 Task: Find connections with filter location Sincelejo with filter topic #Businesswith filter profile language English with filter current company 21K School with filter school Uttaranchal University with filter industry Renewable Energy Power Generation with filter service category SupportTechnical Writing with filter keywords title Title Researcher
Action: Mouse moved to (360, 262)
Screenshot: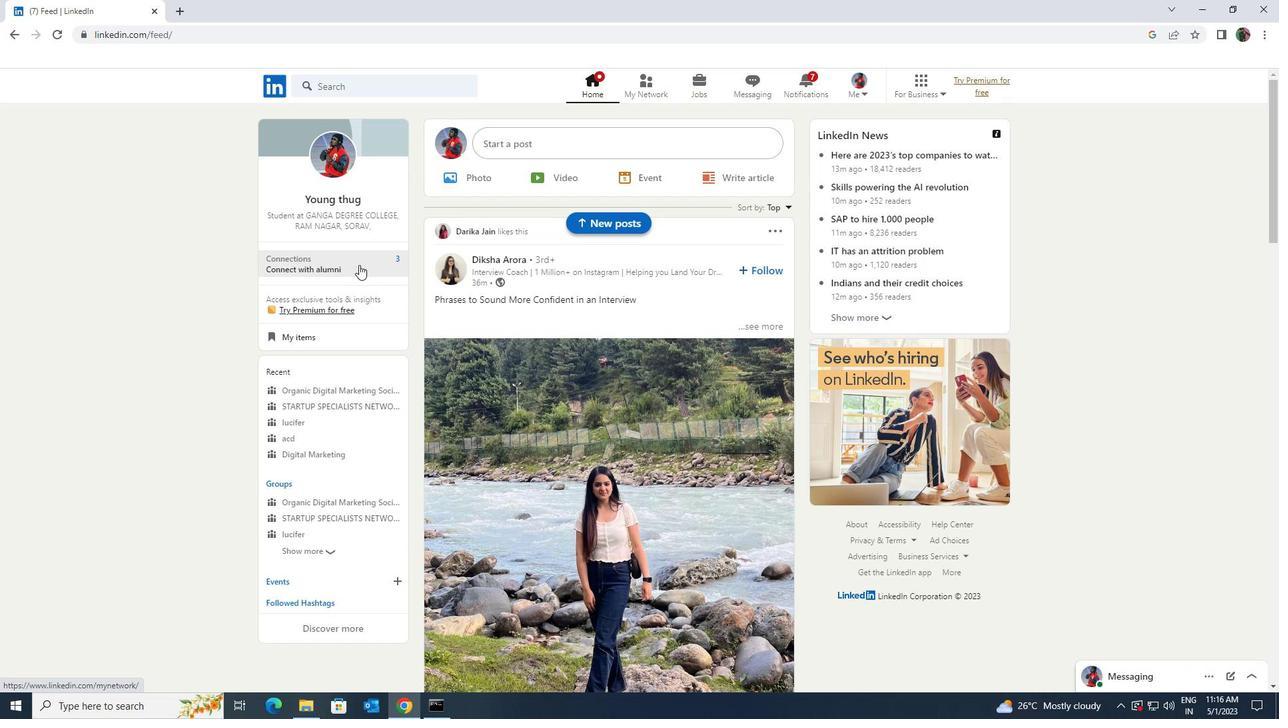 
Action: Mouse pressed left at (360, 262)
Screenshot: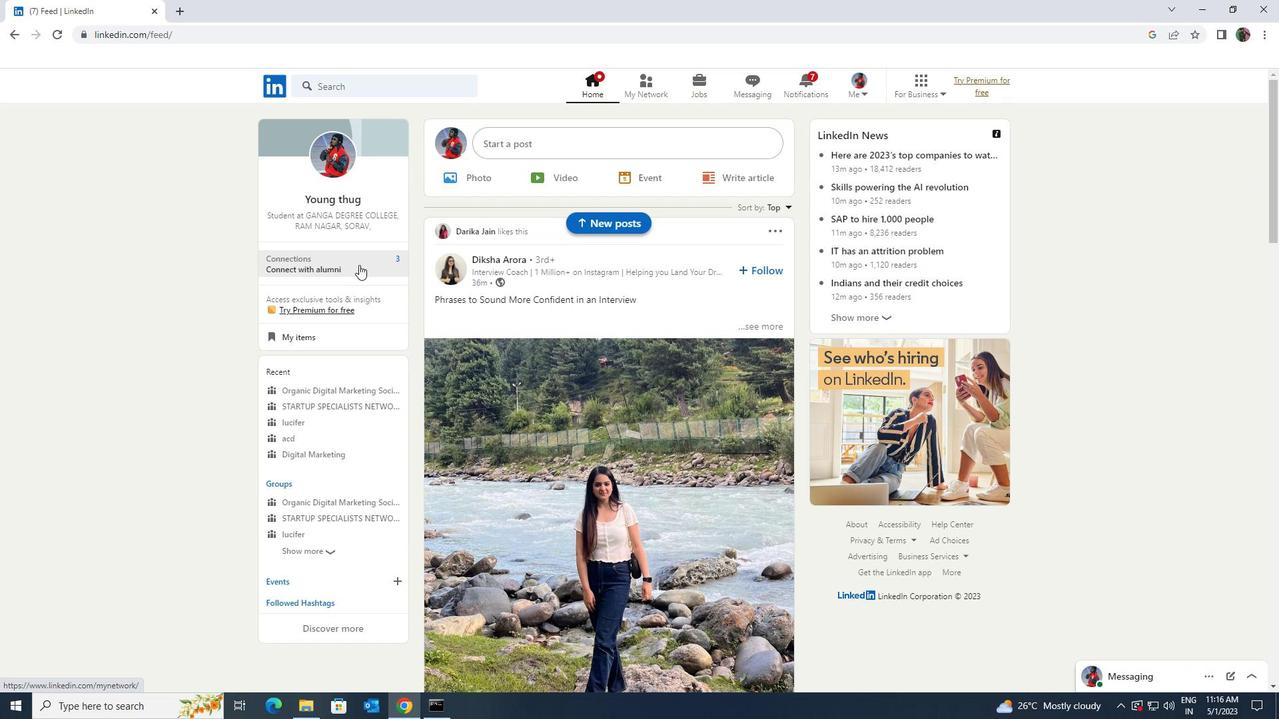 
Action: Mouse moved to (379, 156)
Screenshot: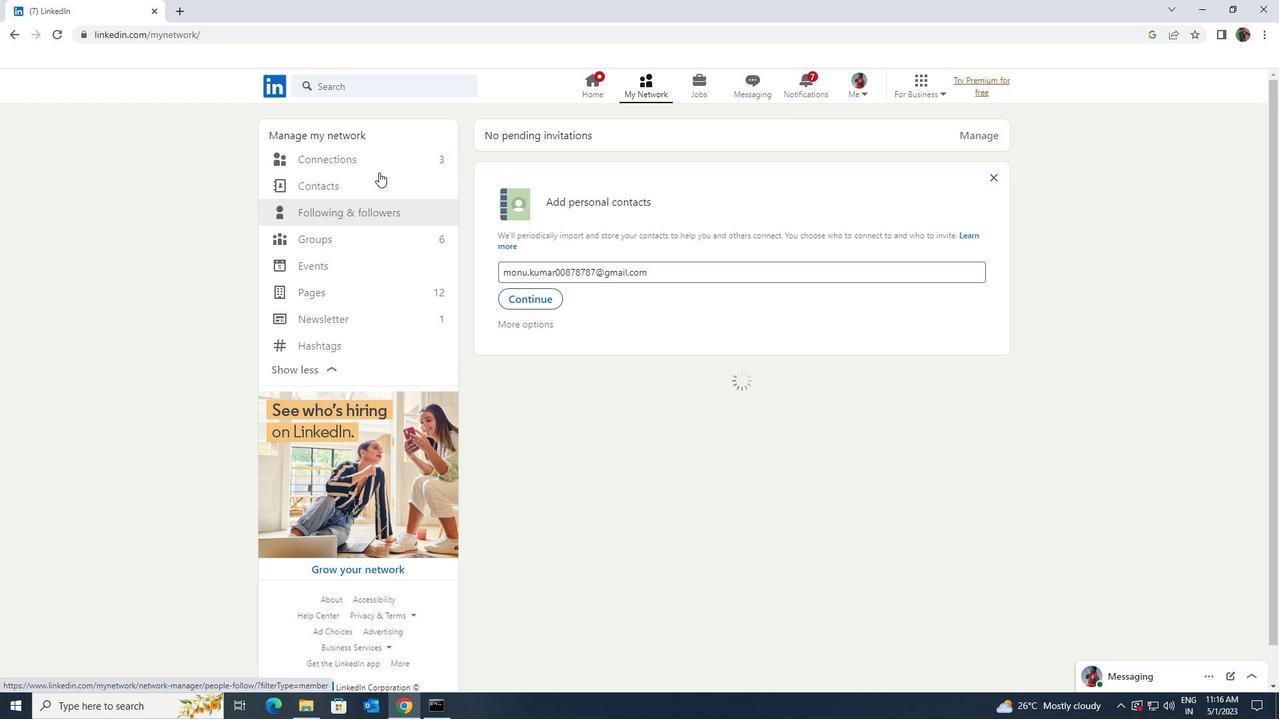 
Action: Mouse pressed left at (379, 156)
Screenshot: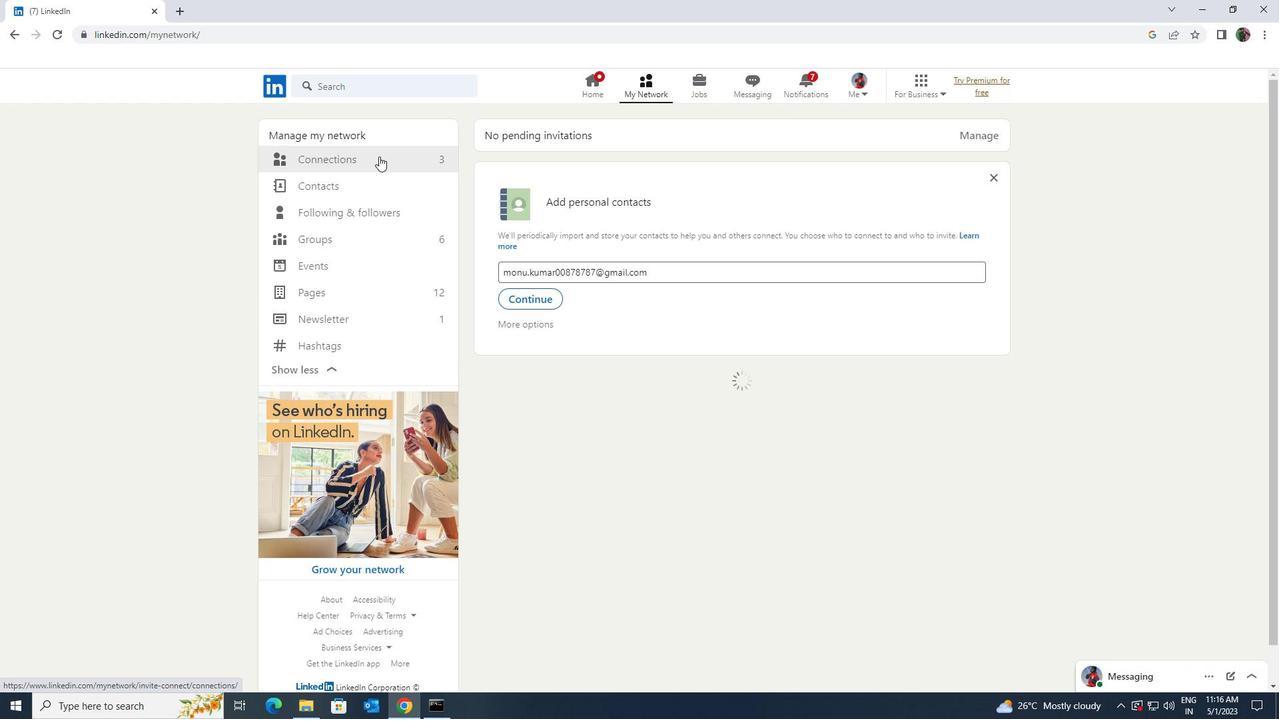 
Action: Mouse moved to (712, 163)
Screenshot: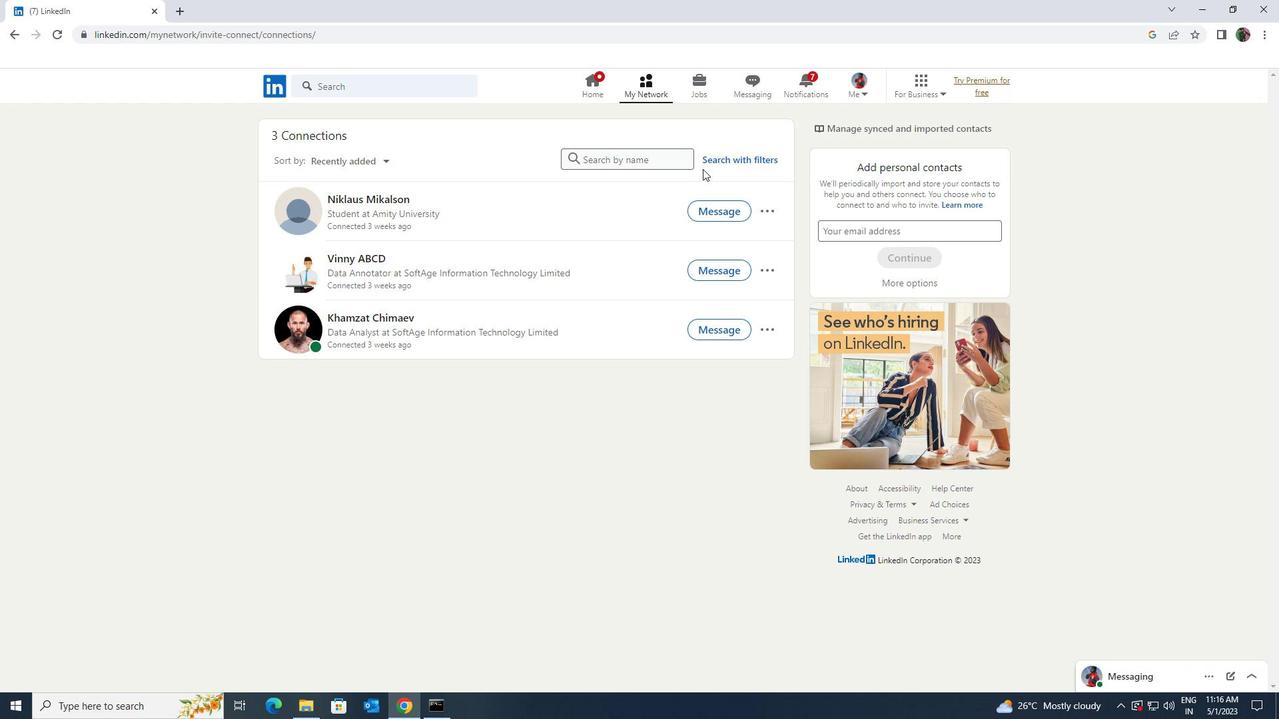 
Action: Mouse pressed left at (712, 163)
Screenshot: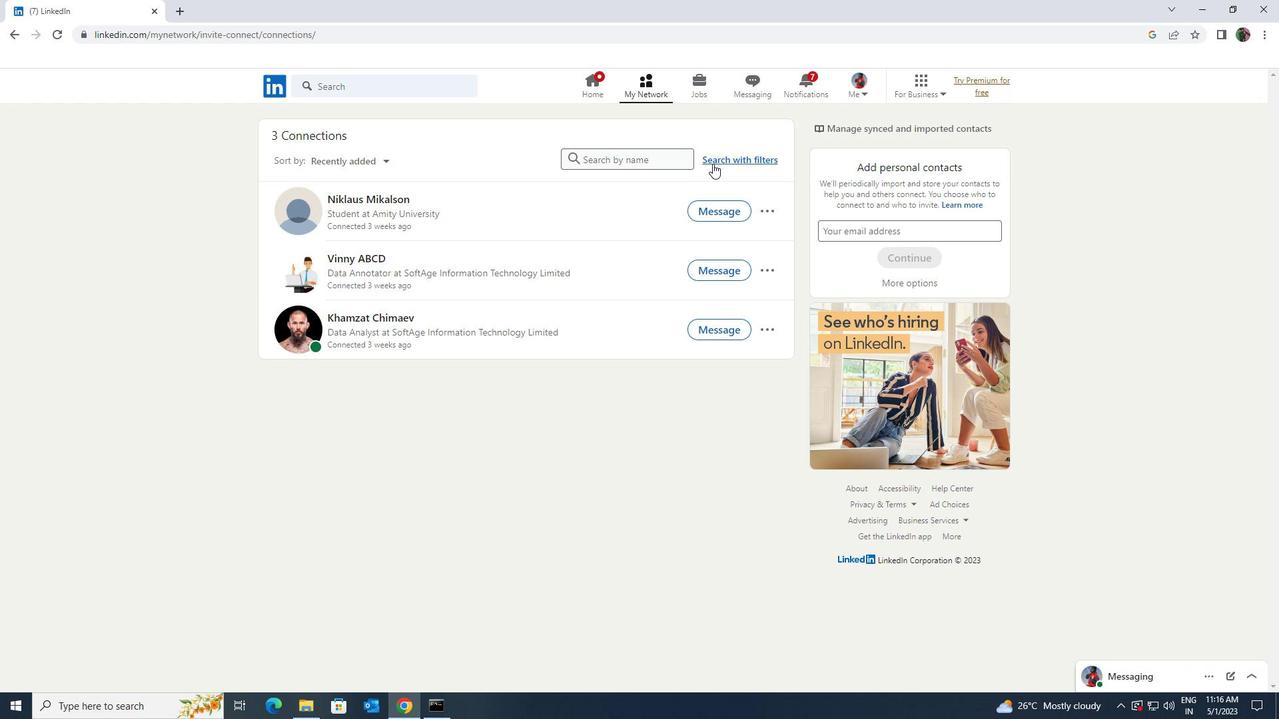 
Action: Mouse moved to (686, 123)
Screenshot: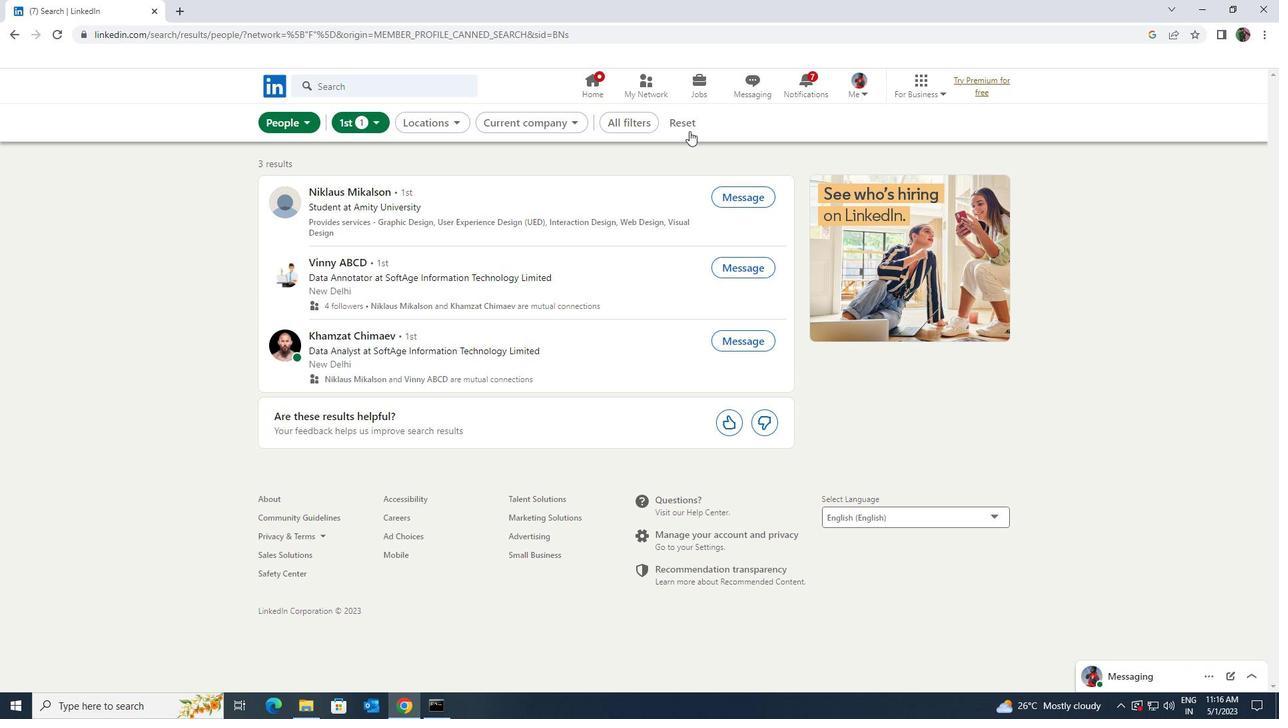 
Action: Mouse pressed left at (686, 123)
Screenshot: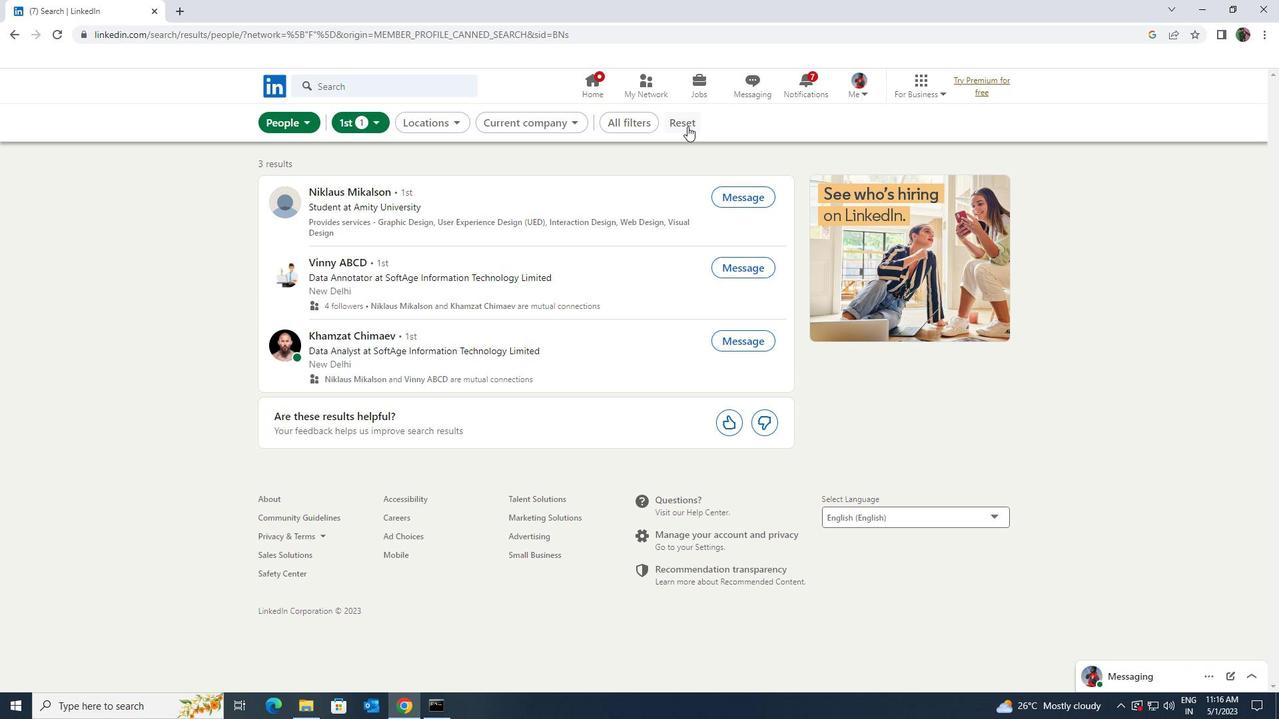 
Action: Mouse moved to (672, 118)
Screenshot: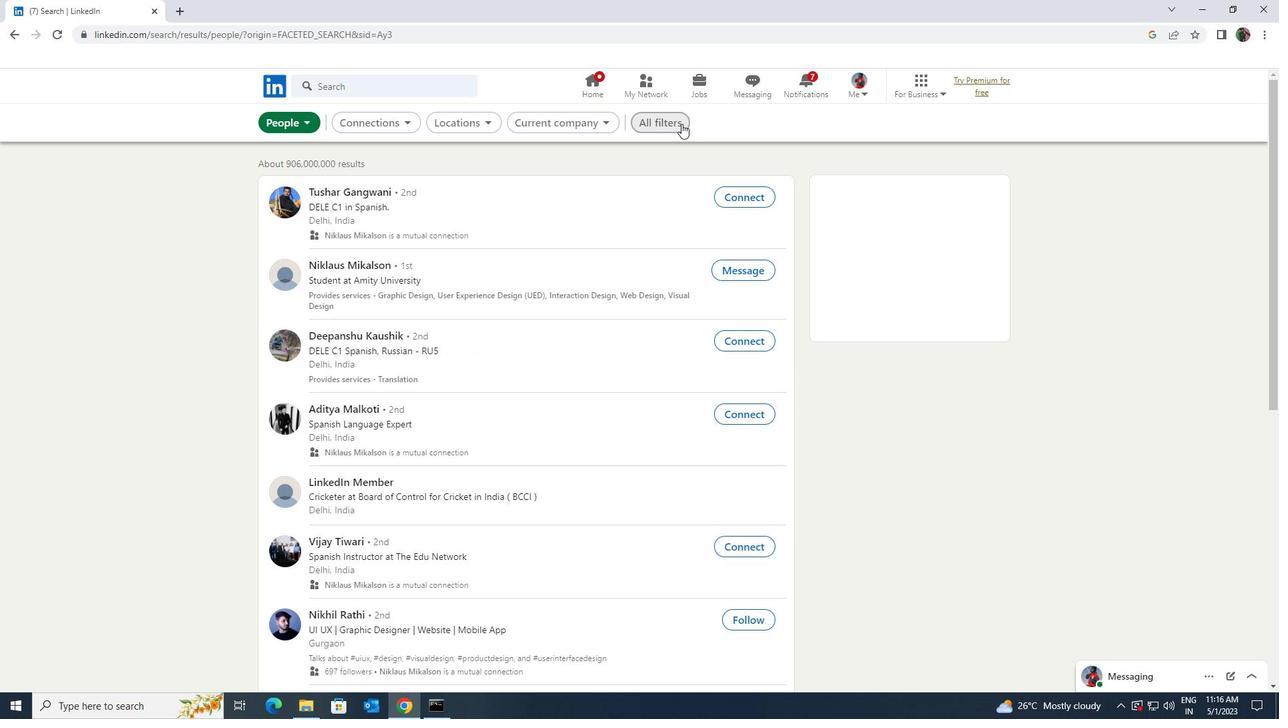 
Action: Mouse pressed left at (672, 118)
Screenshot: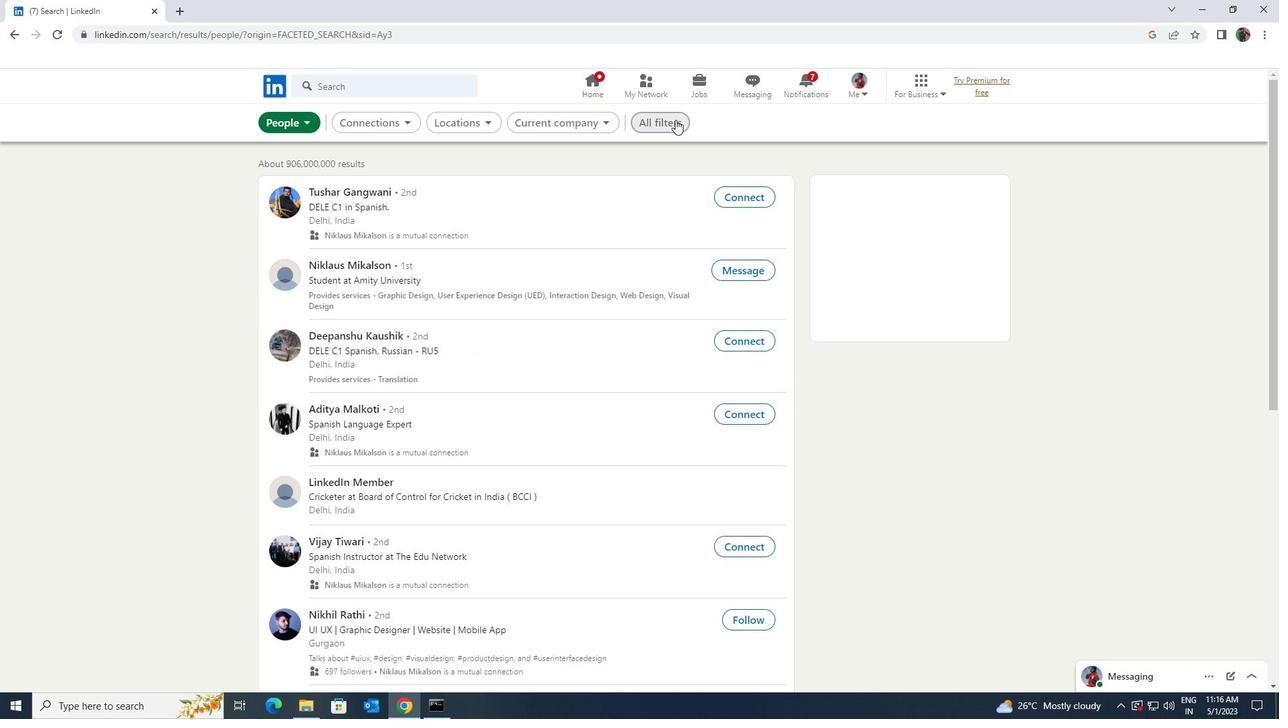 
Action: Mouse pressed left at (672, 118)
Screenshot: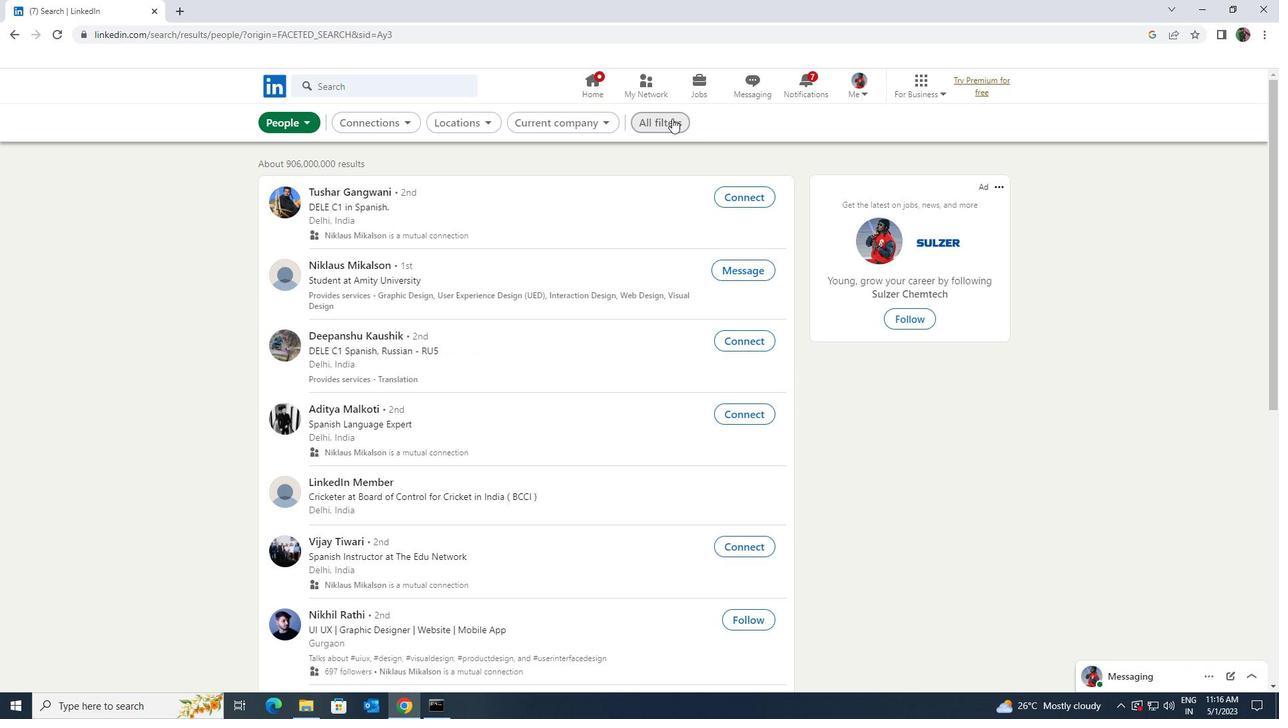 
Action: Mouse moved to (666, 119)
Screenshot: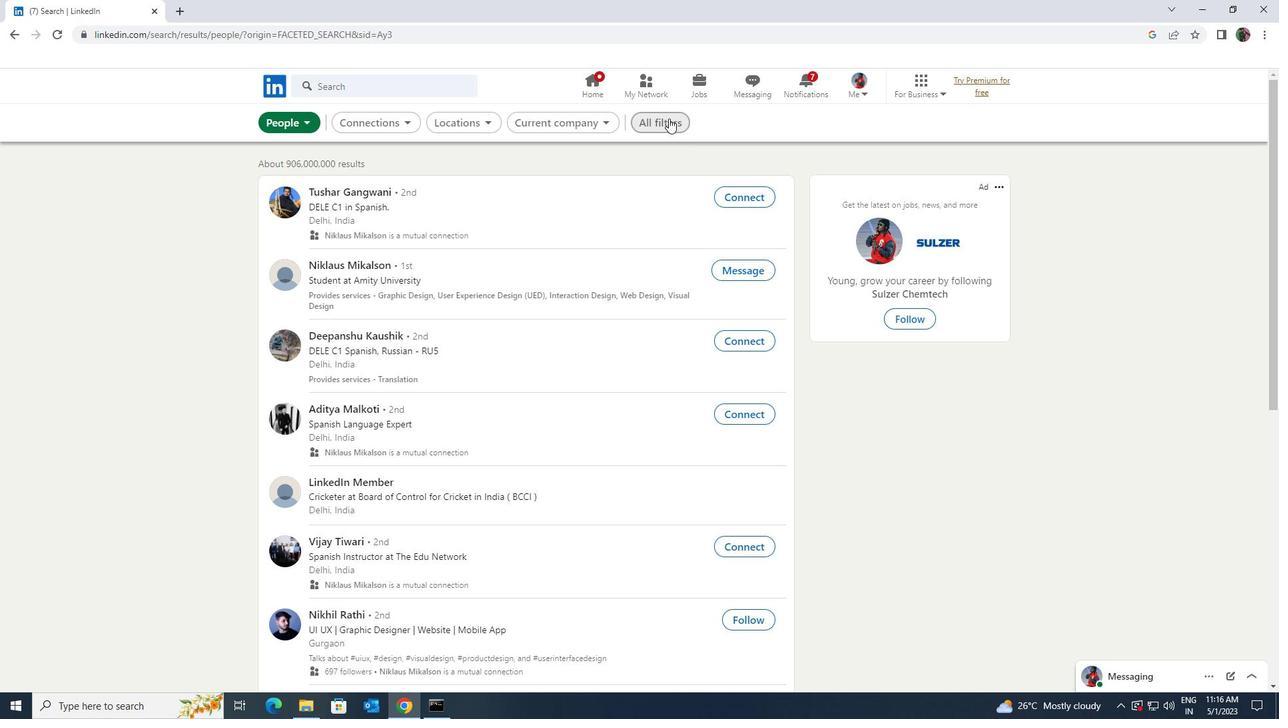 
Action: Mouse pressed left at (666, 119)
Screenshot: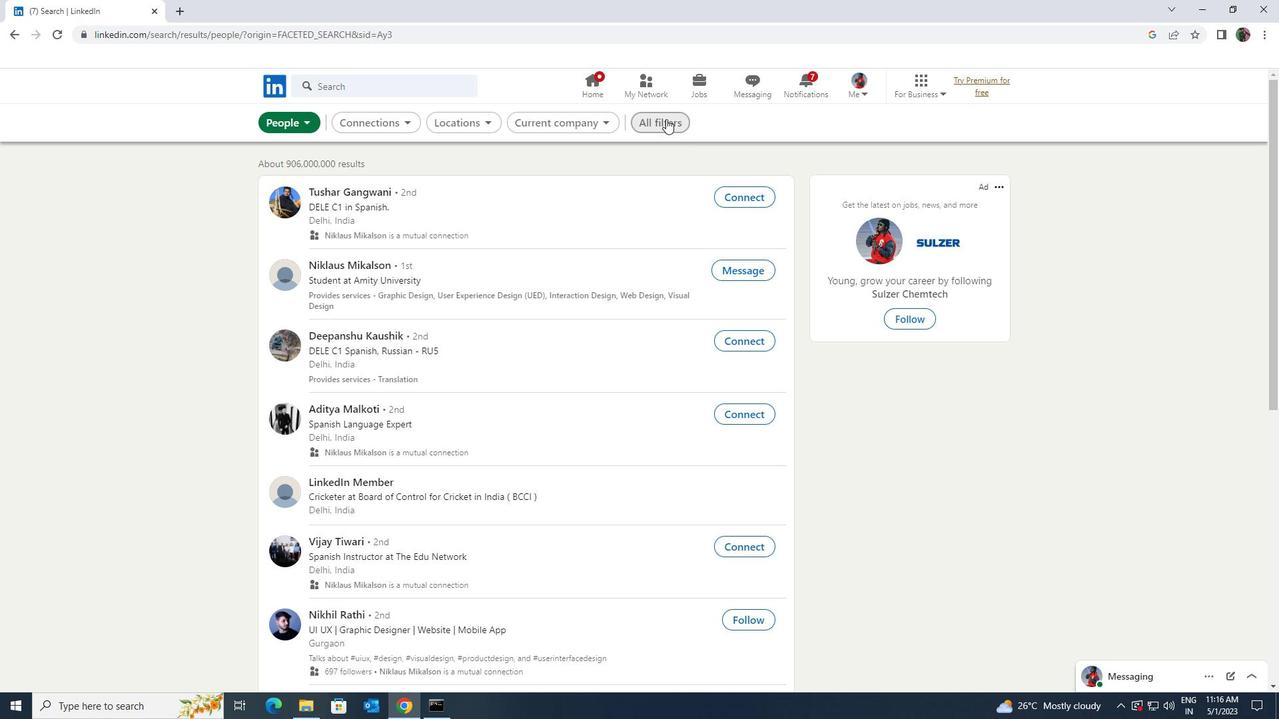 
Action: Mouse moved to (1106, 519)
Screenshot: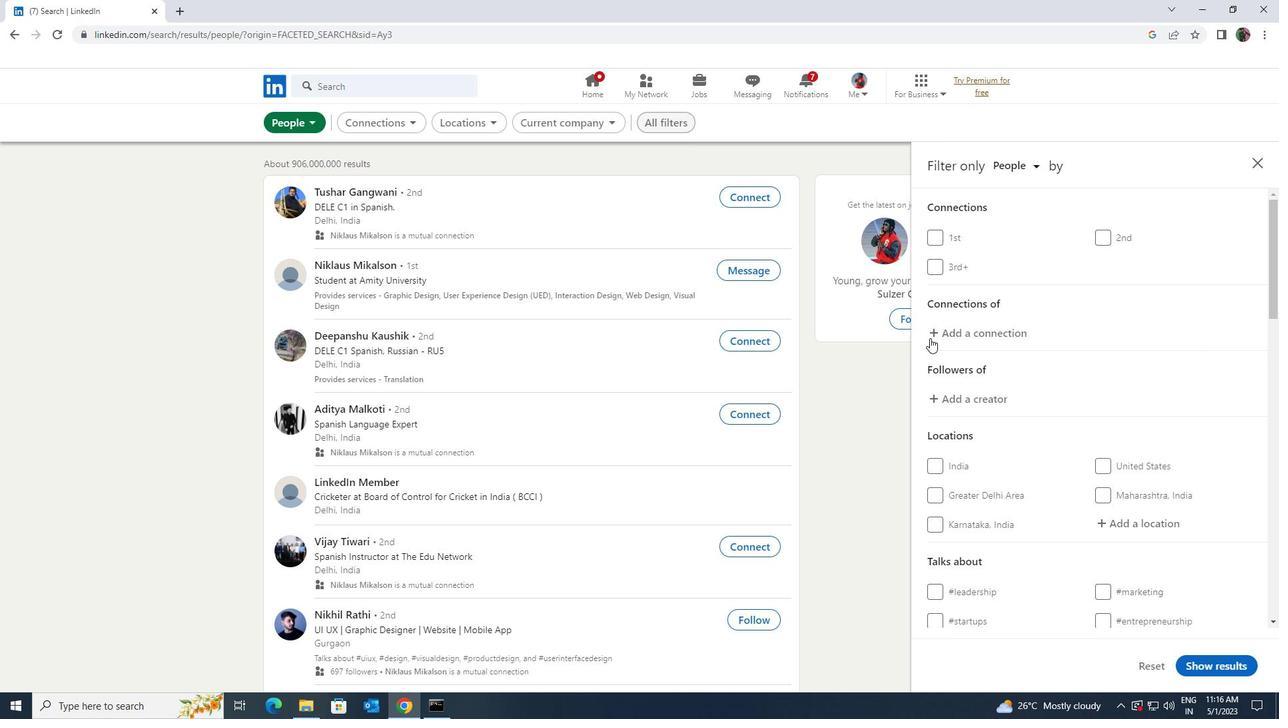 
Action: Mouse pressed left at (1106, 519)
Screenshot: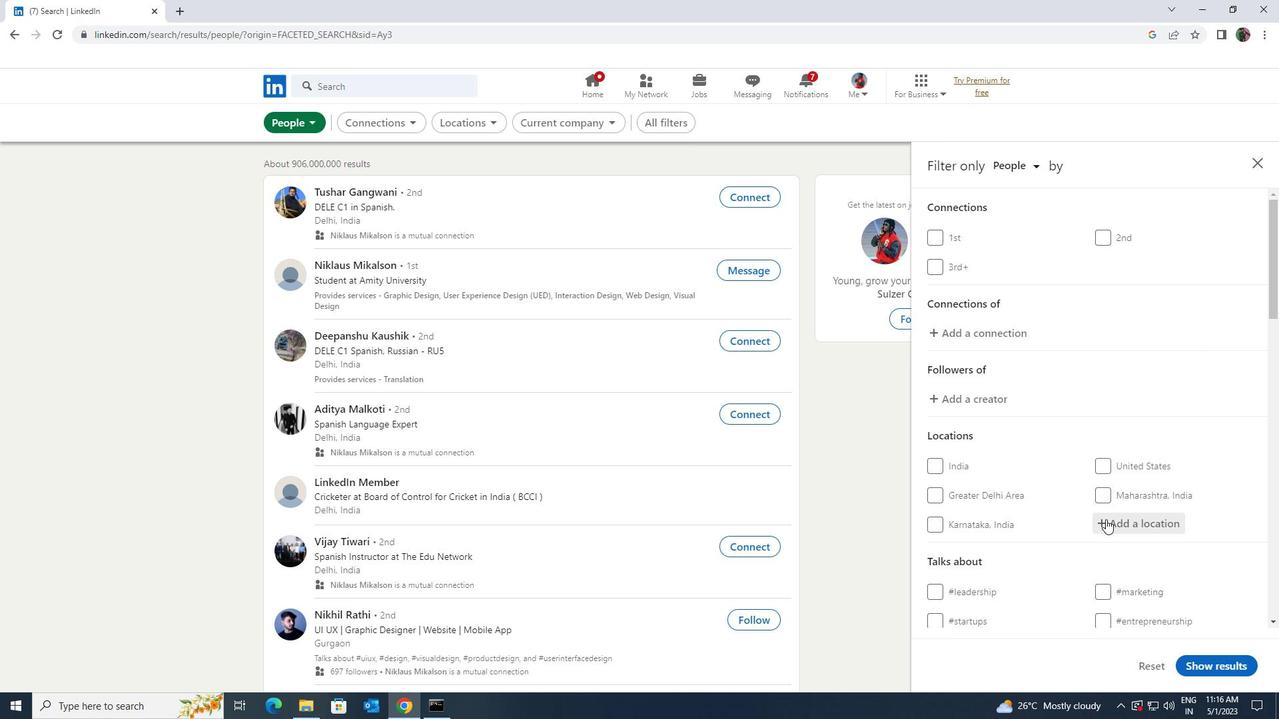 
Action: Key pressed <Key.shift><Key.shift><Key.shift><Key.shift><Key.shift><Key.shift><Key.shift><Key.shift><Key.shift><Key.shift><Key.shift><Key.shift>SINCEL
Screenshot: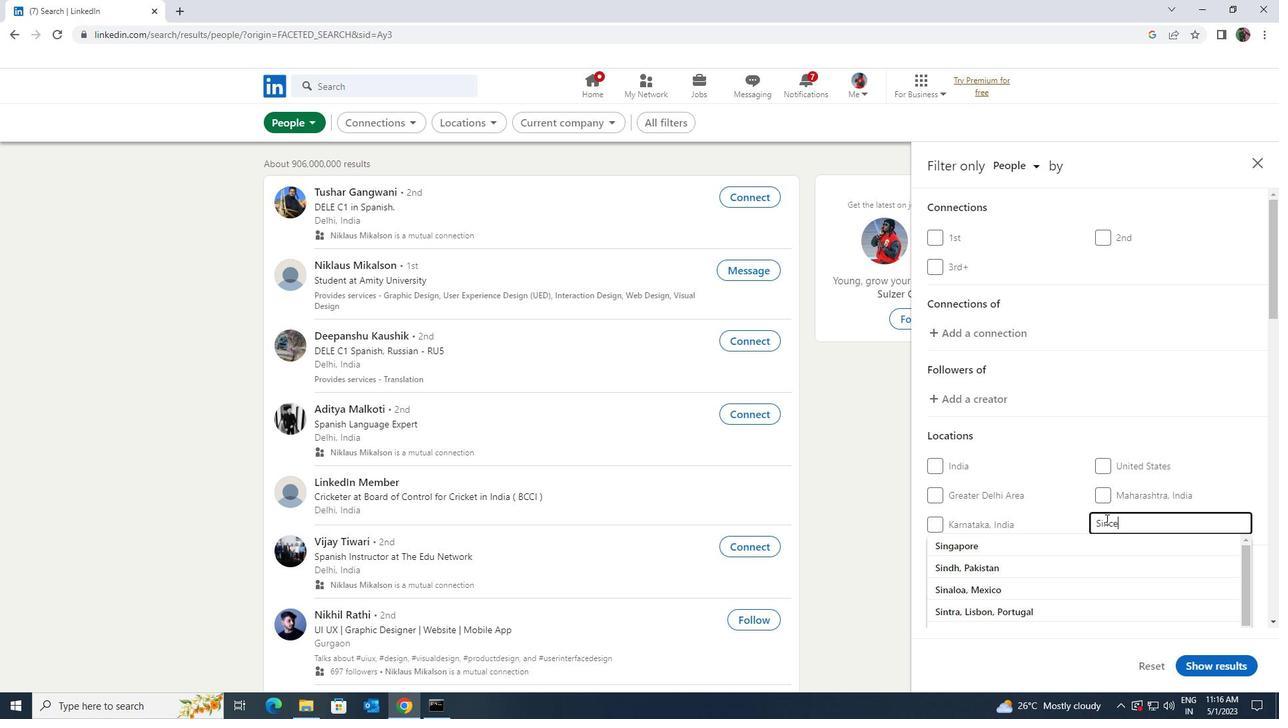 
Action: Mouse moved to (1111, 535)
Screenshot: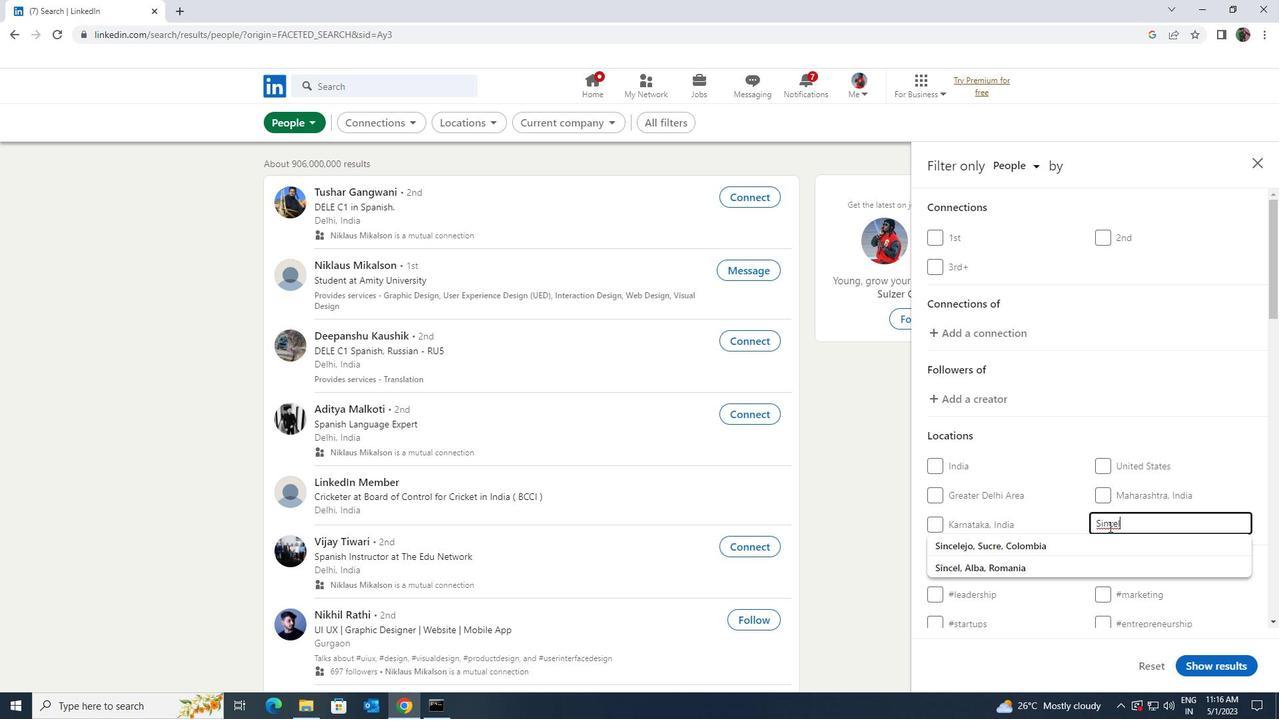 
Action: Mouse pressed left at (1111, 535)
Screenshot: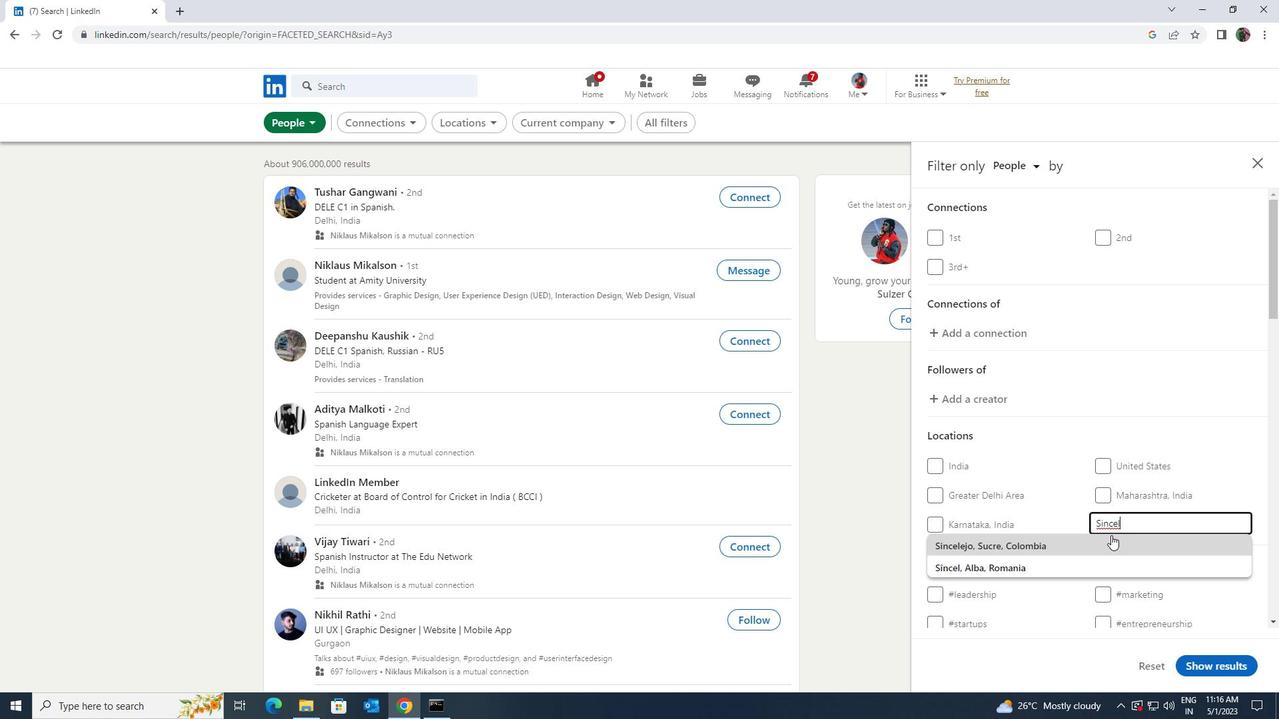 
Action: Mouse moved to (1111, 537)
Screenshot: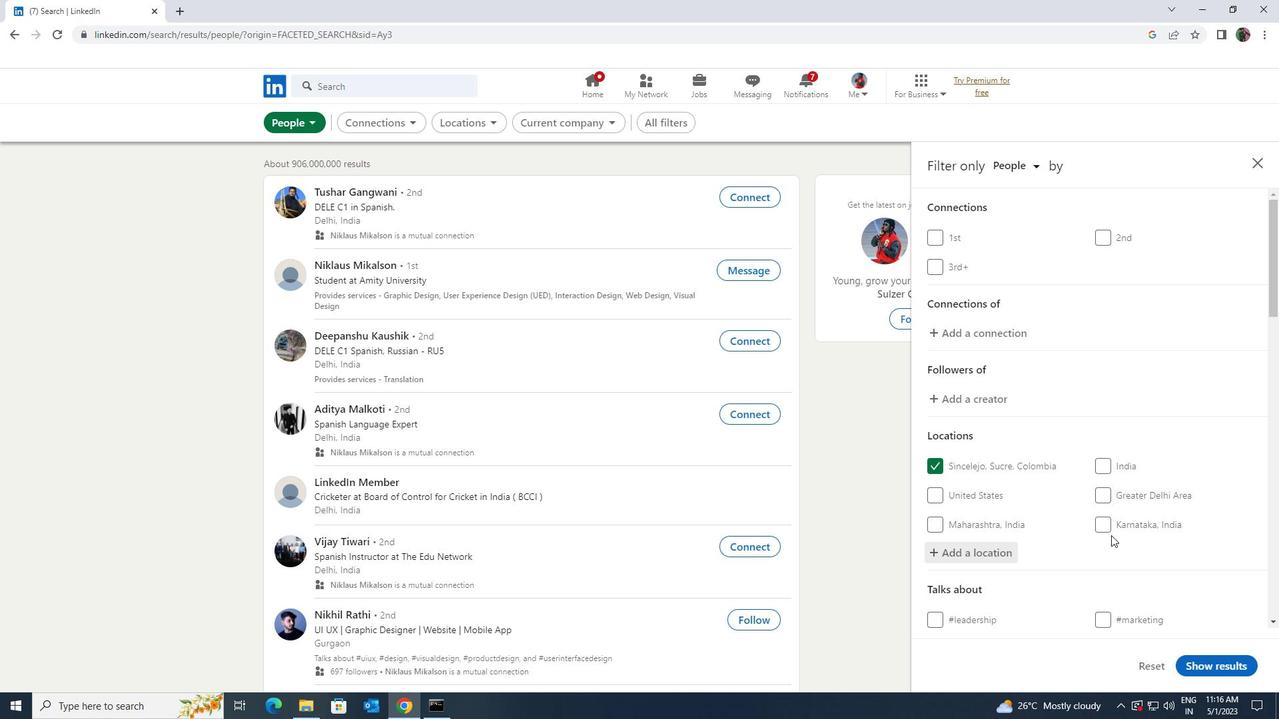 
Action: Mouse scrolled (1111, 537) with delta (0, 0)
Screenshot: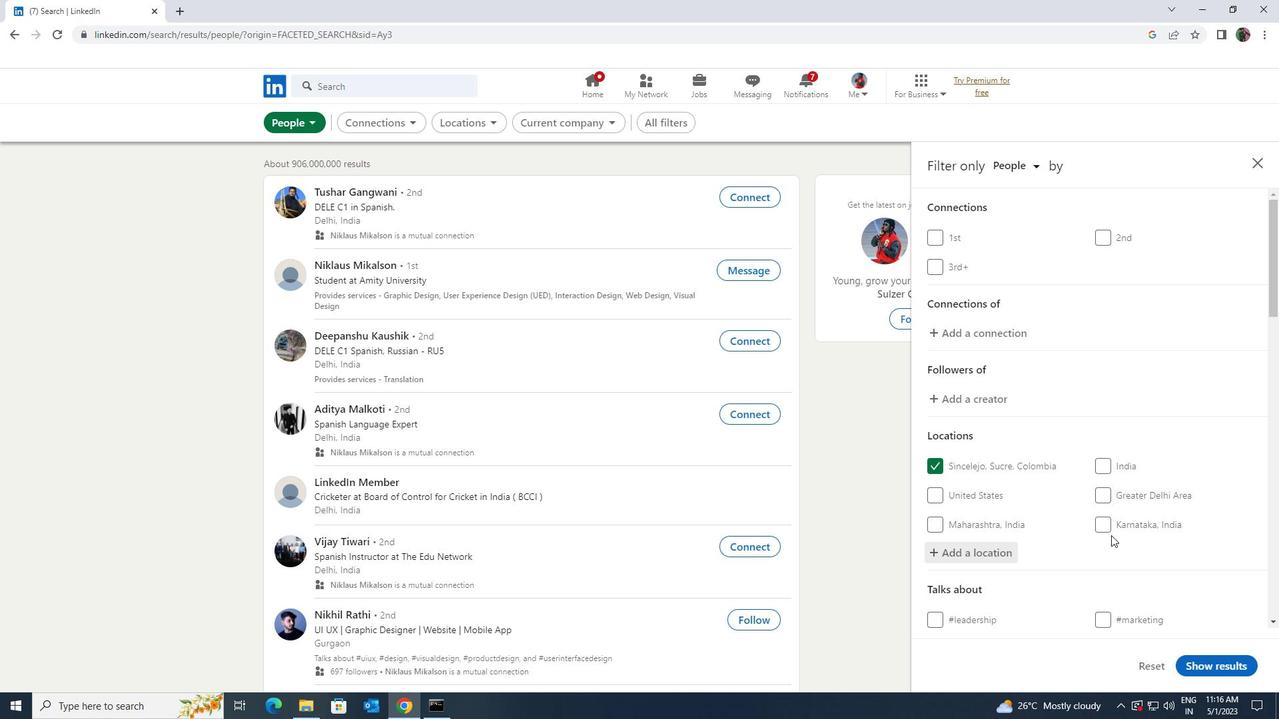 
Action: Mouse scrolled (1111, 537) with delta (0, 0)
Screenshot: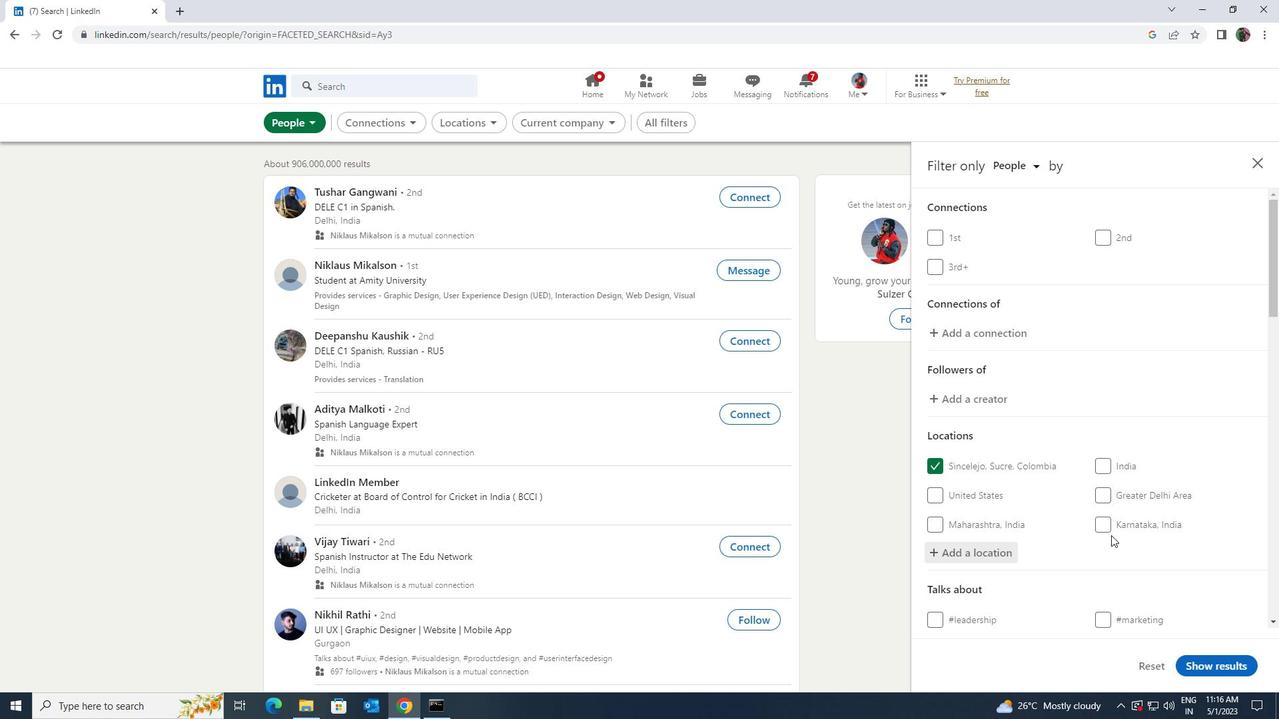 
Action: Mouse moved to (1111, 539)
Screenshot: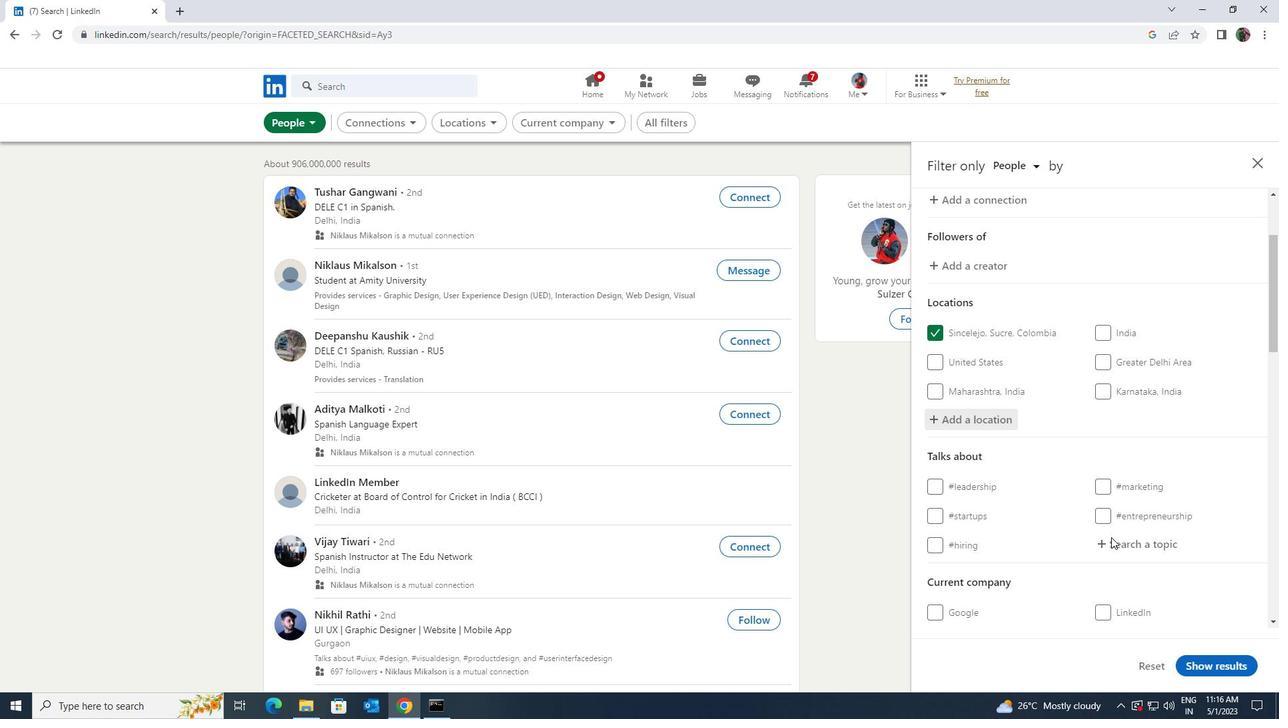 
Action: Mouse pressed left at (1111, 539)
Screenshot: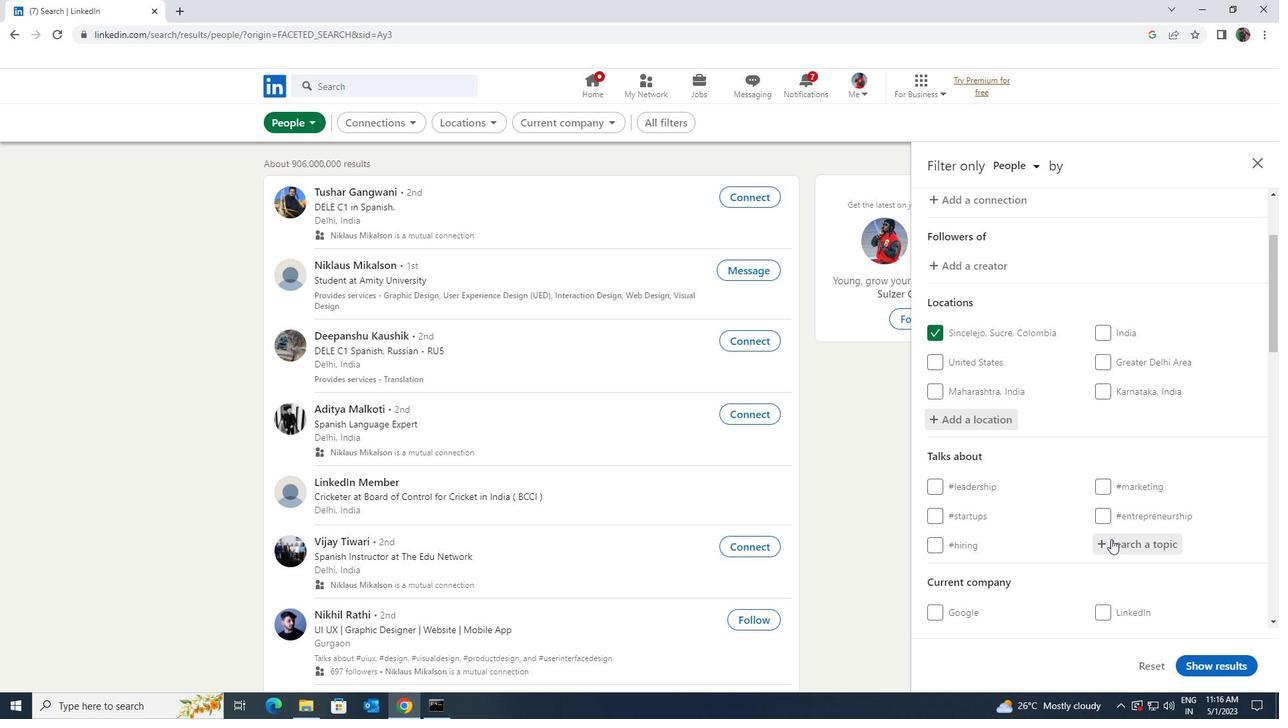 
Action: Key pressed <Key.shift>BUSINESS
Screenshot: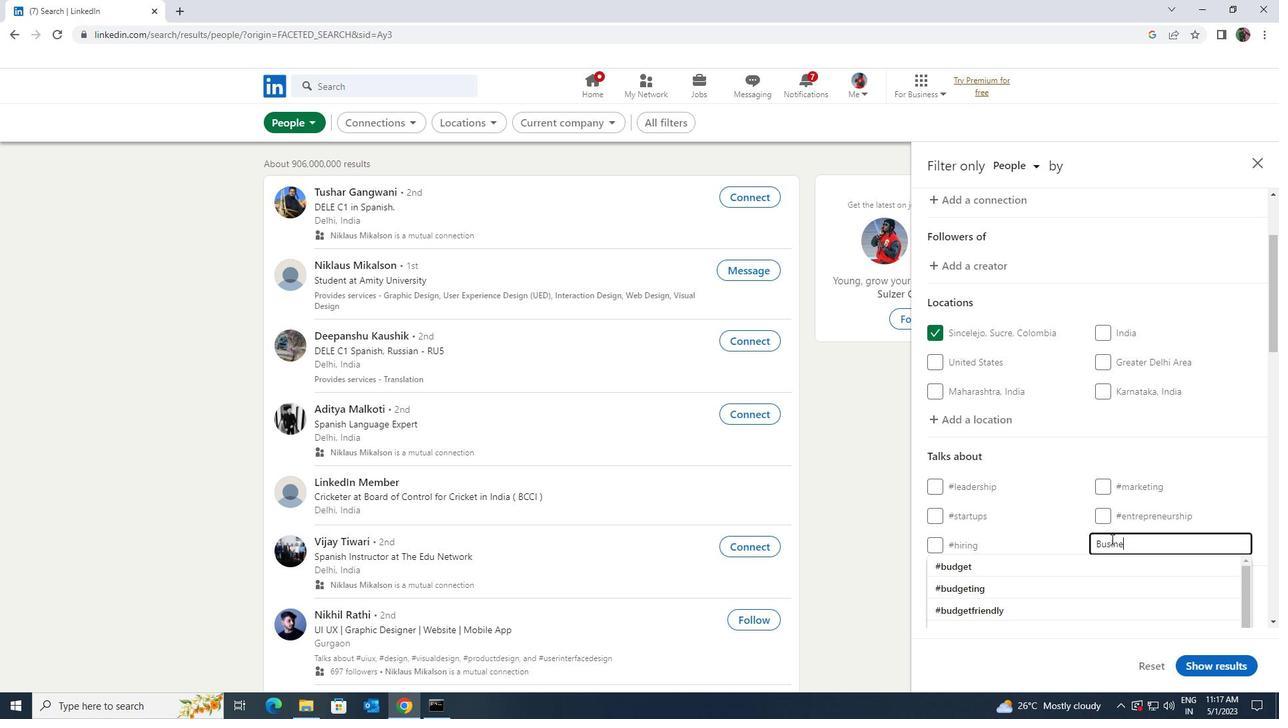 
Action: Mouse moved to (1106, 559)
Screenshot: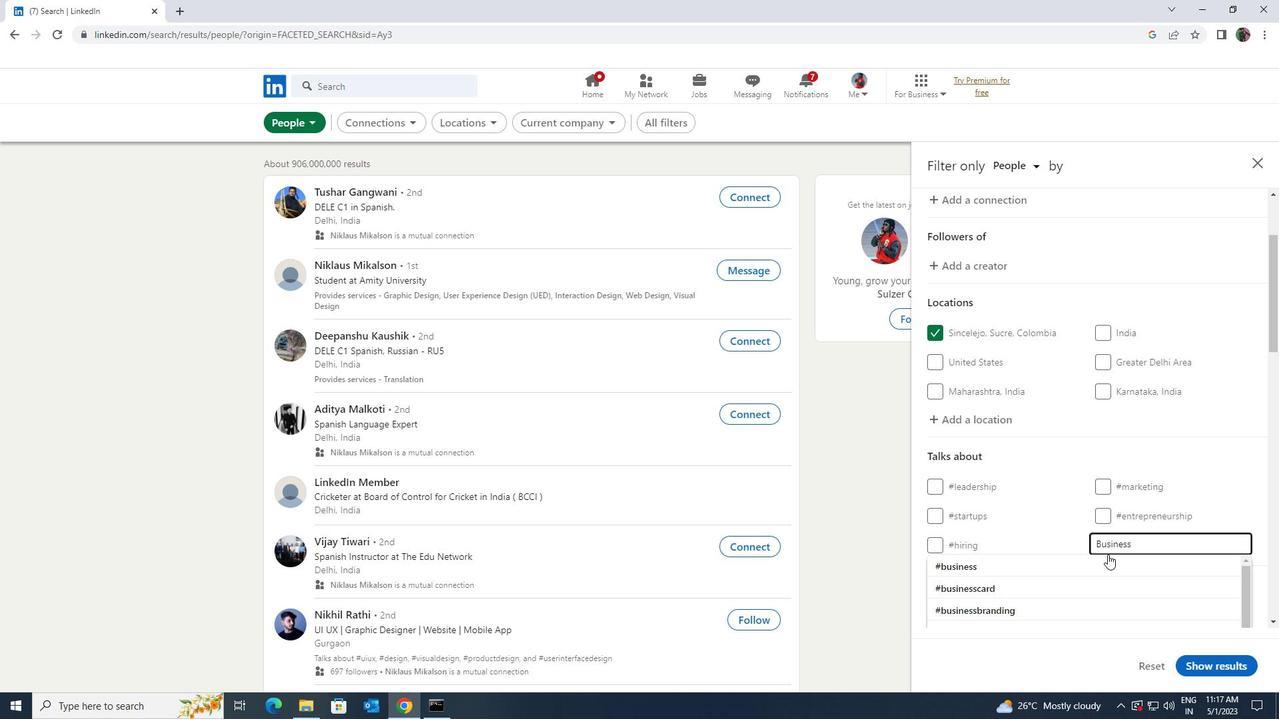 
Action: Mouse pressed left at (1106, 559)
Screenshot: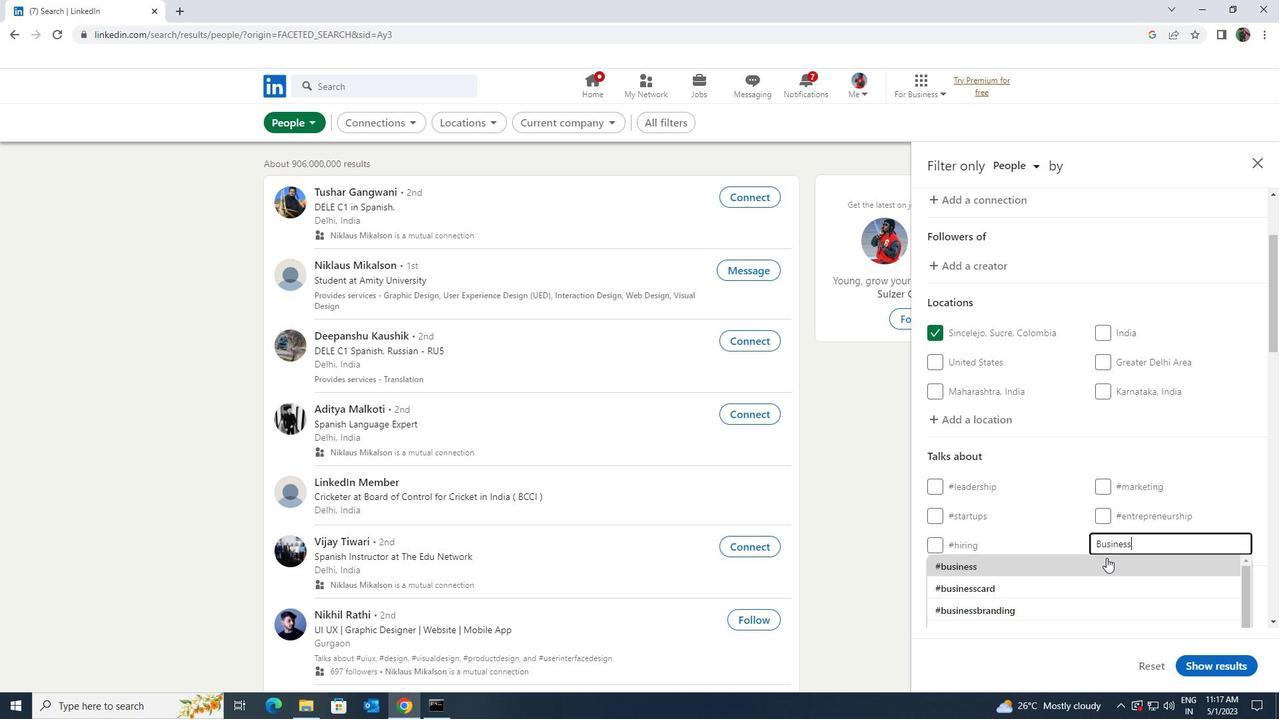 
Action: Mouse scrolled (1106, 558) with delta (0, 0)
Screenshot: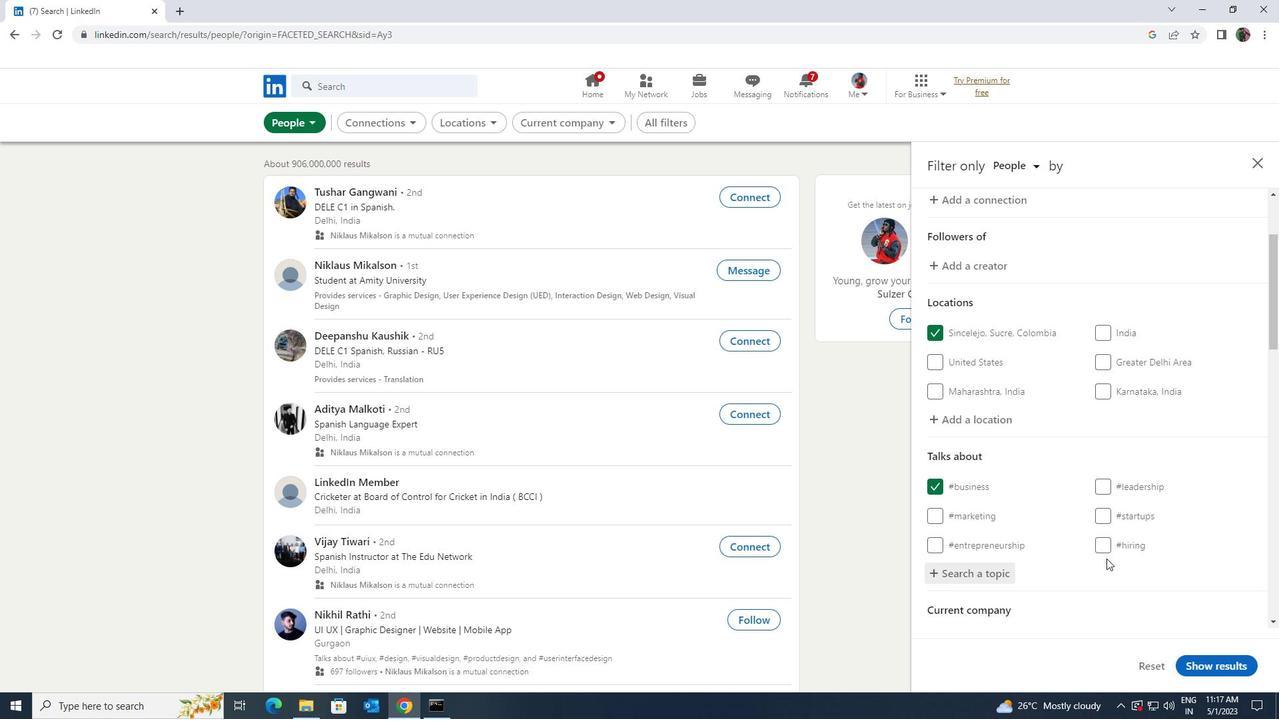 
Action: Mouse scrolled (1106, 558) with delta (0, 0)
Screenshot: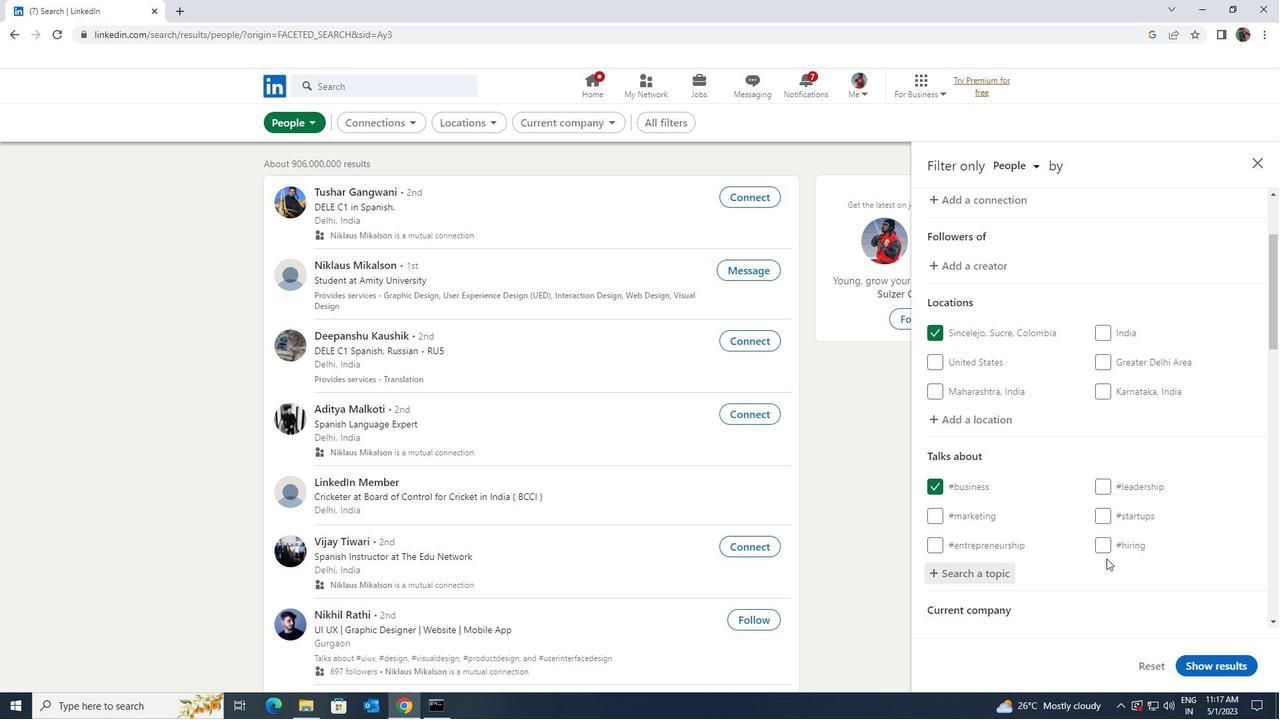 
Action: Mouse scrolled (1106, 558) with delta (0, 0)
Screenshot: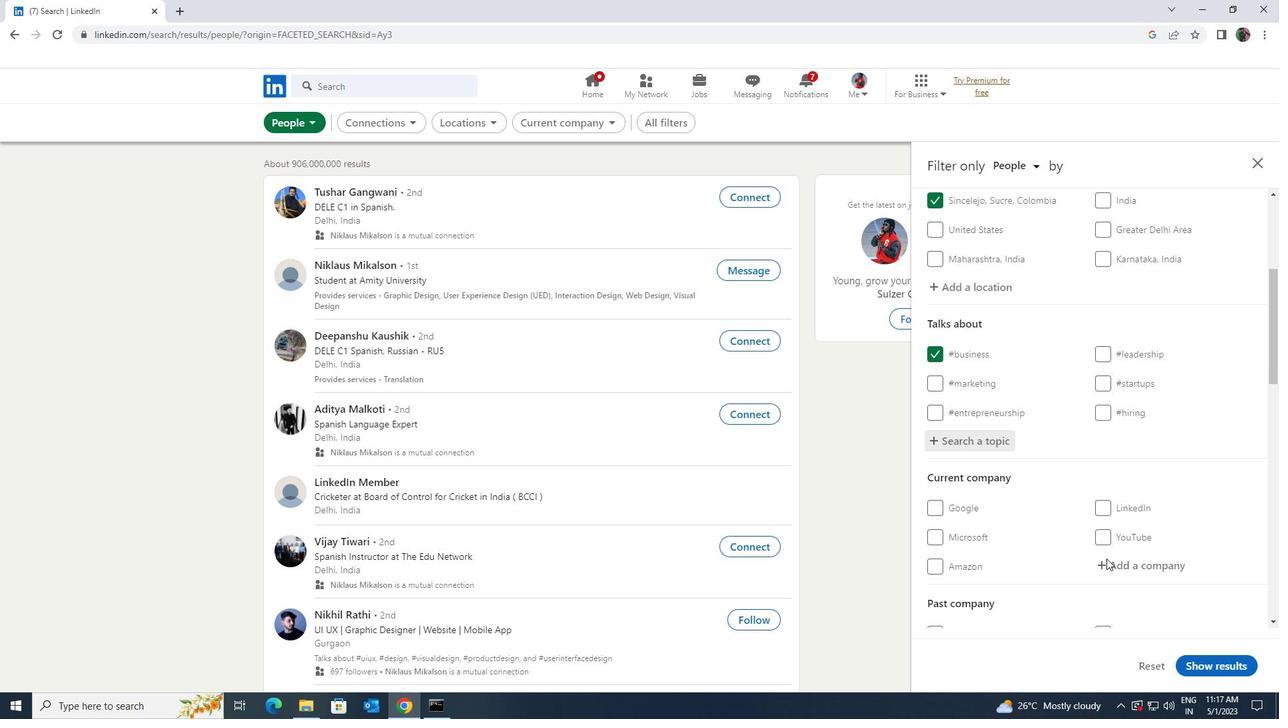 
Action: Mouse scrolled (1106, 558) with delta (0, 0)
Screenshot: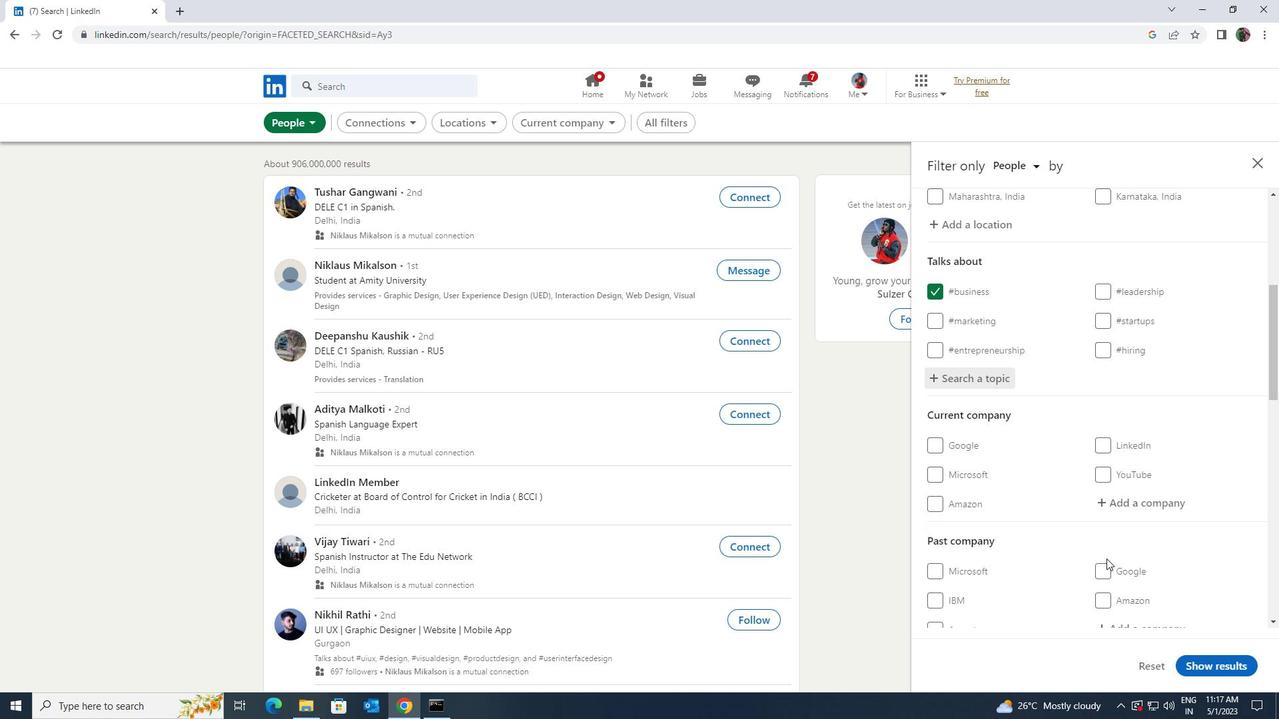 
Action: Mouse scrolled (1106, 558) with delta (0, 0)
Screenshot: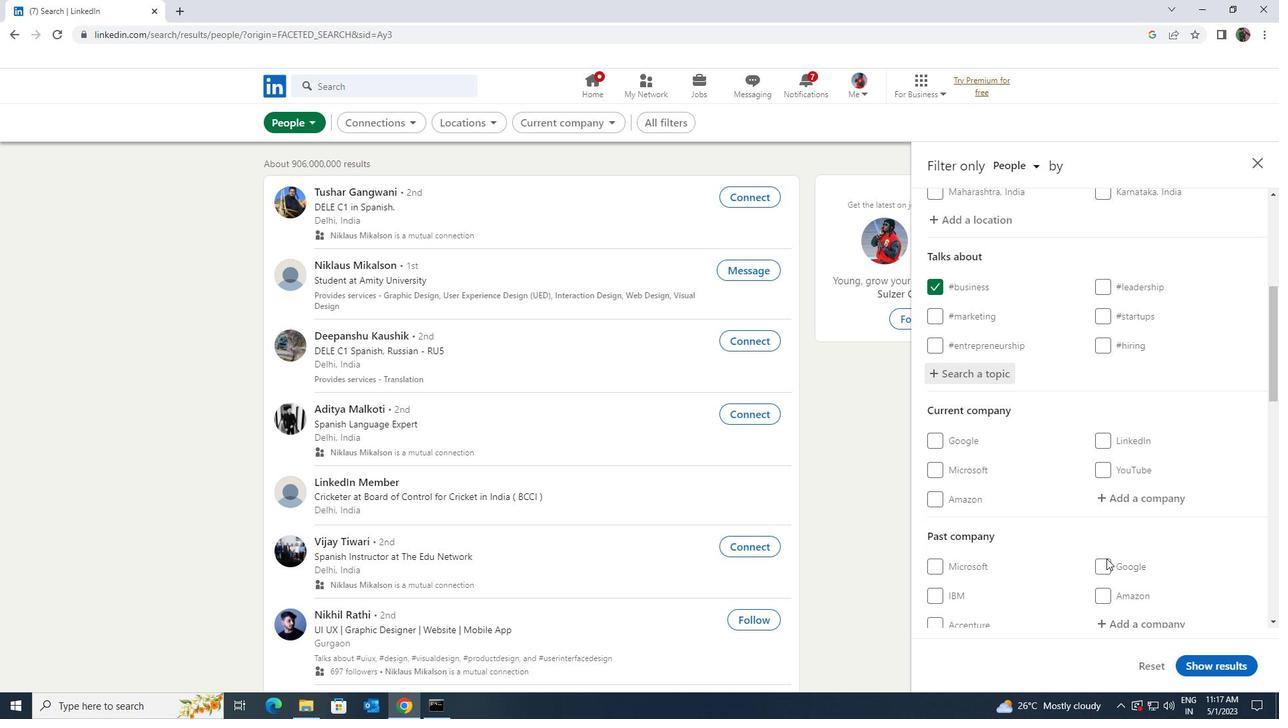 
Action: Mouse scrolled (1106, 558) with delta (0, 0)
Screenshot: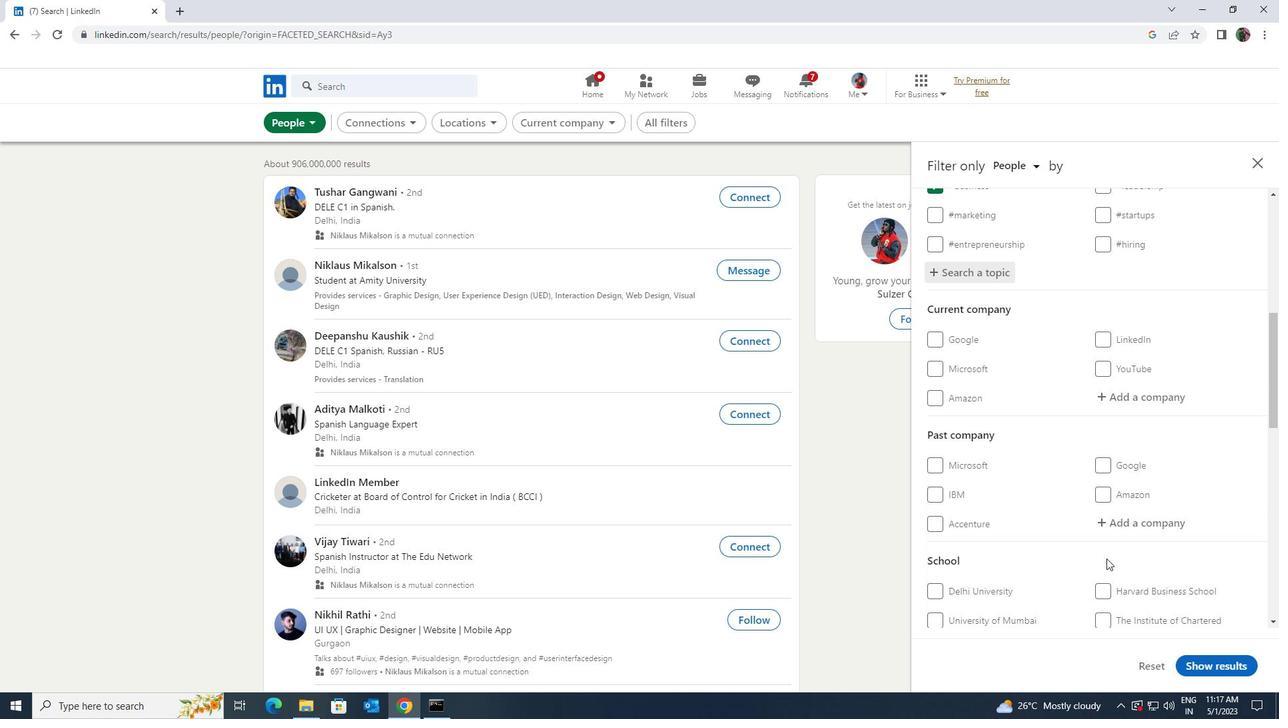 
Action: Mouse scrolled (1106, 558) with delta (0, 0)
Screenshot: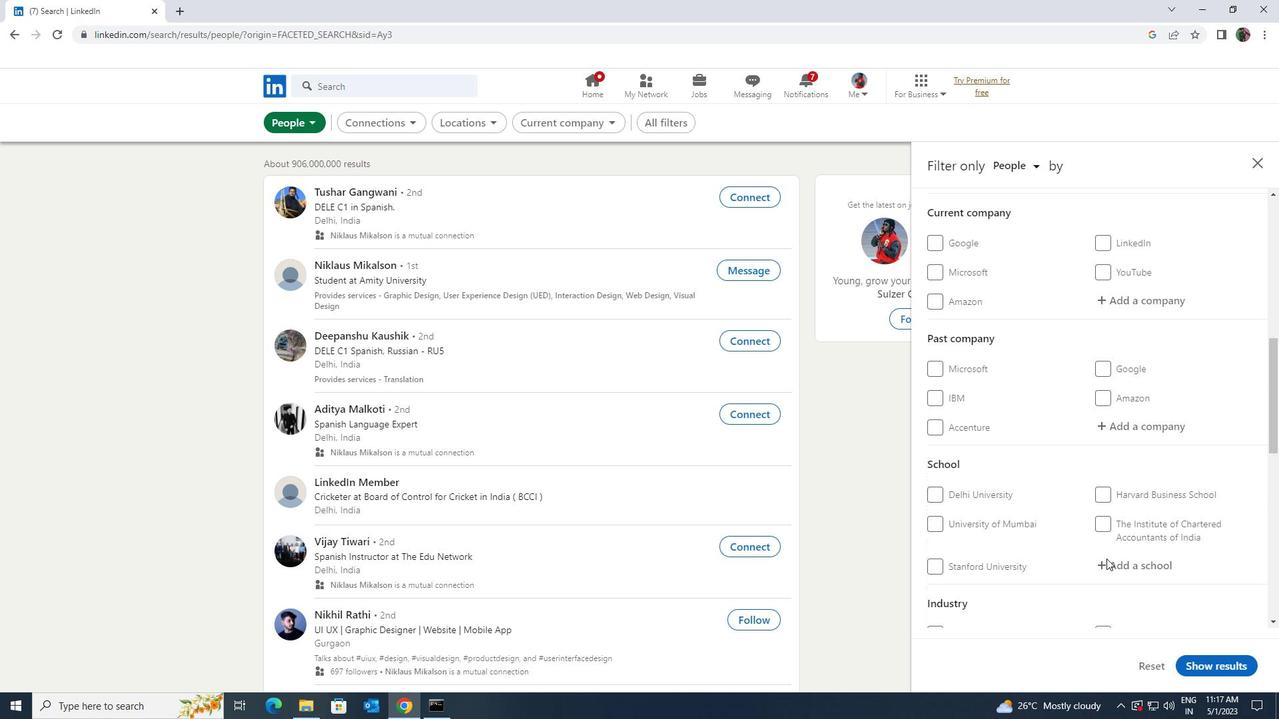
Action: Mouse scrolled (1106, 558) with delta (0, 0)
Screenshot: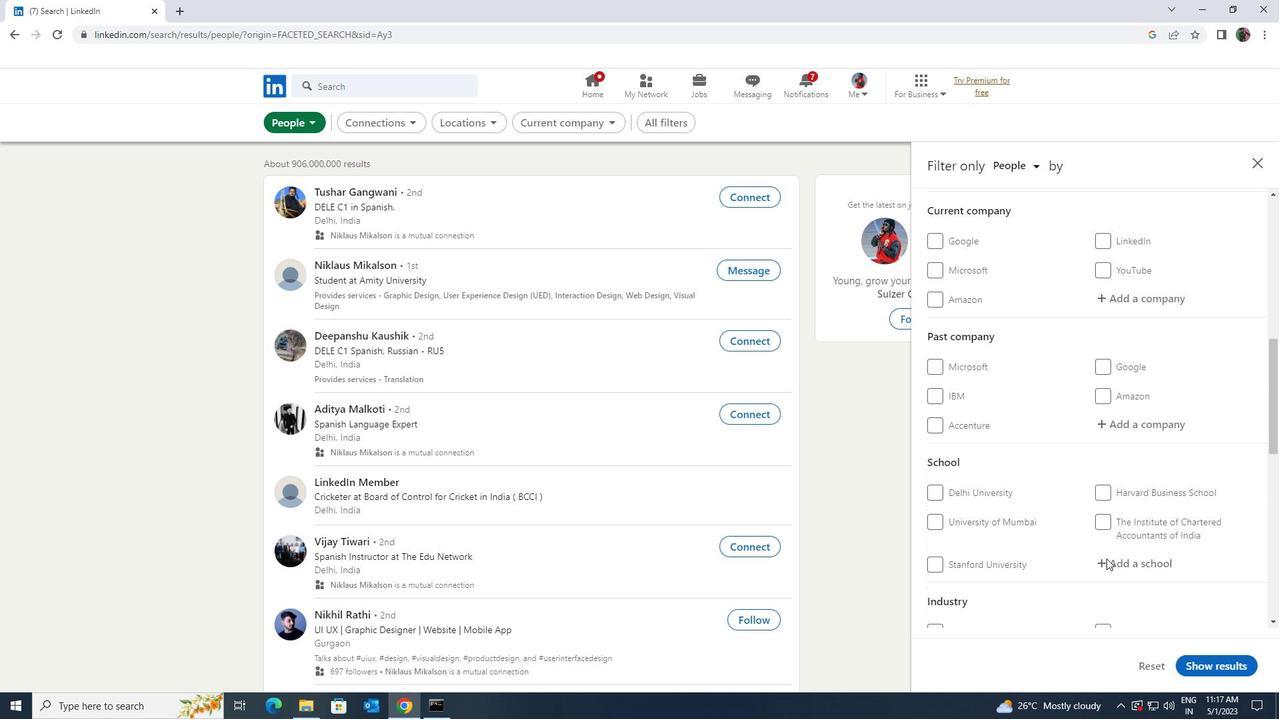
Action: Mouse scrolled (1106, 558) with delta (0, 0)
Screenshot: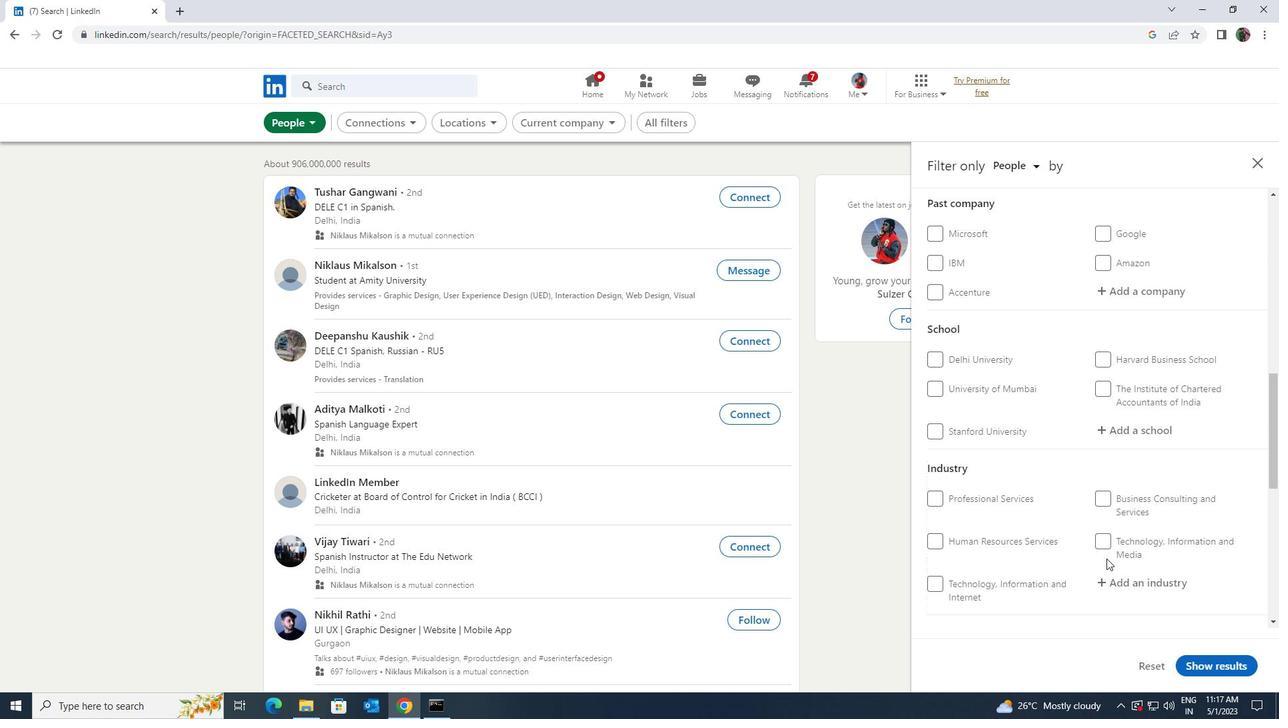 
Action: Mouse scrolled (1106, 558) with delta (0, 0)
Screenshot: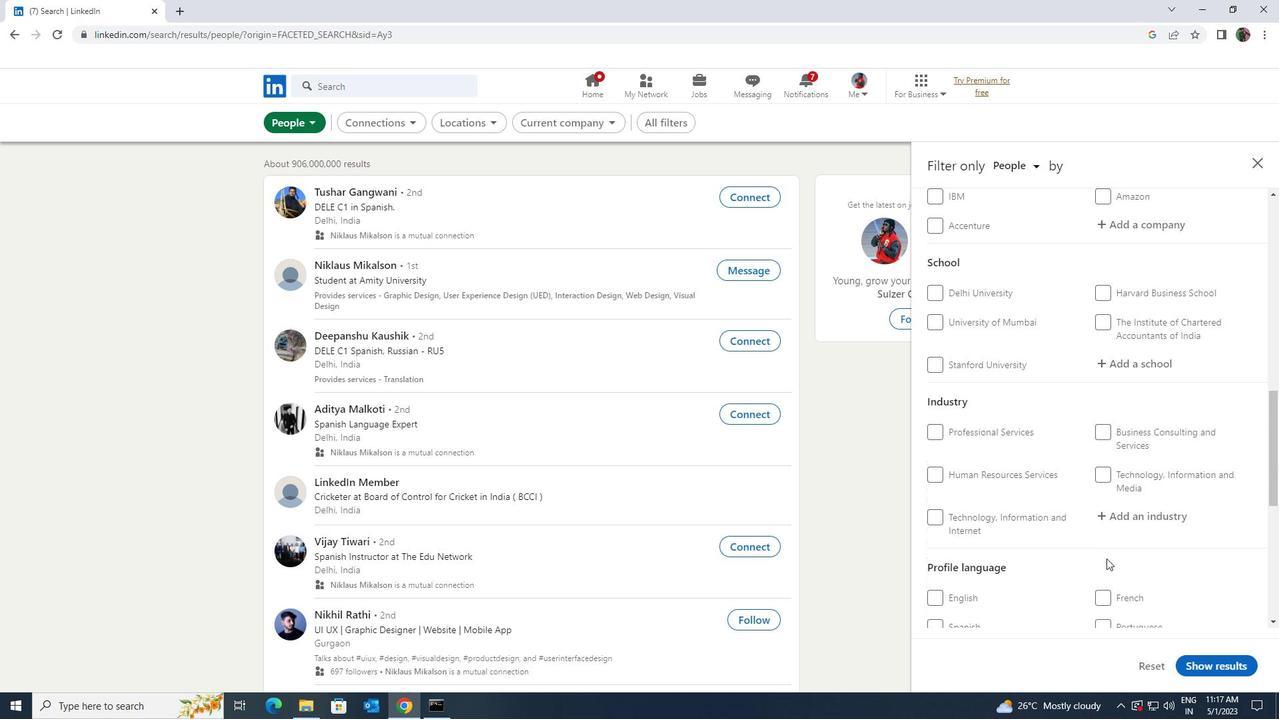 
Action: Mouse moved to (1106, 559)
Screenshot: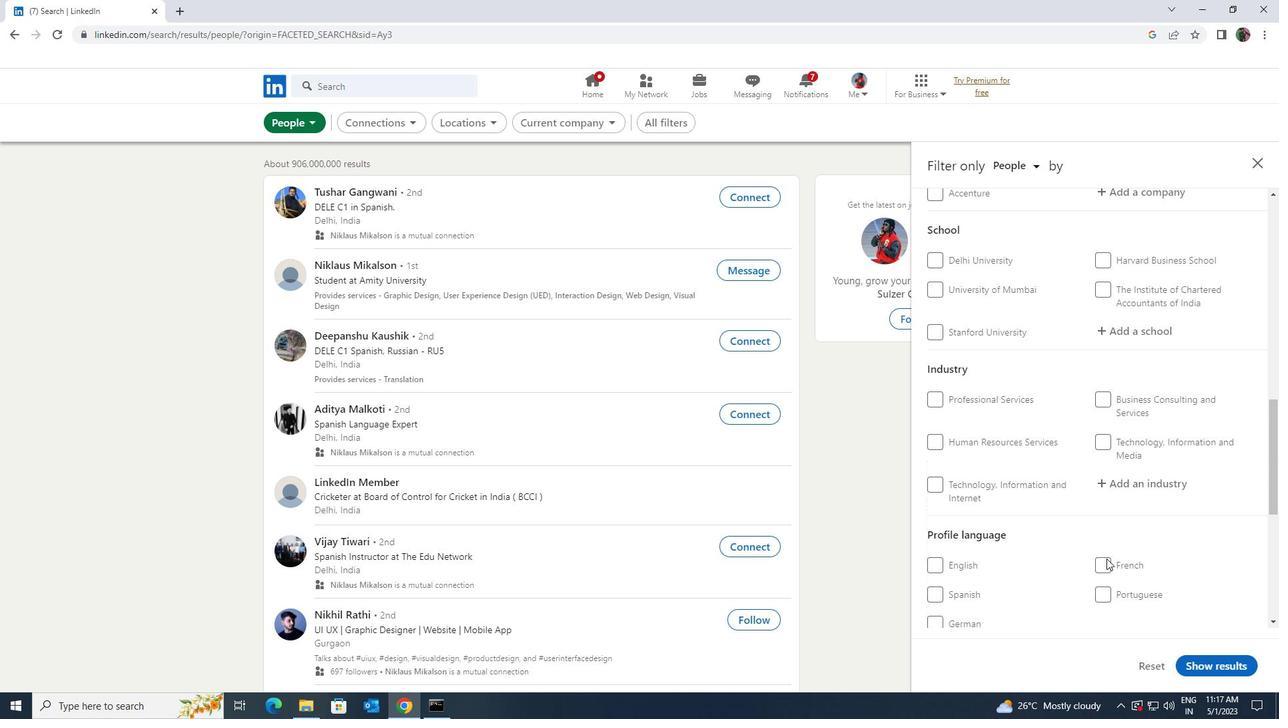 
Action: Mouse scrolled (1106, 558) with delta (0, 0)
Screenshot: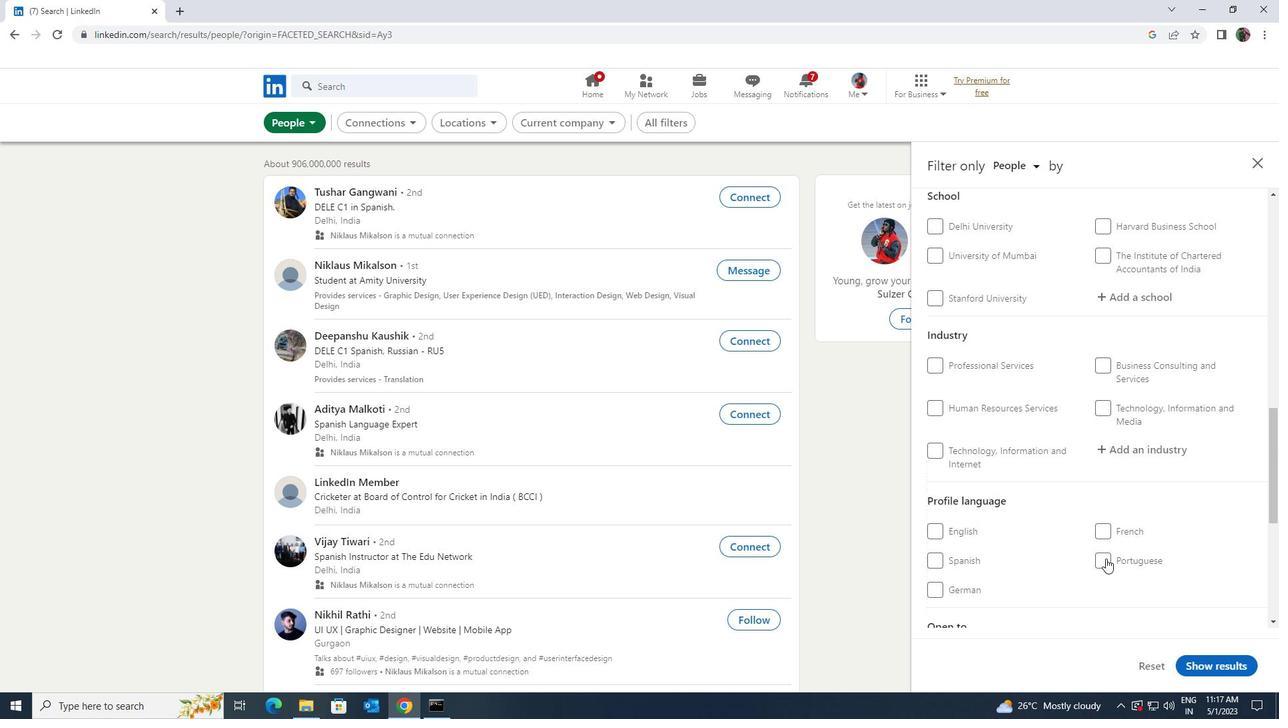 
Action: Mouse scrolled (1106, 558) with delta (0, 0)
Screenshot: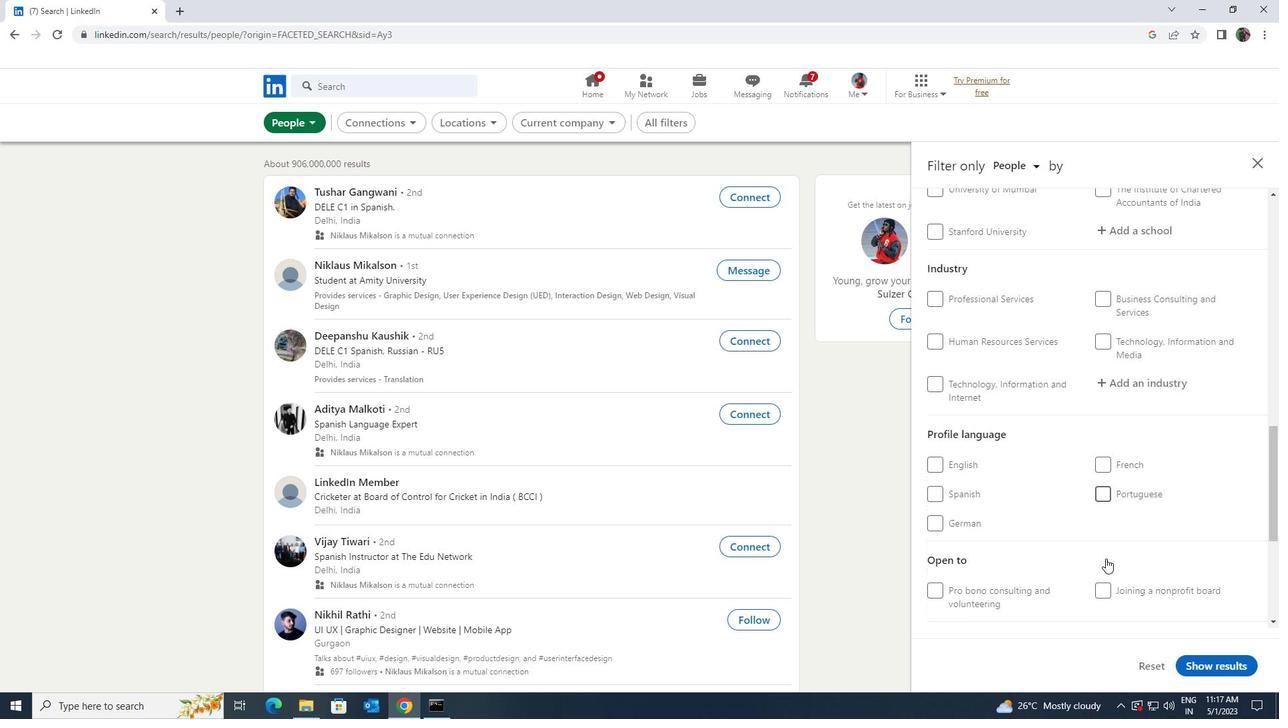
Action: Mouse scrolled (1106, 558) with delta (0, 0)
Screenshot: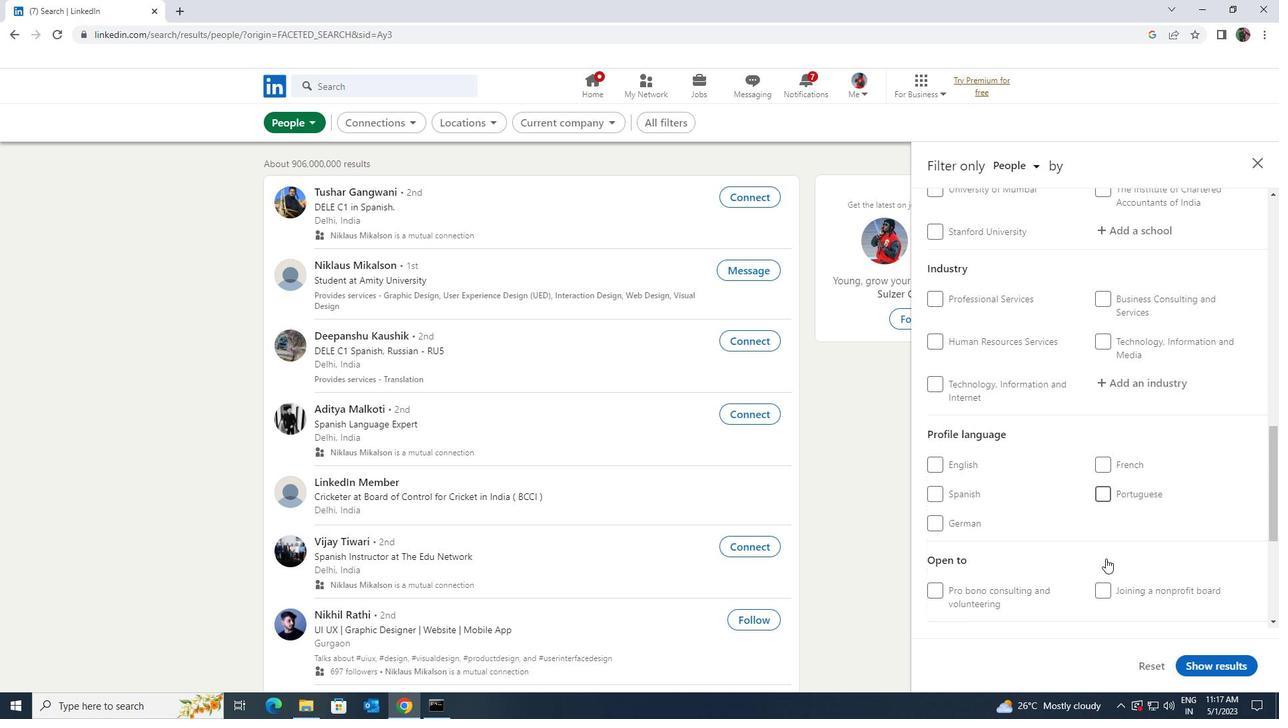 
Action: Mouse moved to (1100, 553)
Screenshot: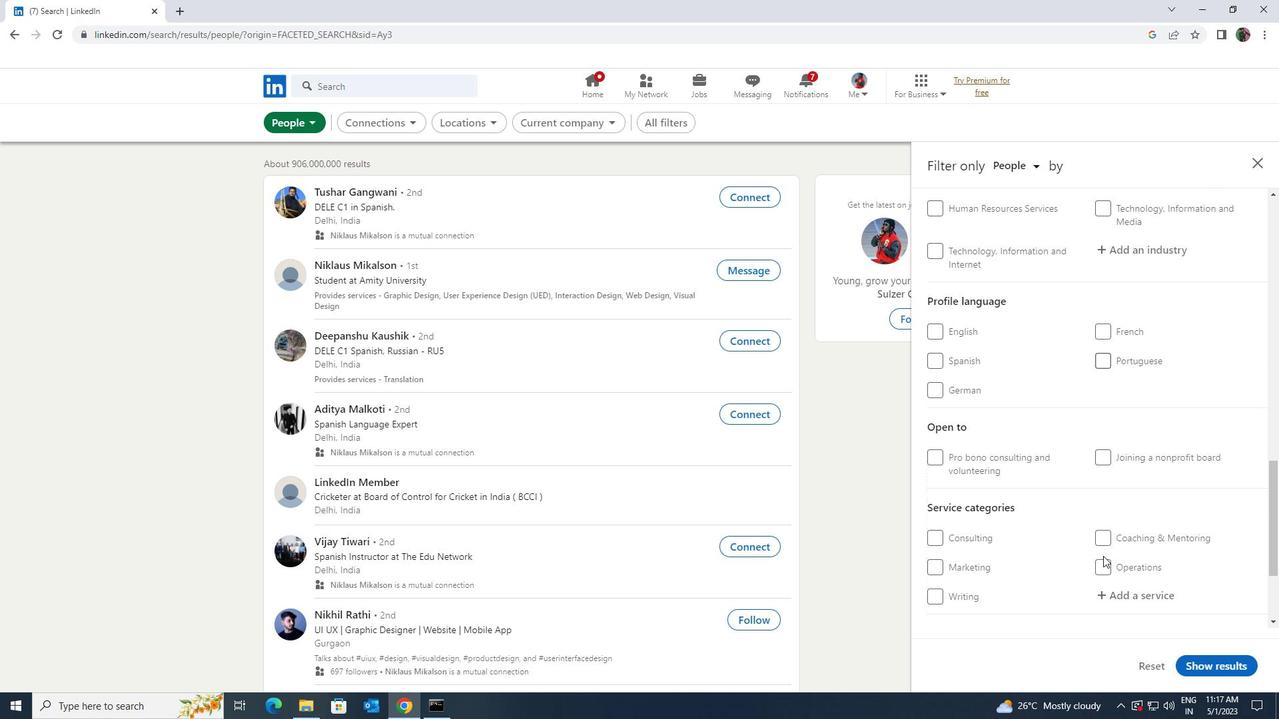 
Action: Mouse scrolled (1100, 552) with delta (0, 0)
Screenshot: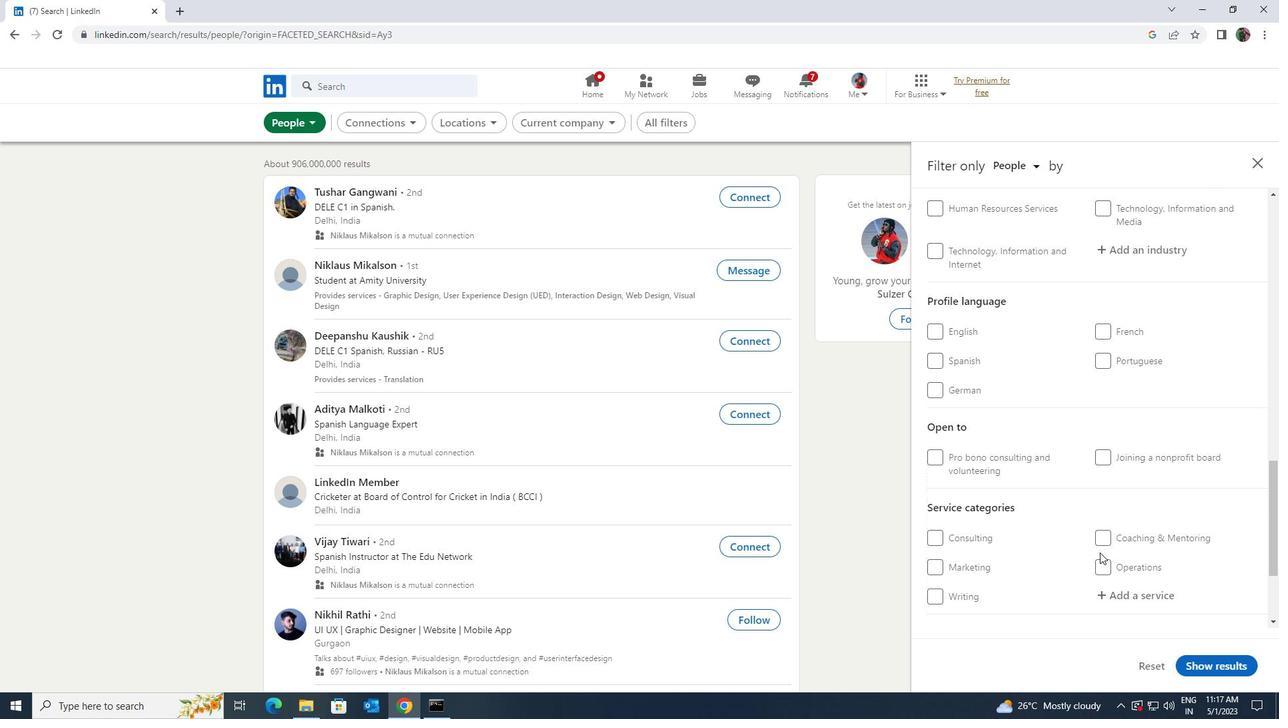 
Action: Mouse scrolled (1100, 552) with delta (0, 0)
Screenshot: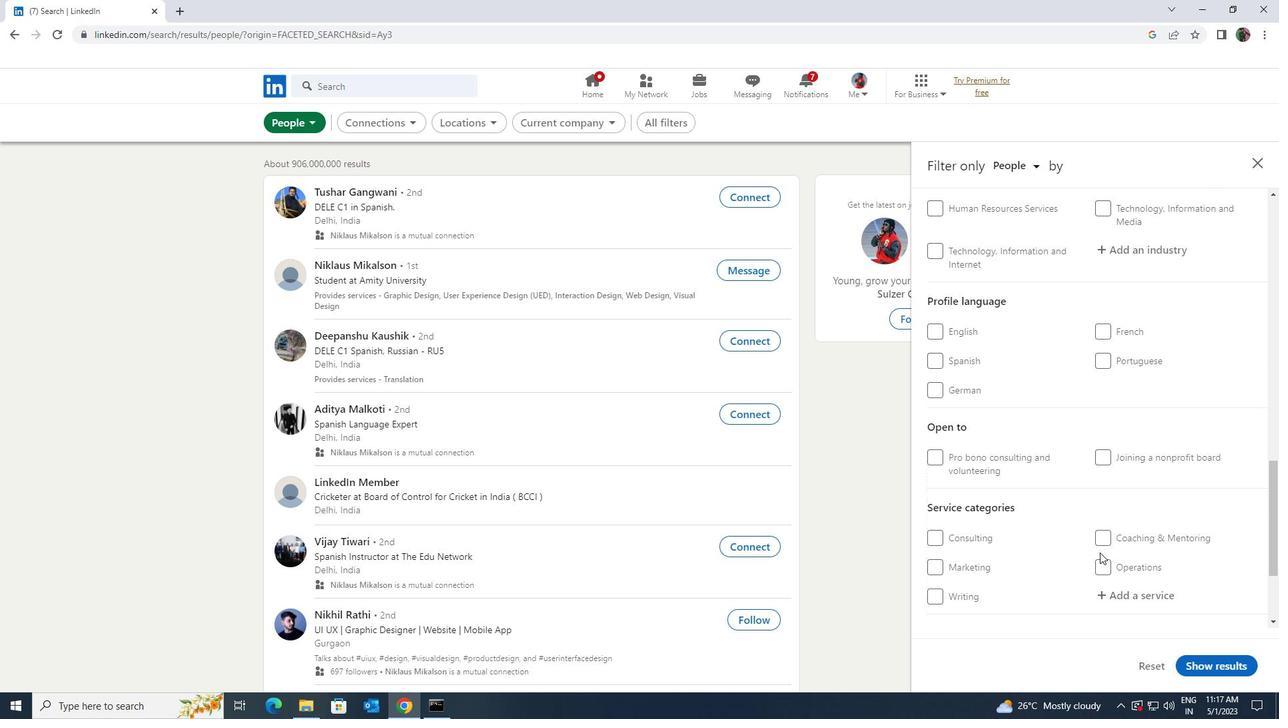 
Action: Mouse scrolled (1100, 552) with delta (0, 0)
Screenshot: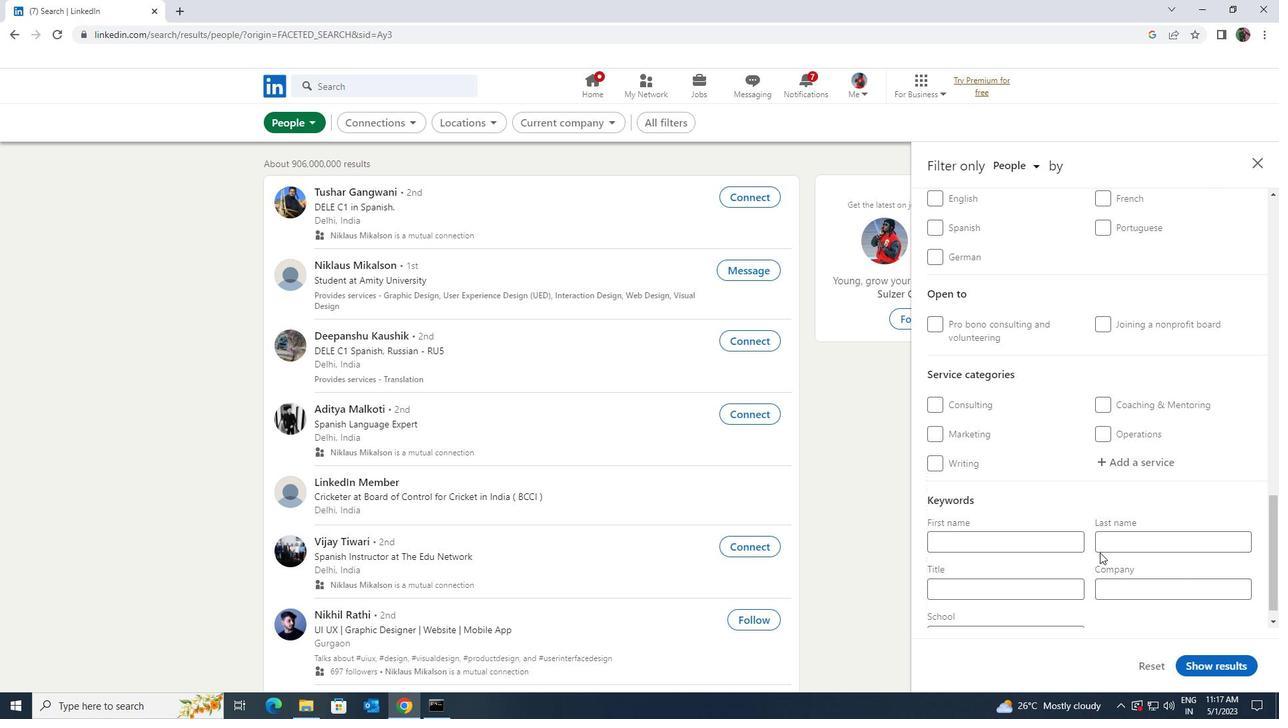 
Action: Mouse scrolled (1100, 553) with delta (0, 0)
Screenshot: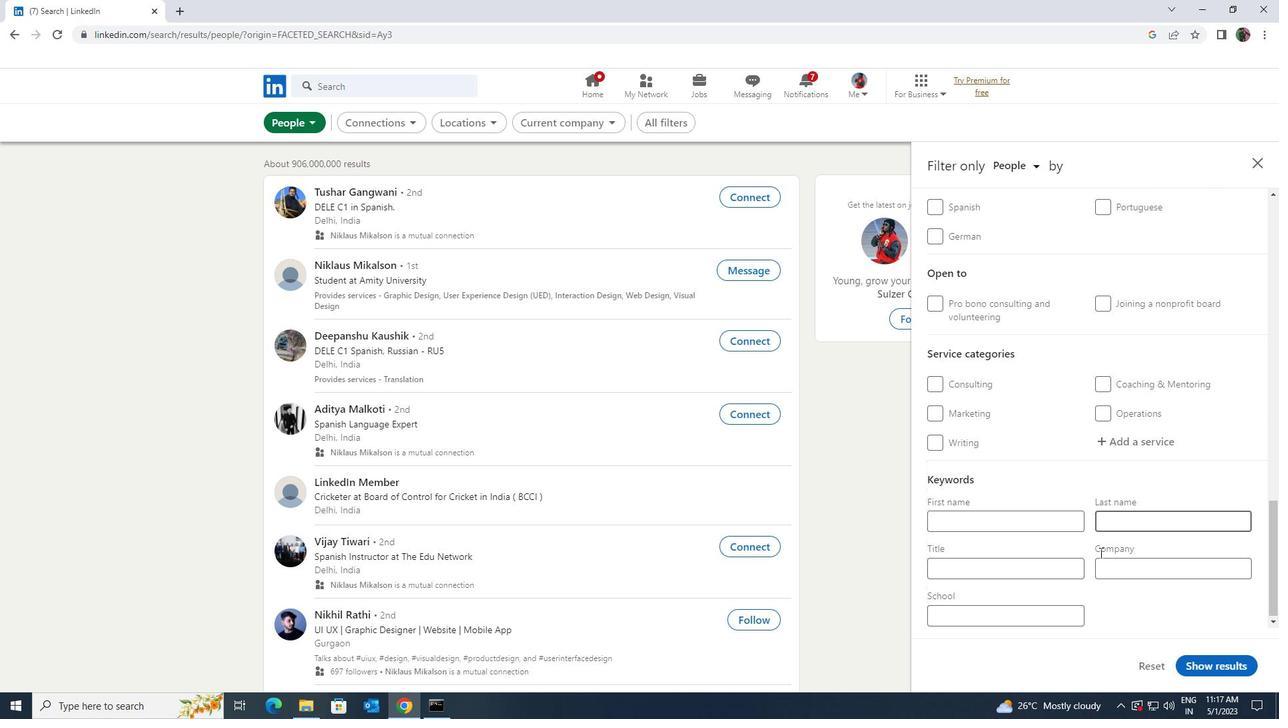 
Action: Mouse scrolled (1100, 553) with delta (0, 0)
Screenshot: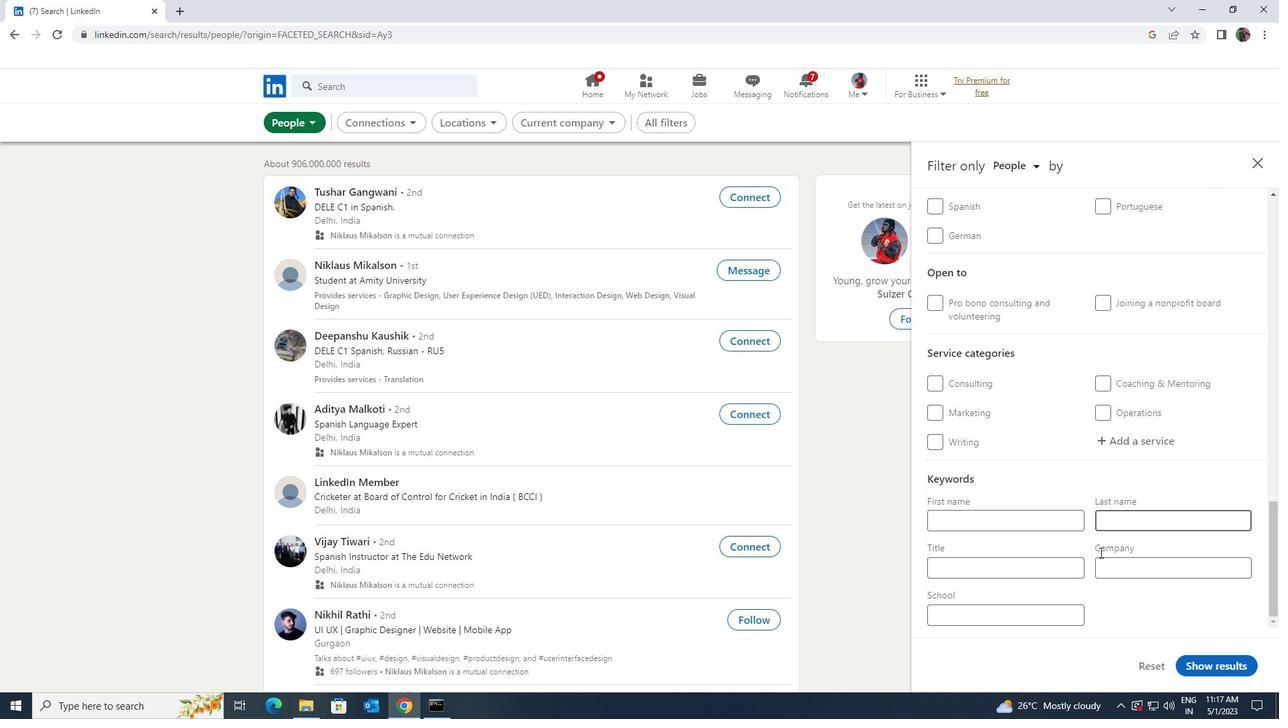 
Action: Mouse scrolled (1100, 553) with delta (0, 0)
Screenshot: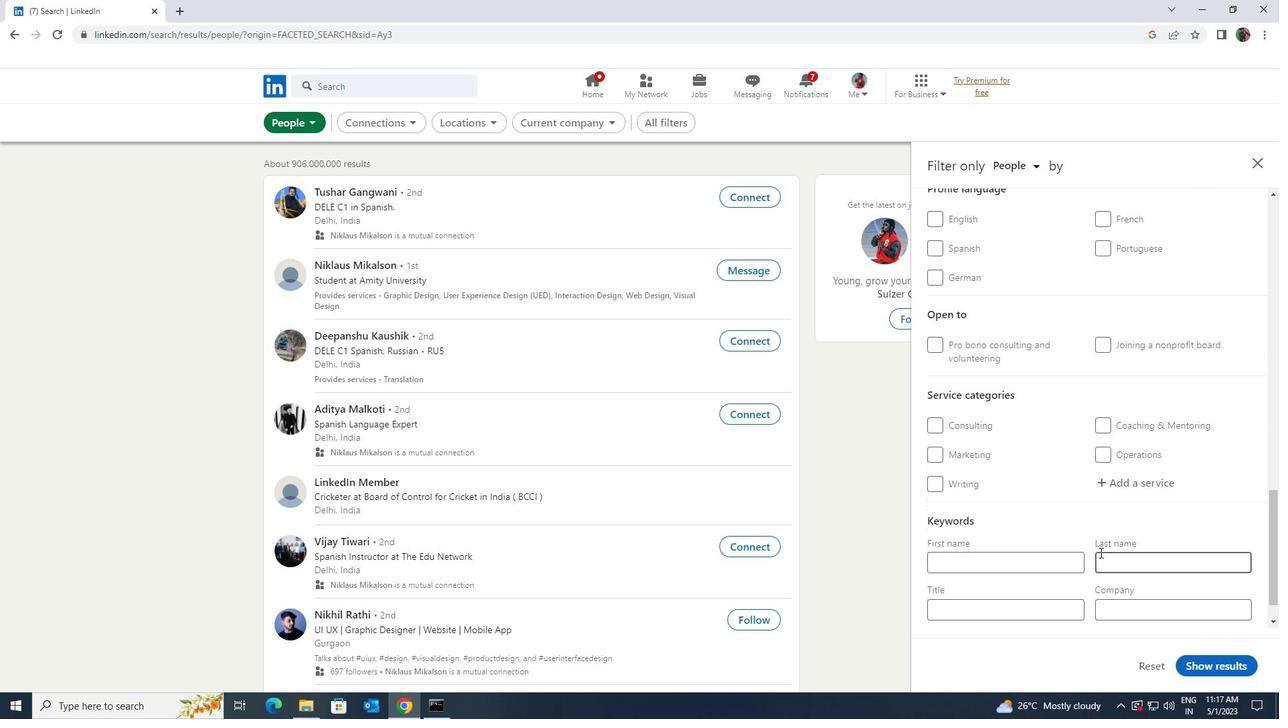 
Action: Mouse scrolled (1100, 553) with delta (0, 0)
Screenshot: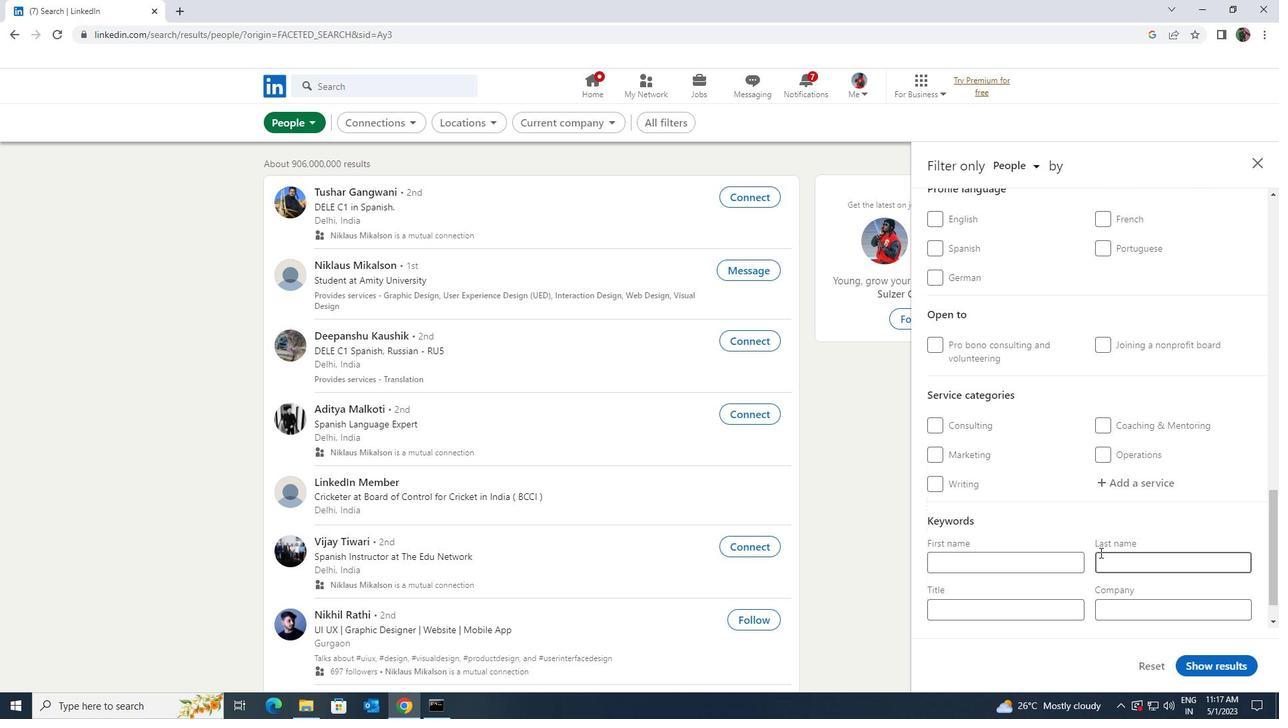 
Action: Mouse moved to (934, 446)
Screenshot: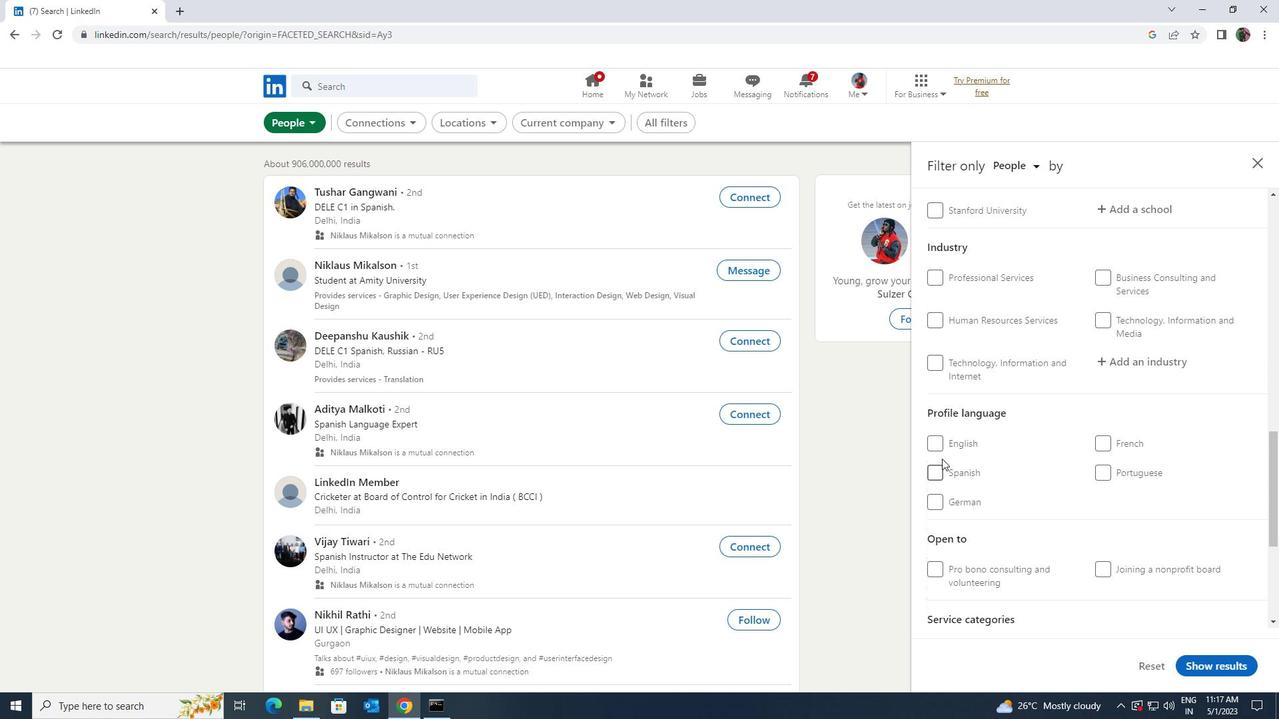 
Action: Mouse pressed left at (934, 446)
Screenshot: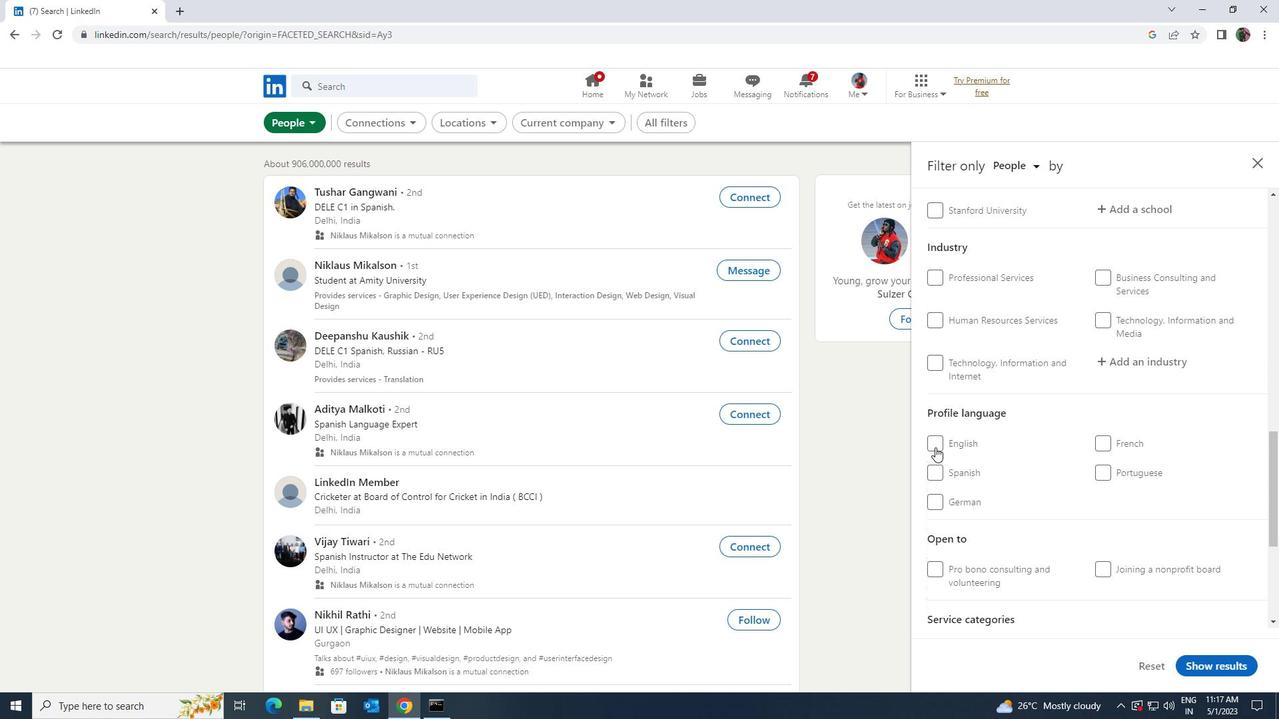 
Action: Mouse moved to (1038, 504)
Screenshot: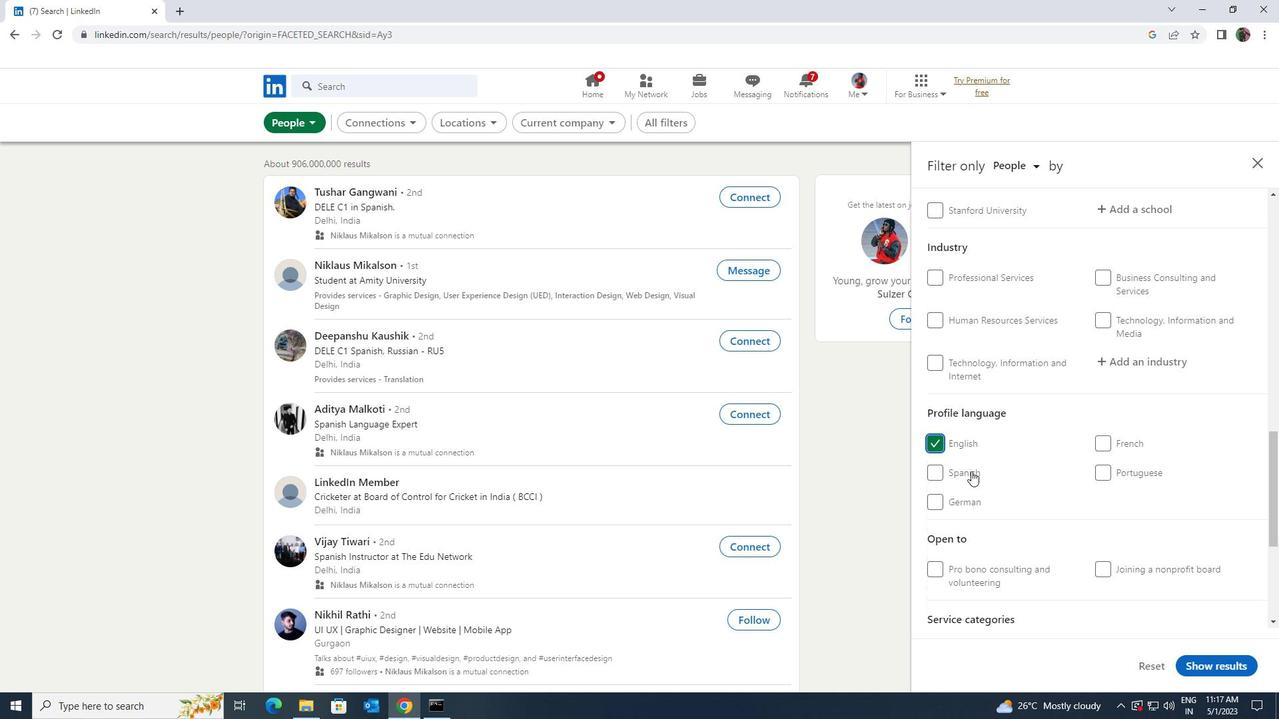 
Action: Mouse scrolled (1038, 505) with delta (0, 0)
Screenshot: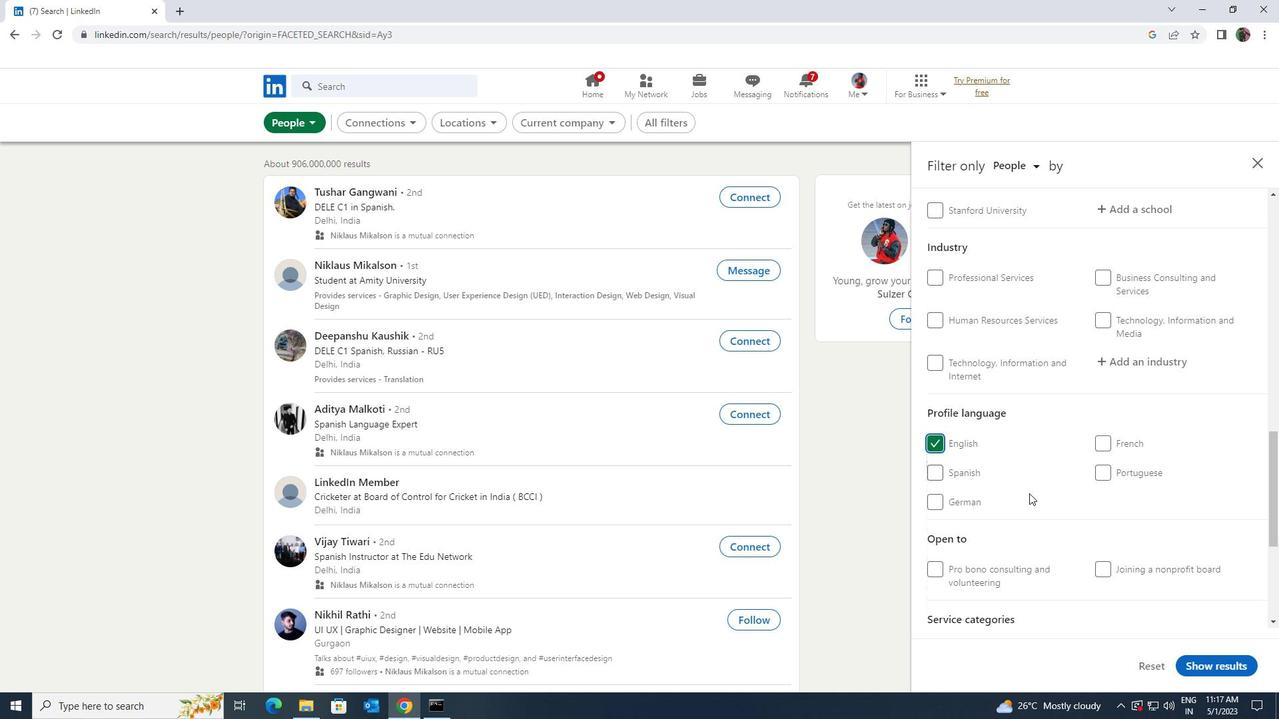 
Action: Mouse scrolled (1038, 505) with delta (0, 0)
Screenshot: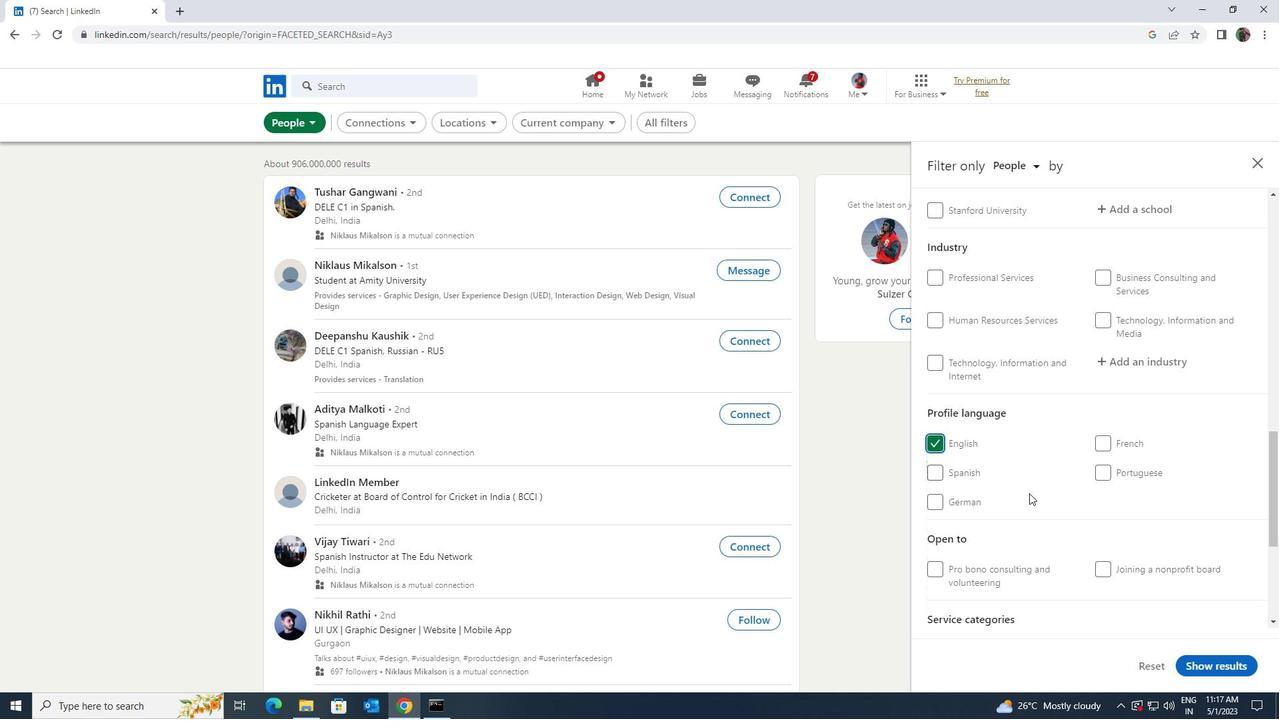 
Action: Mouse moved to (1038, 507)
Screenshot: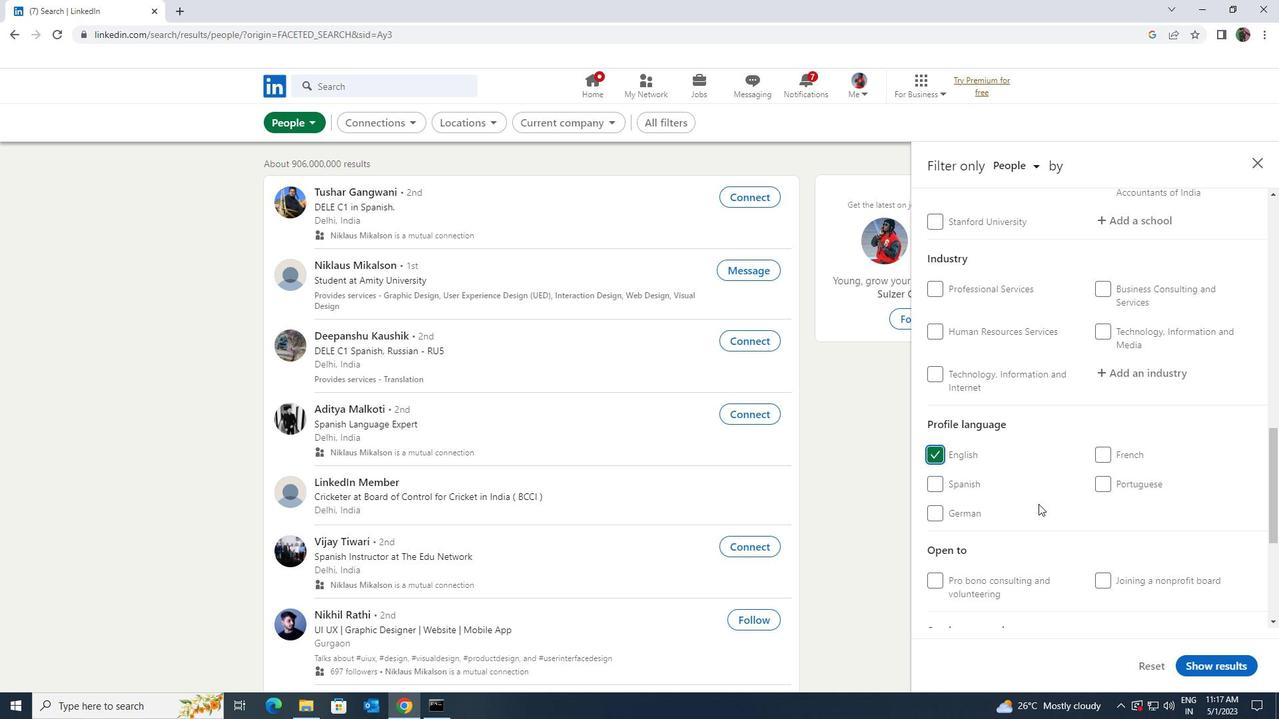
Action: Mouse scrolled (1038, 508) with delta (0, 0)
Screenshot: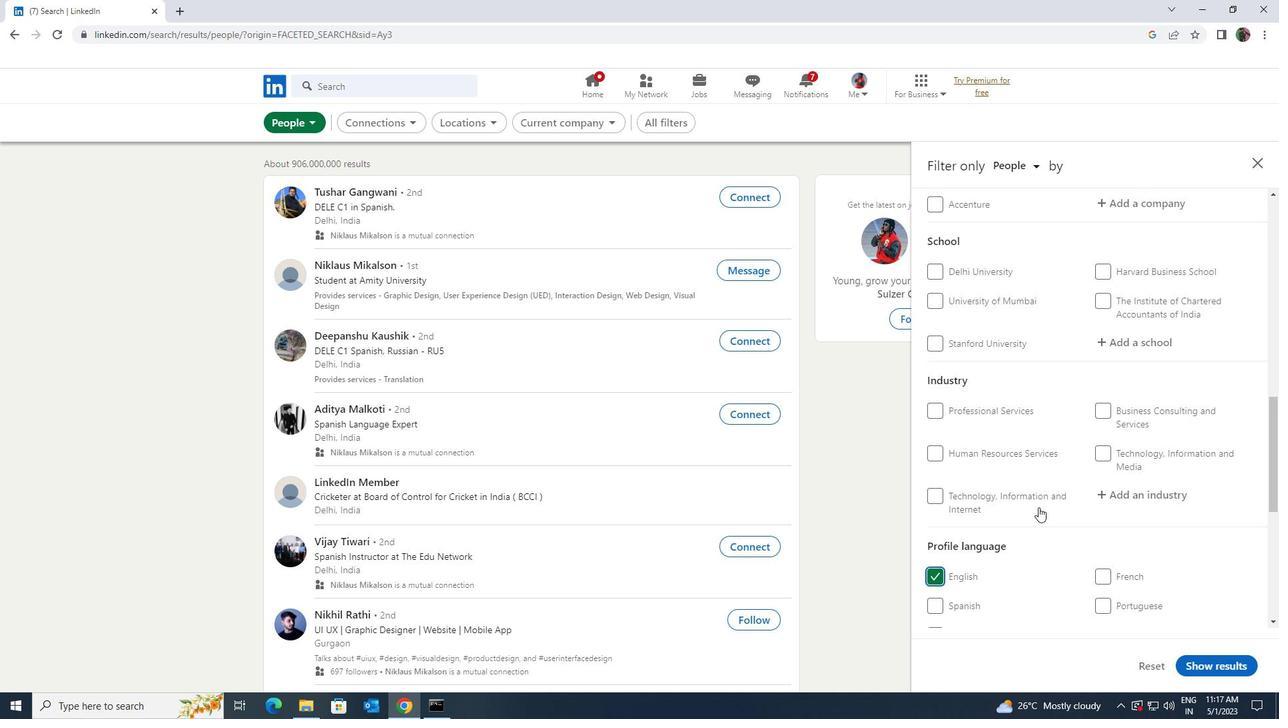 
Action: Mouse scrolled (1038, 508) with delta (0, 0)
Screenshot: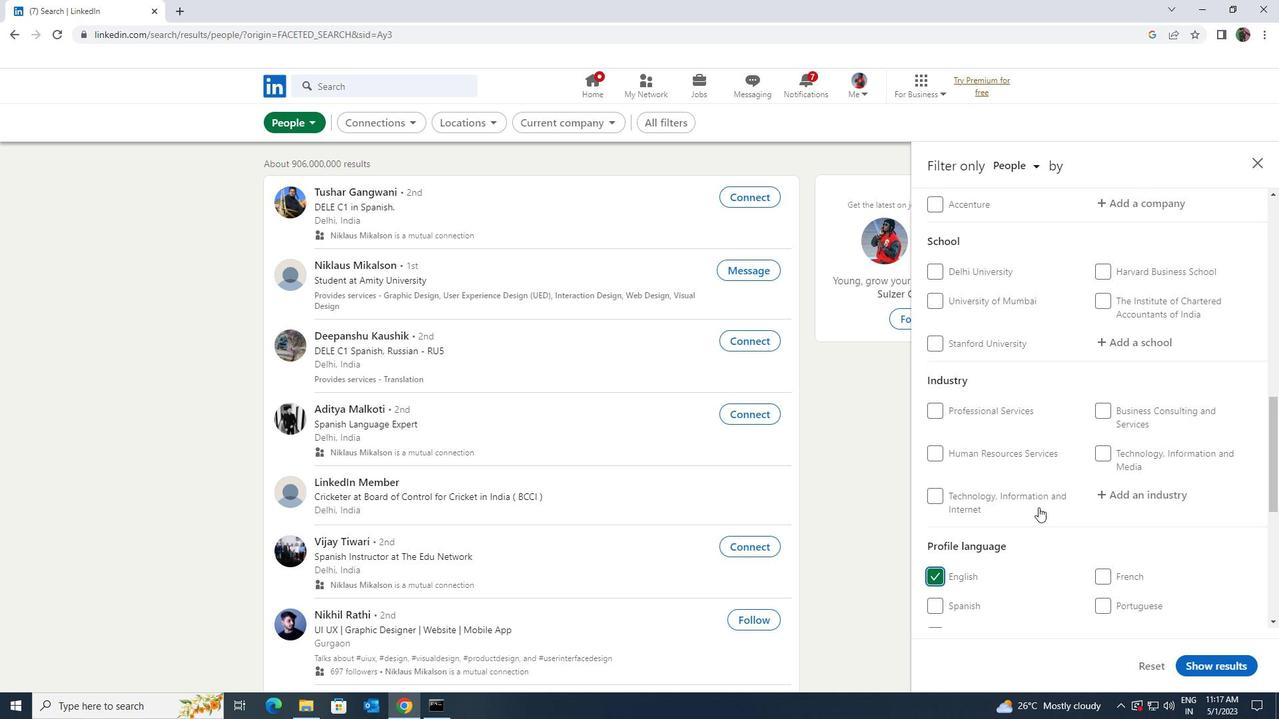 
Action: Mouse scrolled (1038, 508) with delta (0, 0)
Screenshot: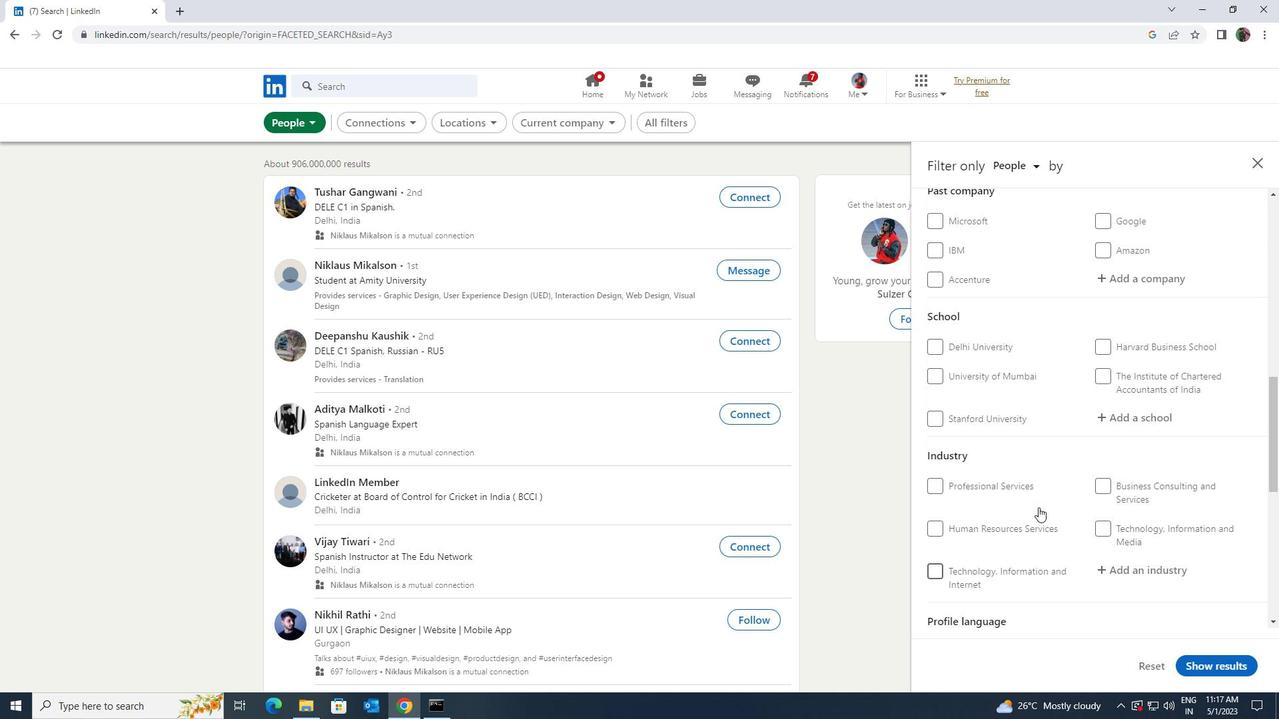 
Action: Mouse scrolled (1038, 508) with delta (0, 0)
Screenshot: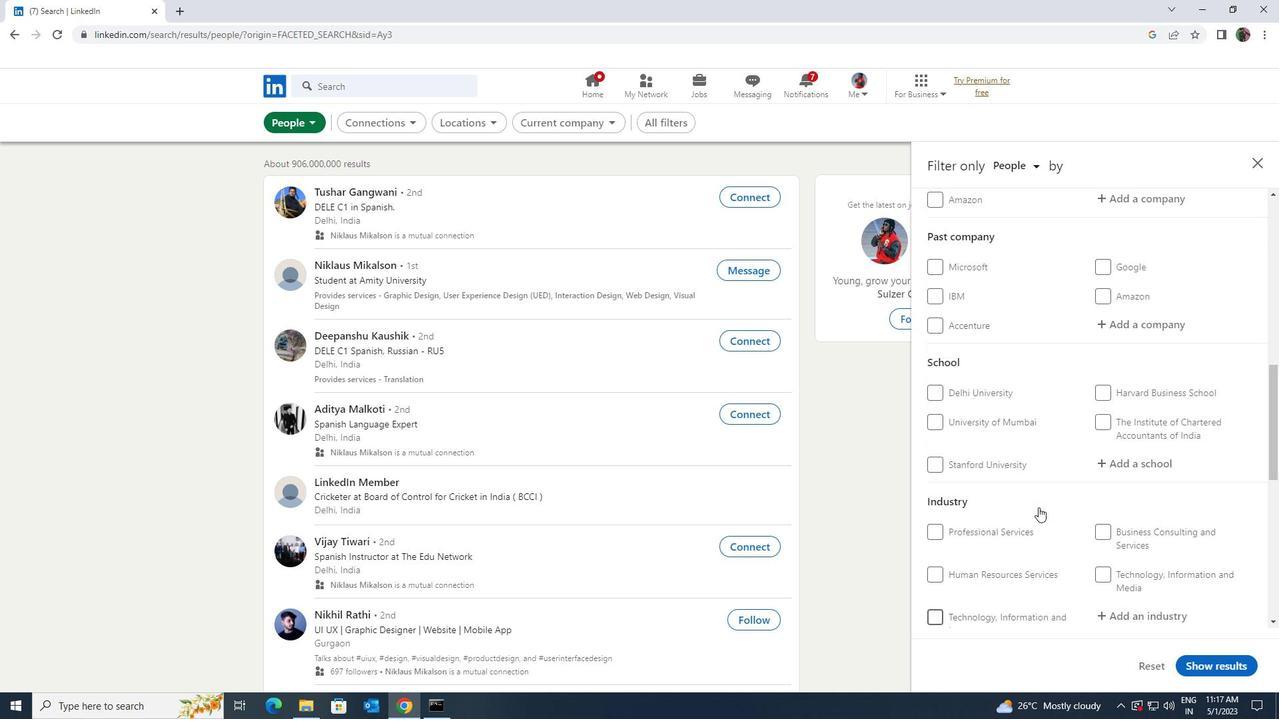 
Action: Mouse scrolled (1038, 508) with delta (0, 0)
Screenshot: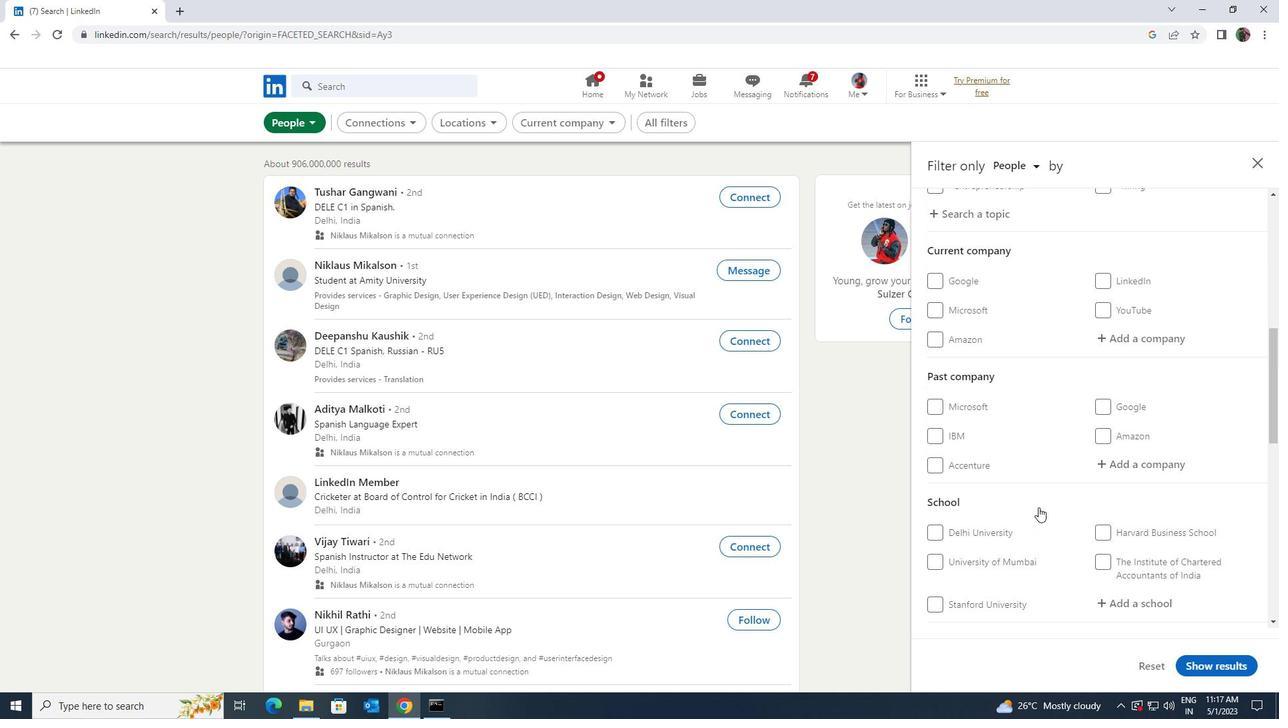 
Action: Mouse moved to (1114, 401)
Screenshot: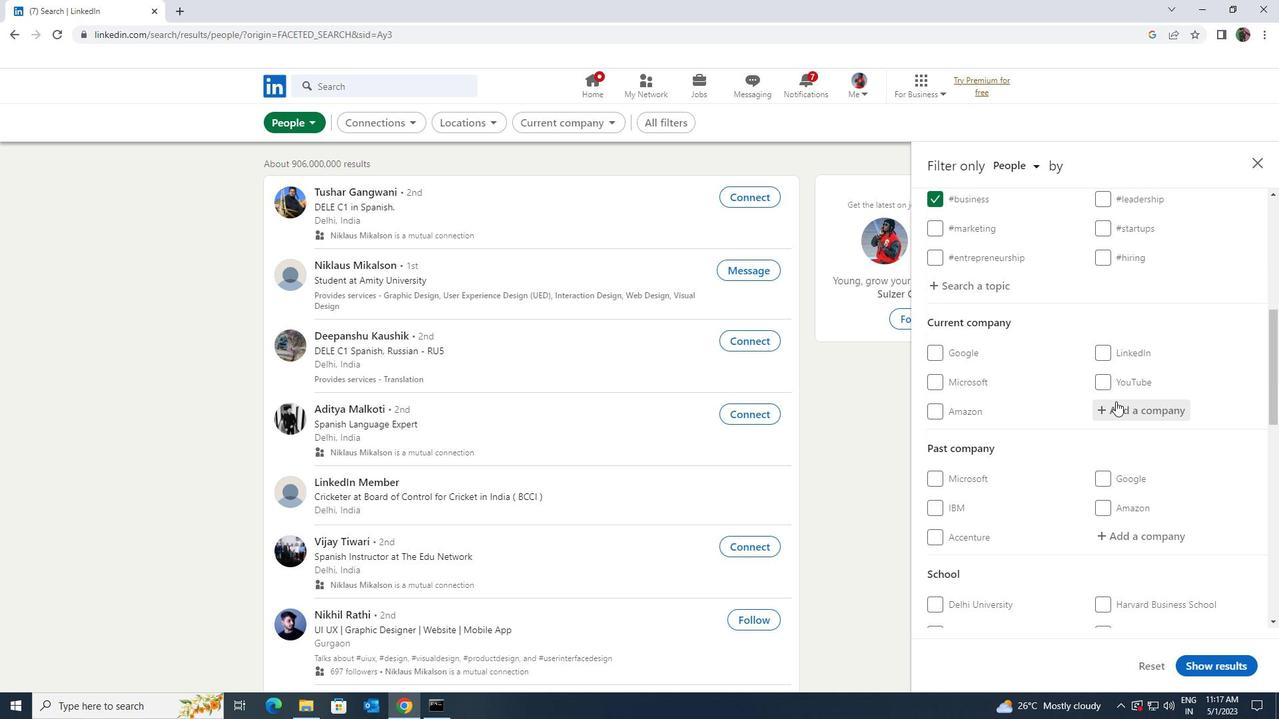 
Action: Mouse pressed left at (1114, 401)
Screenshot: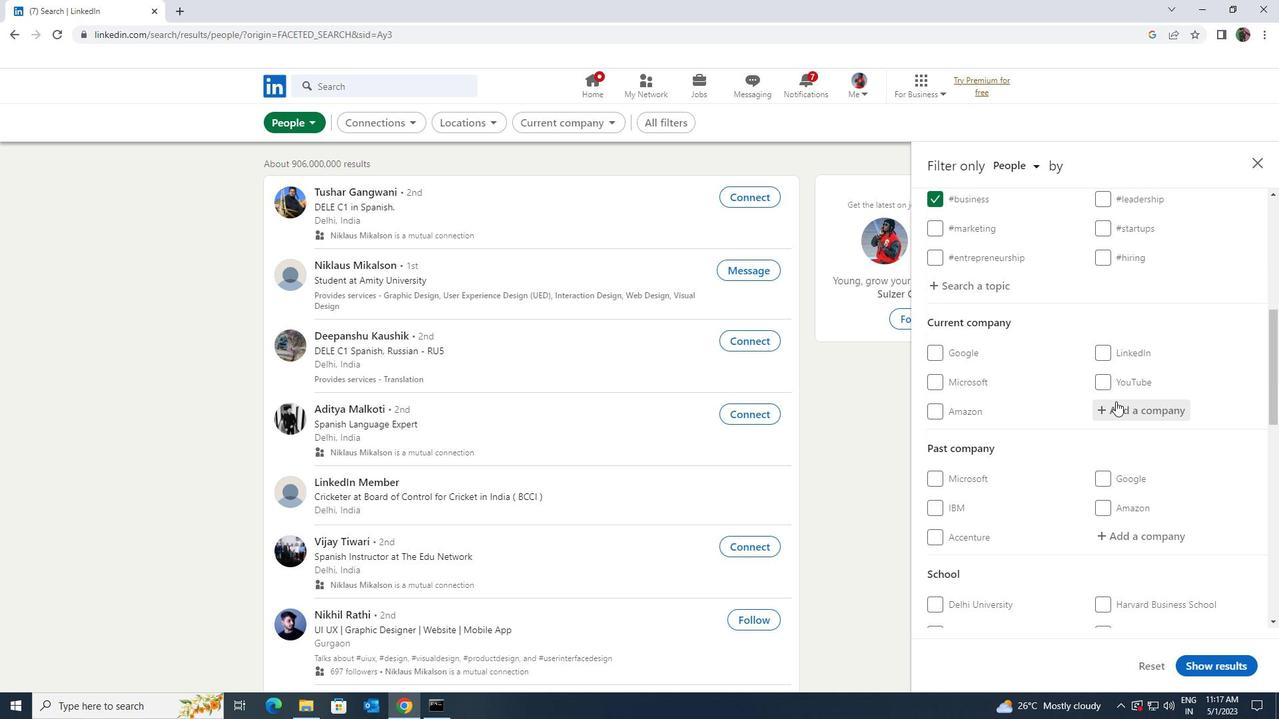 
Action: Mouse moved to (1113, 401)
Screenshot: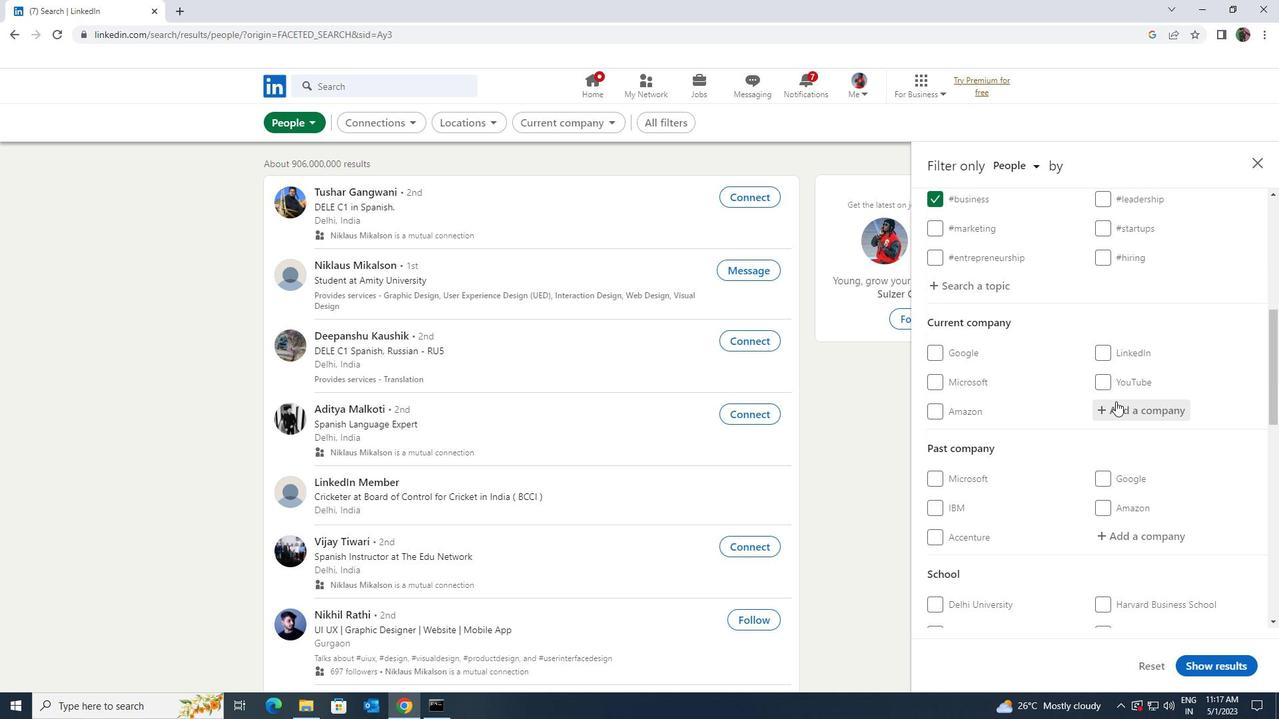 
Action: Key pressed 21K
Screenshot: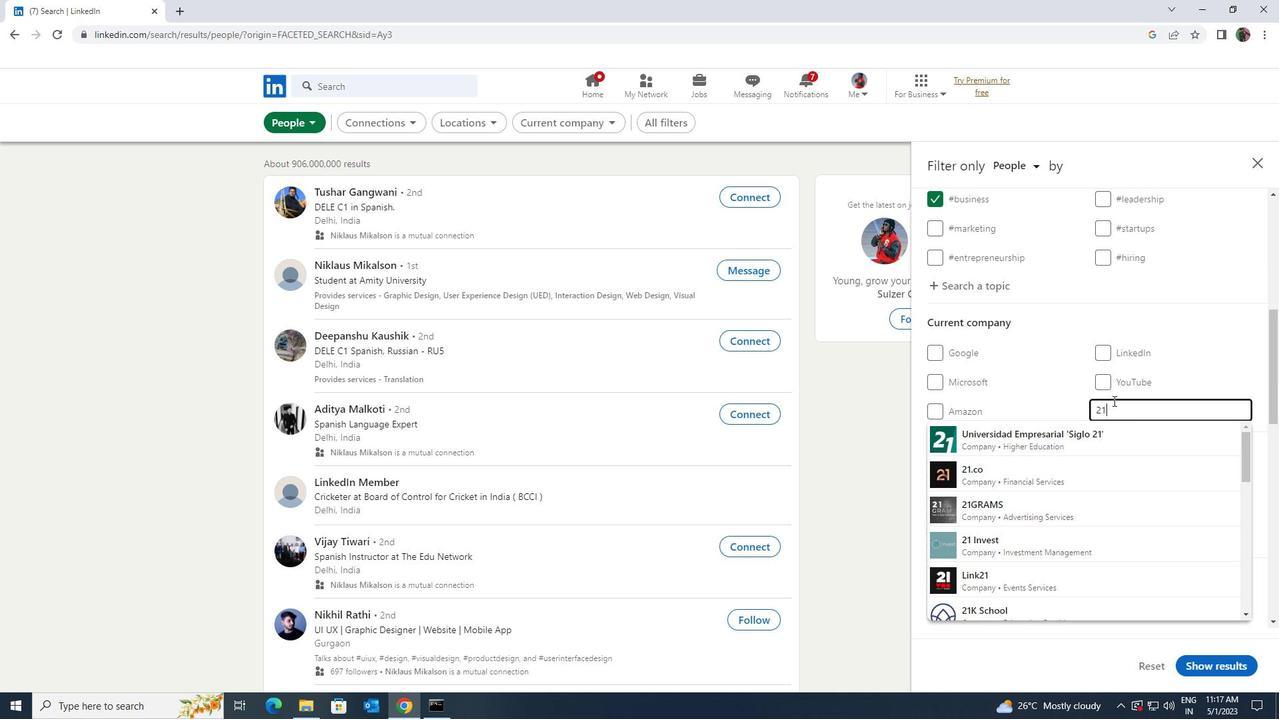 
Action: Mouse moved to (1109, 424)
Screenshot: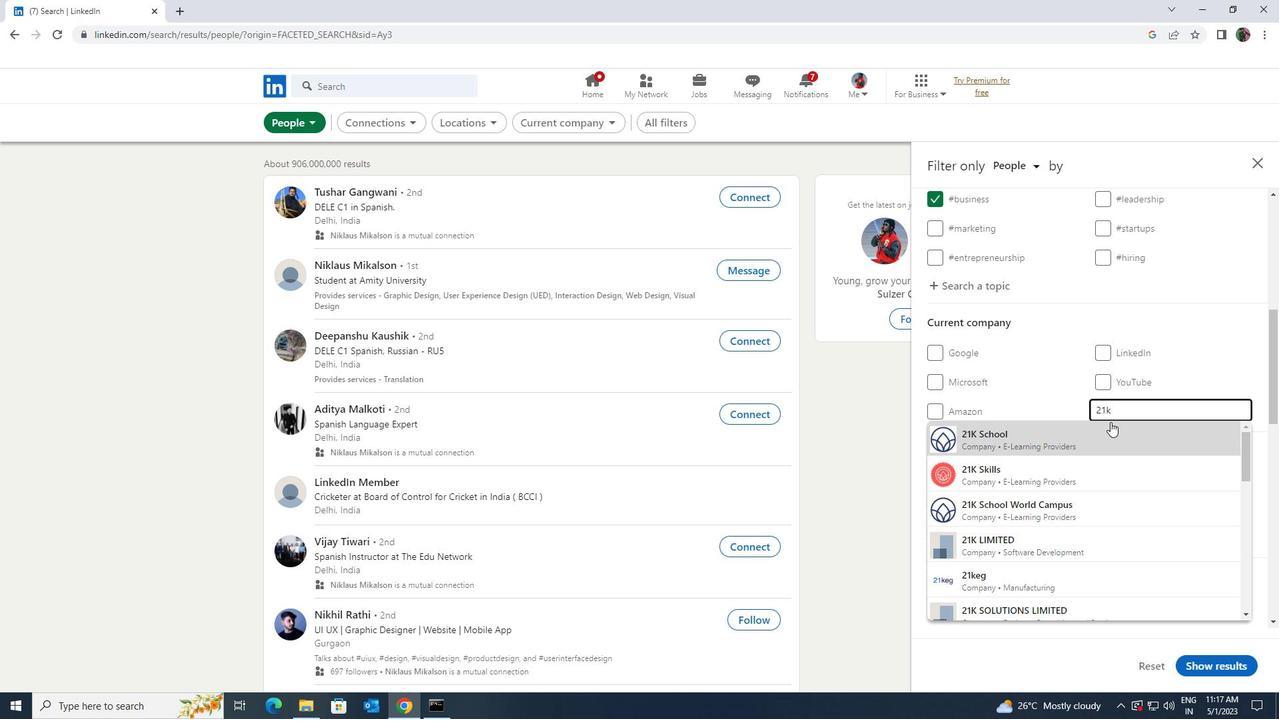 
Action: Mouse pressed left at (1109, 424)
Screenshot: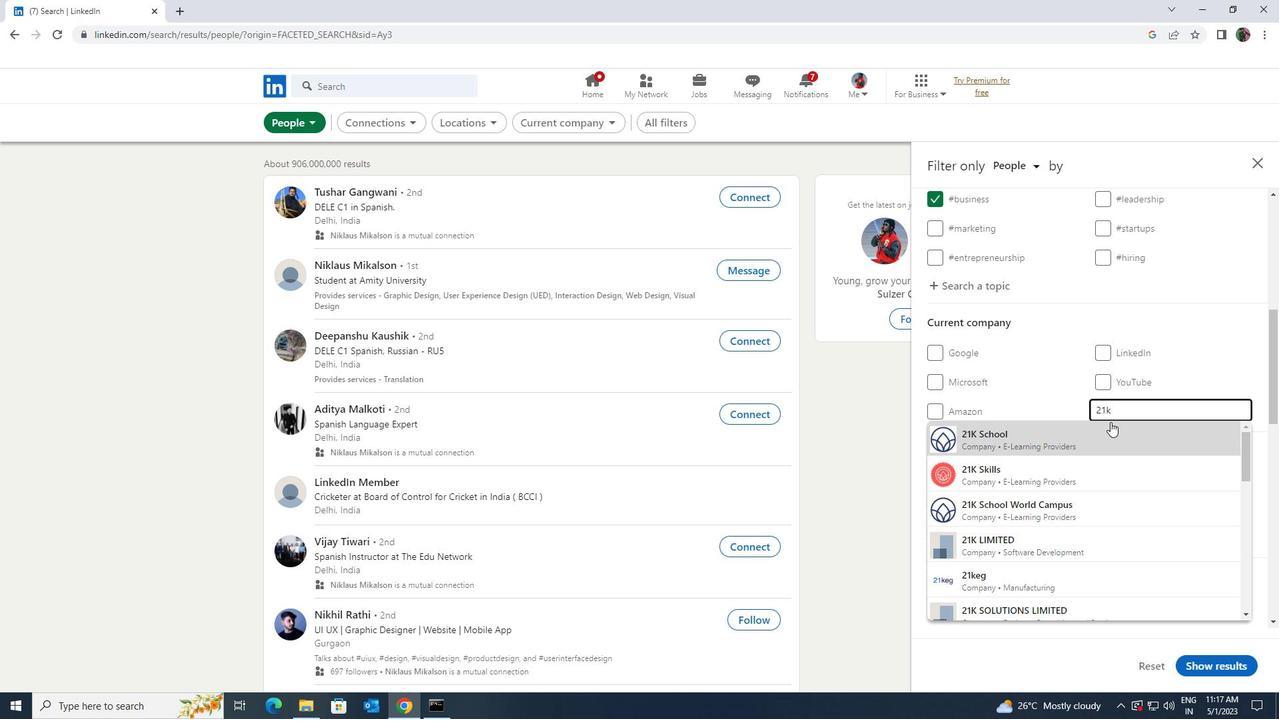 
Action: Mouse scrolled (1109, 423) with delta (0, 0)
Screenshot: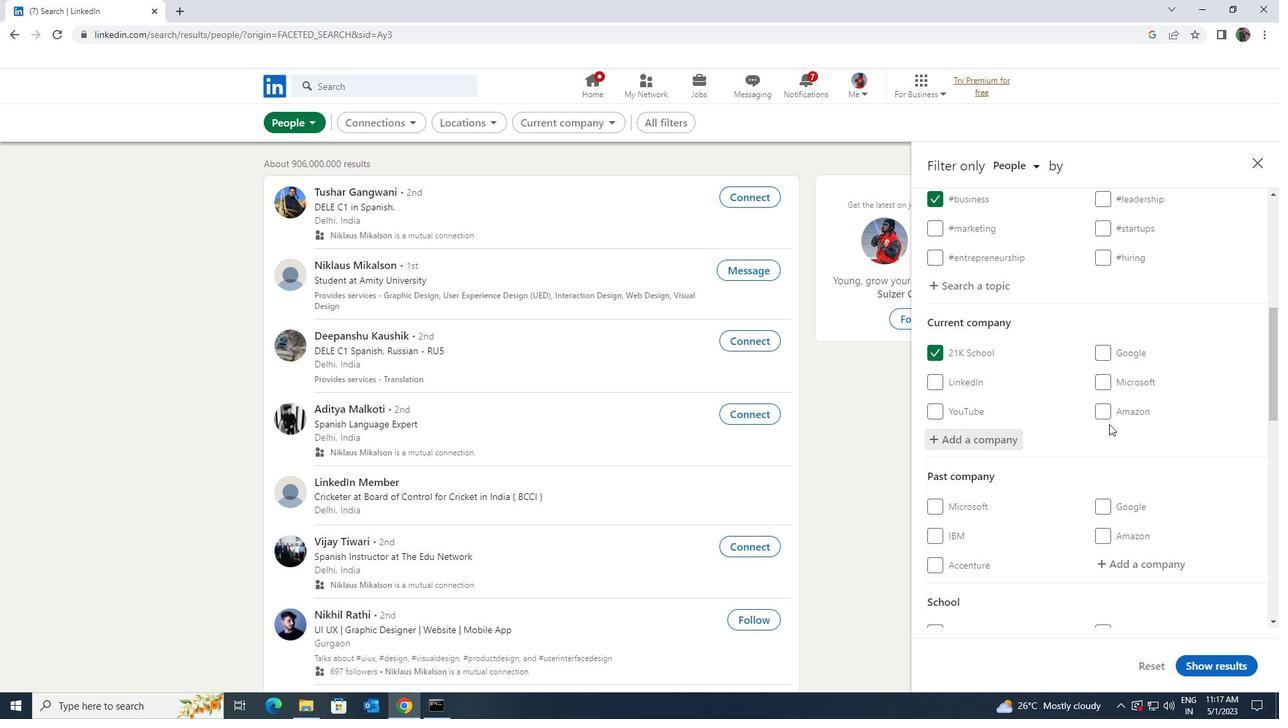 
Action: Mouse moved to (1108, 424)
Screenshot: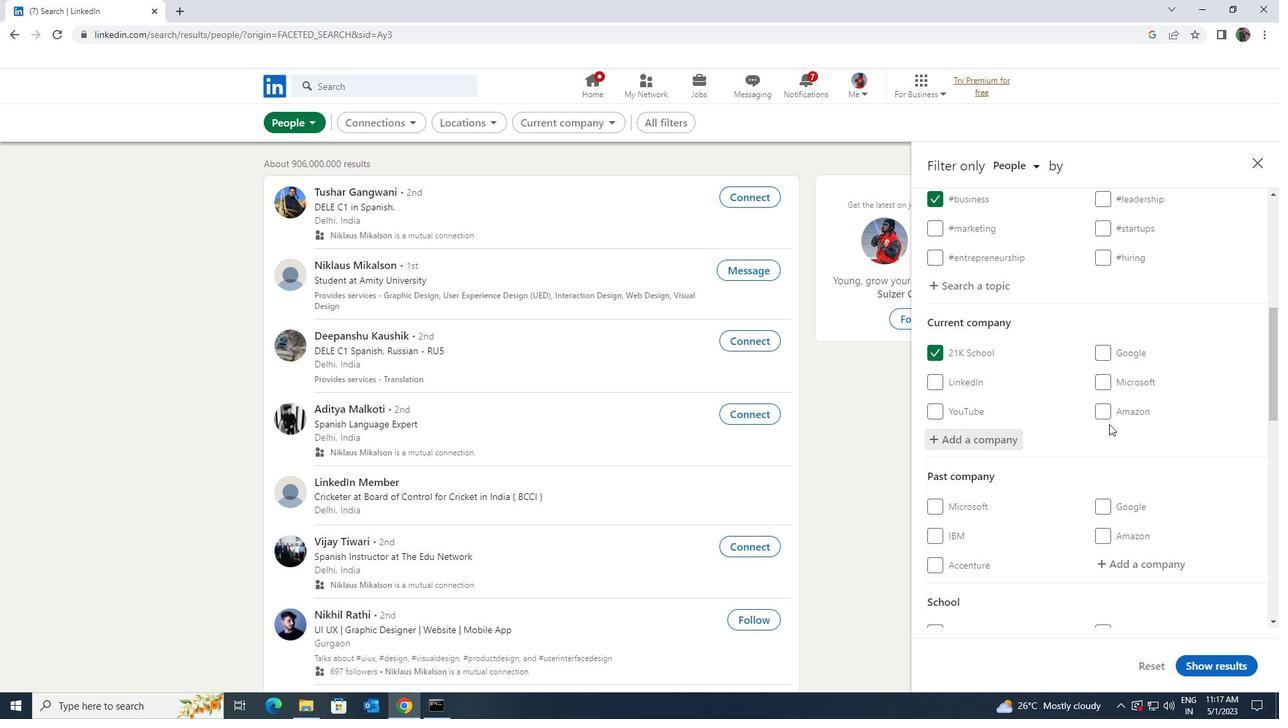 
Action: Mouse scrolled (1108, 423) with delta (0, 0)
Screenshot: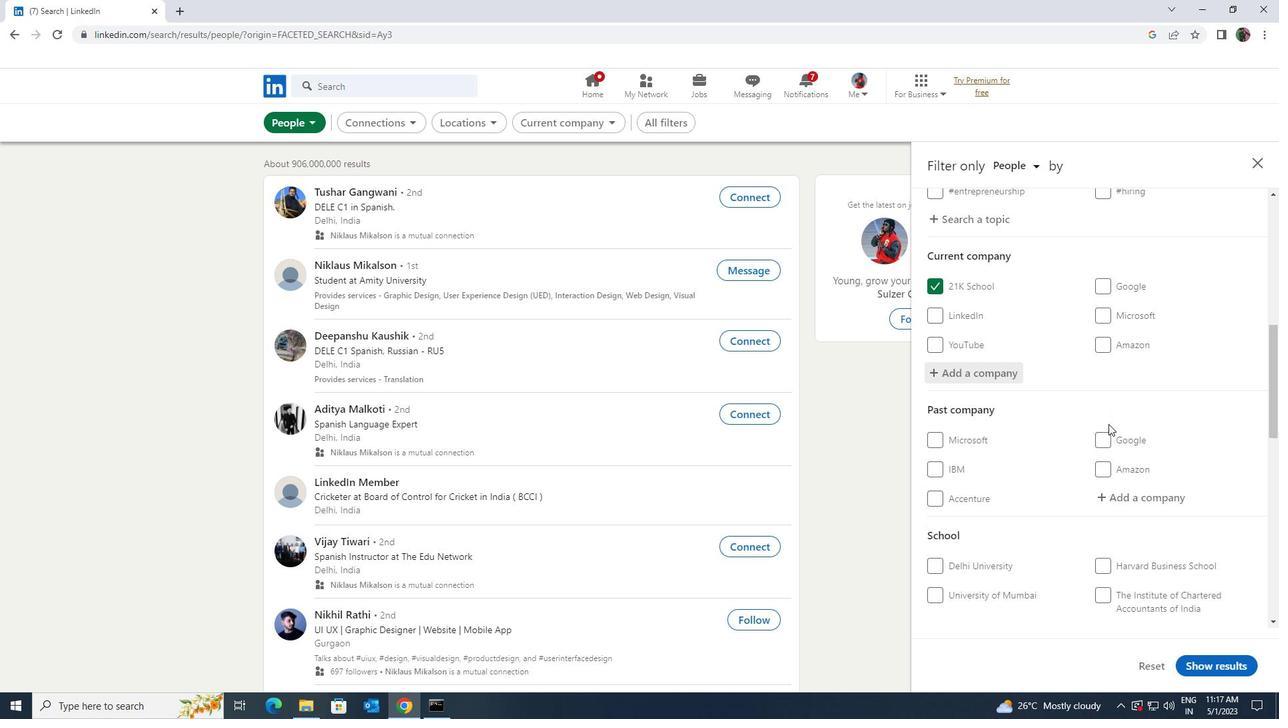 
Action: Mouse moved to (1108, 424)
Screenshot: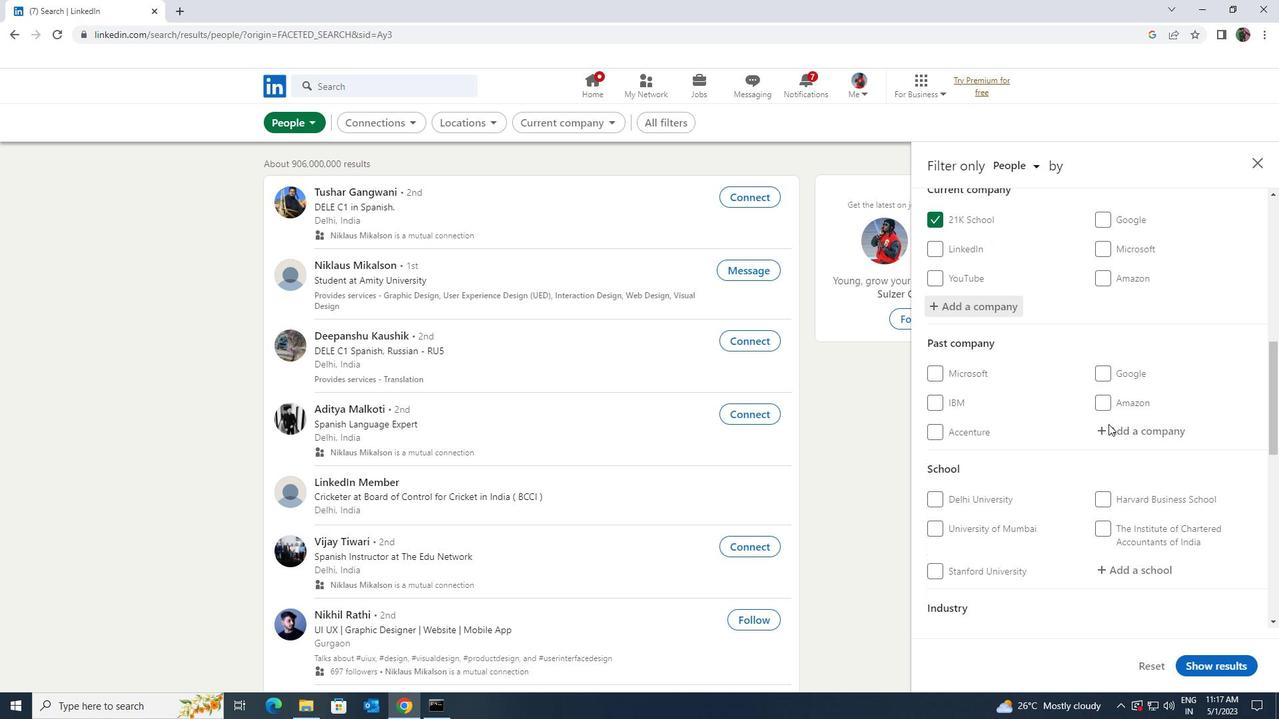 
Action: Mouse scrolled (1108, 423) with delta (0, 0)
Screenshot: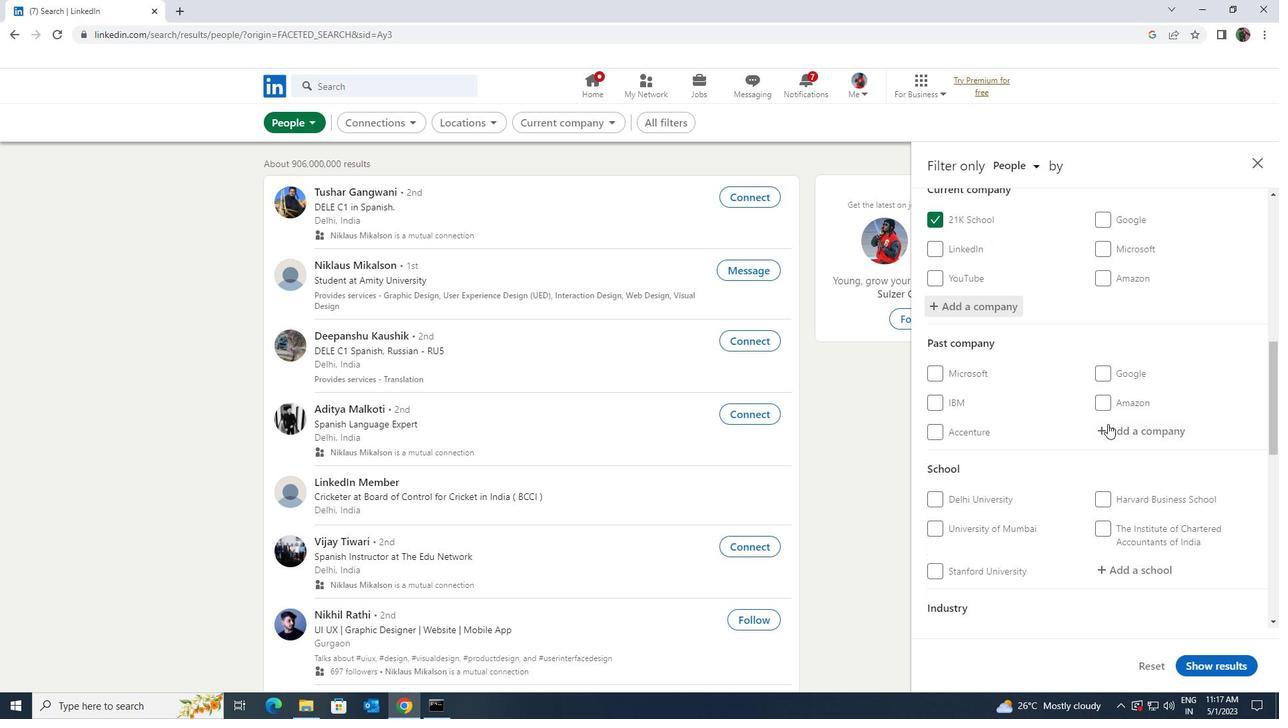 
Action: Mouse scrolled (1108, 423) with delta (0, 0)
Screenshot: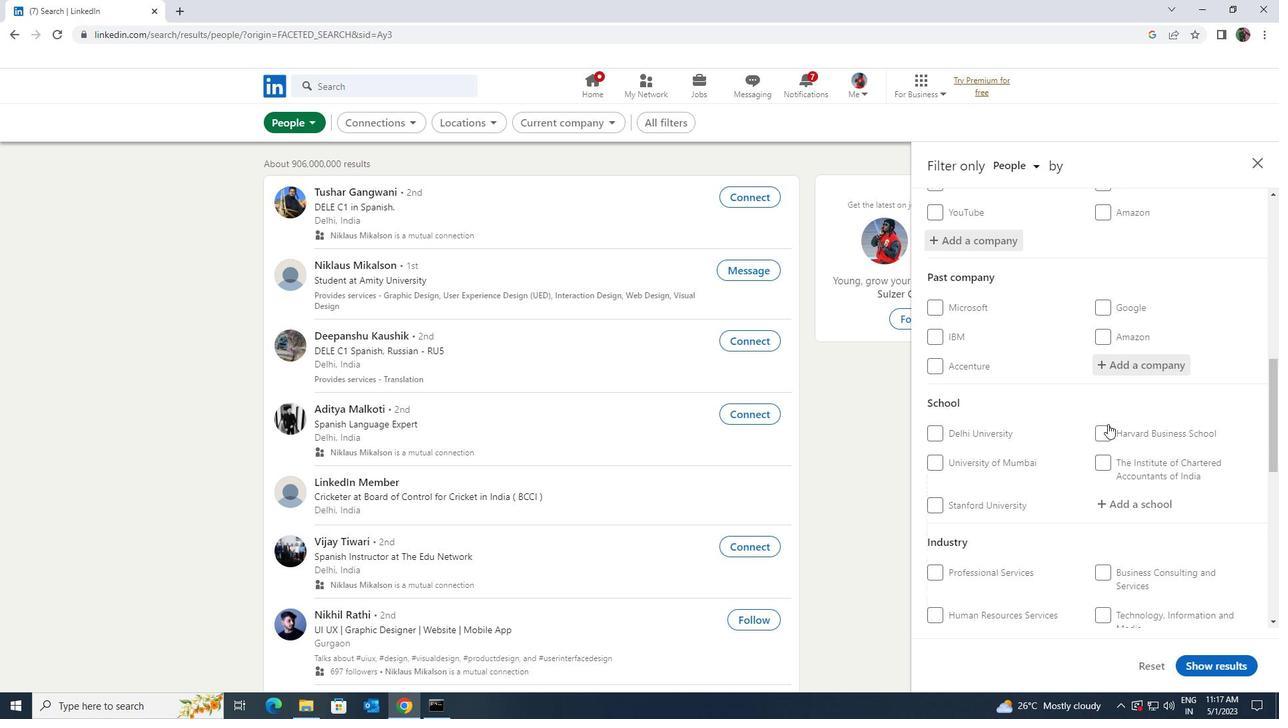 
Action: Mouse scrolled (1108, 423) with delta (0, 0)
Screenshot: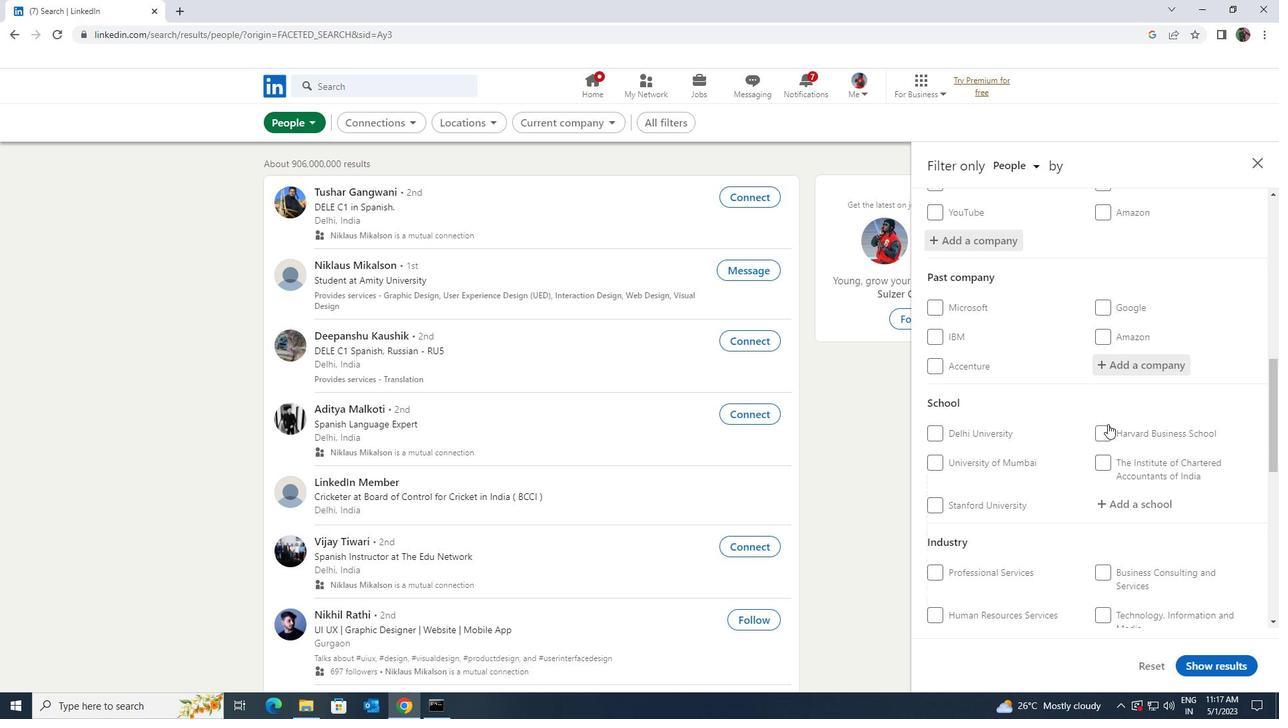 
Action: Mouse moved to (1115, 369)
Screenshot: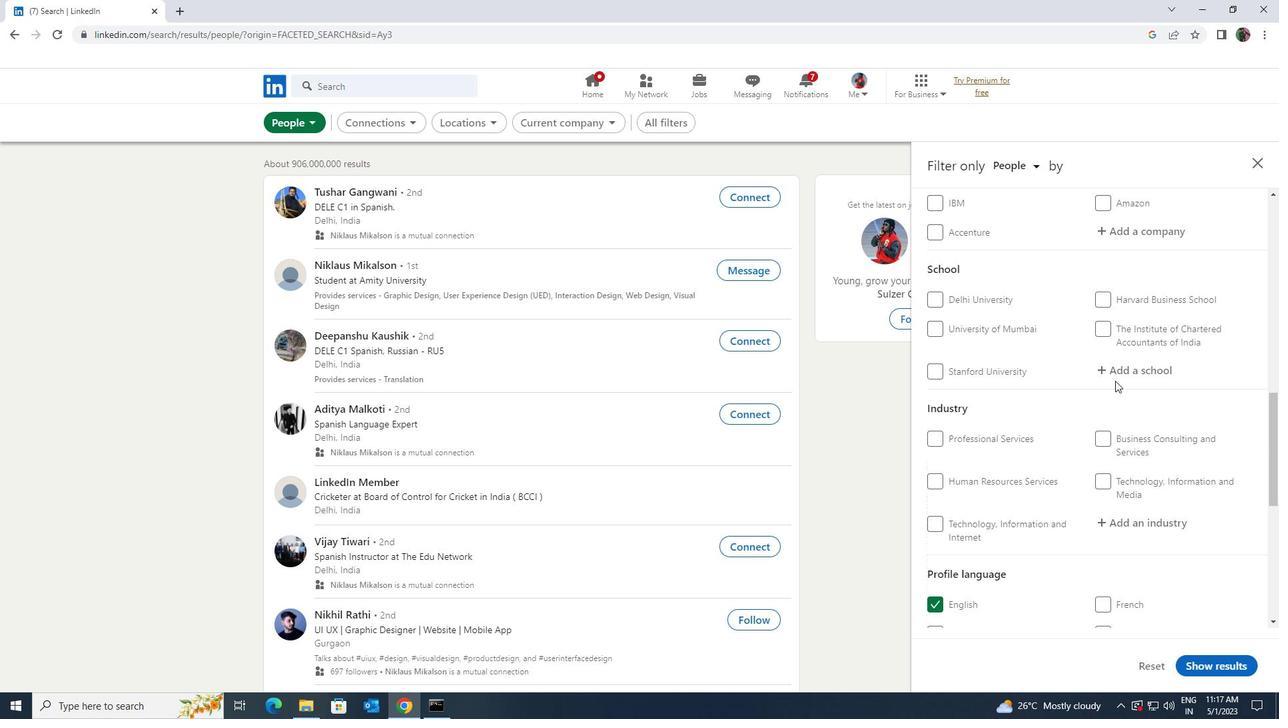
Action: Mouse pressed left at (1115, 369)
Screenshot: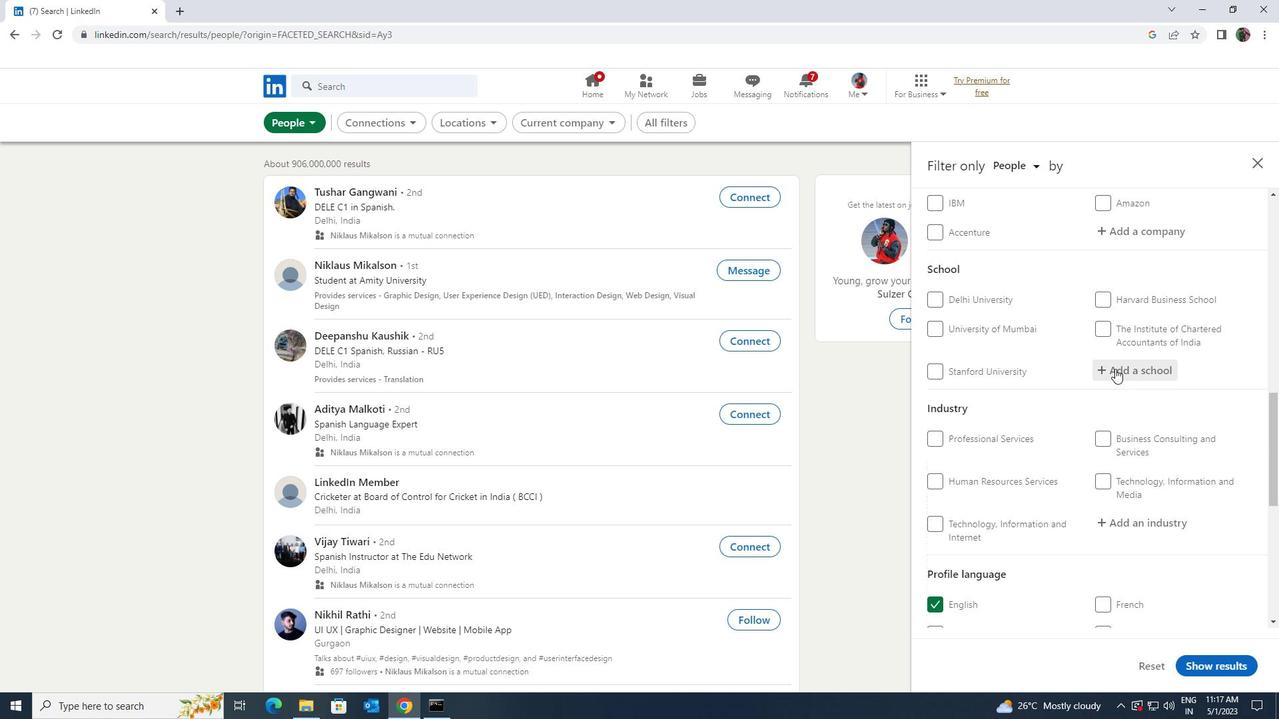 
Action: Key pressed <Key.shift>UTT
Screenshot: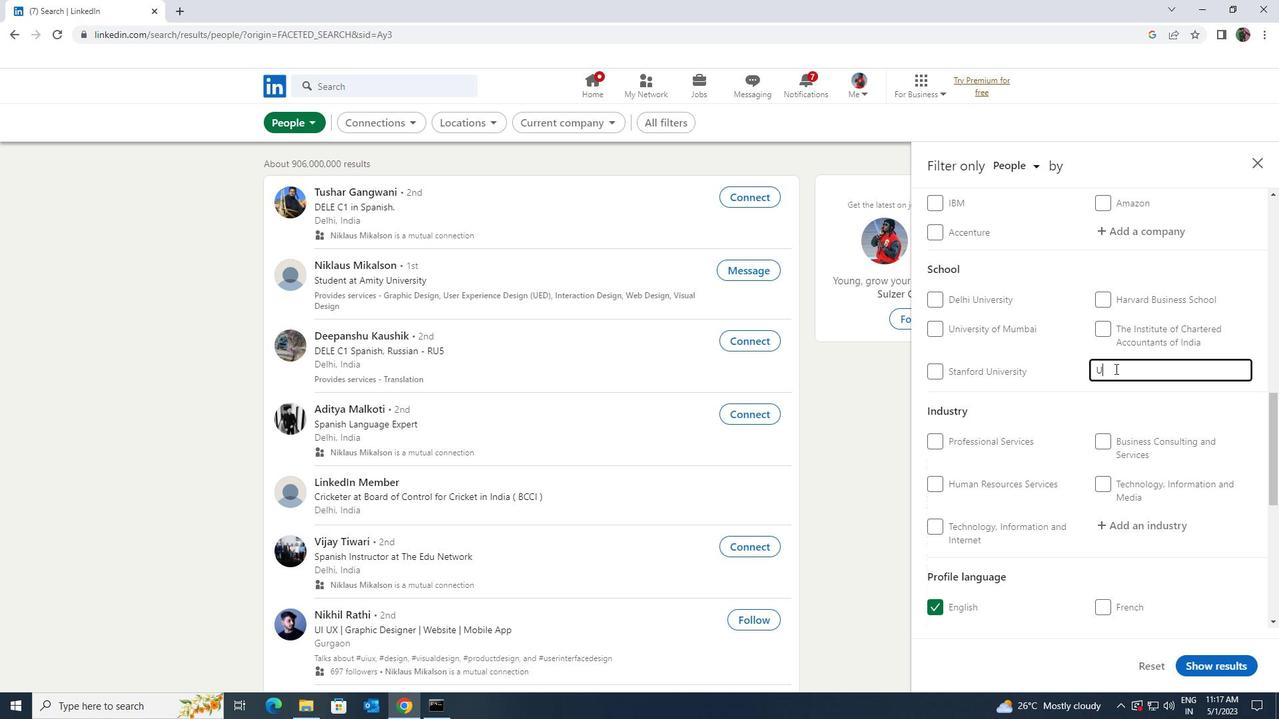 
Action: Mouse moved to (1116, 388)
Screenshot: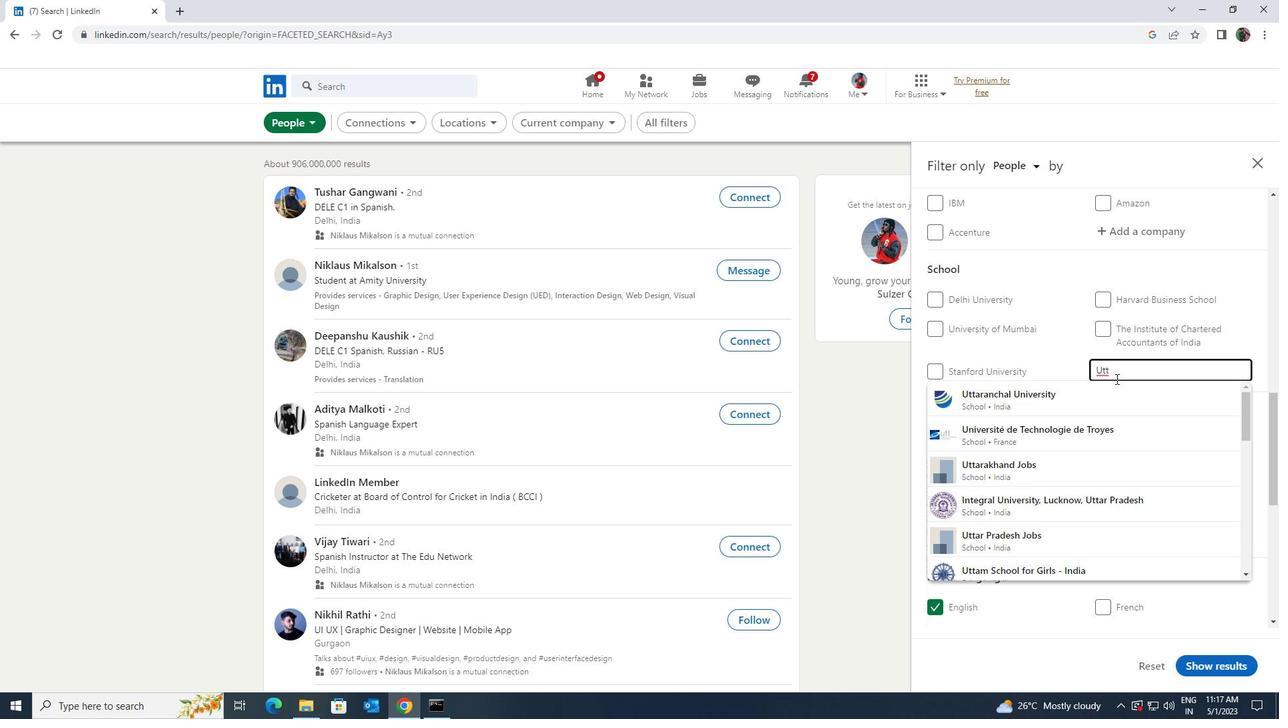 
Action: Mouse pressed left at (1116, 388)
Screenshot: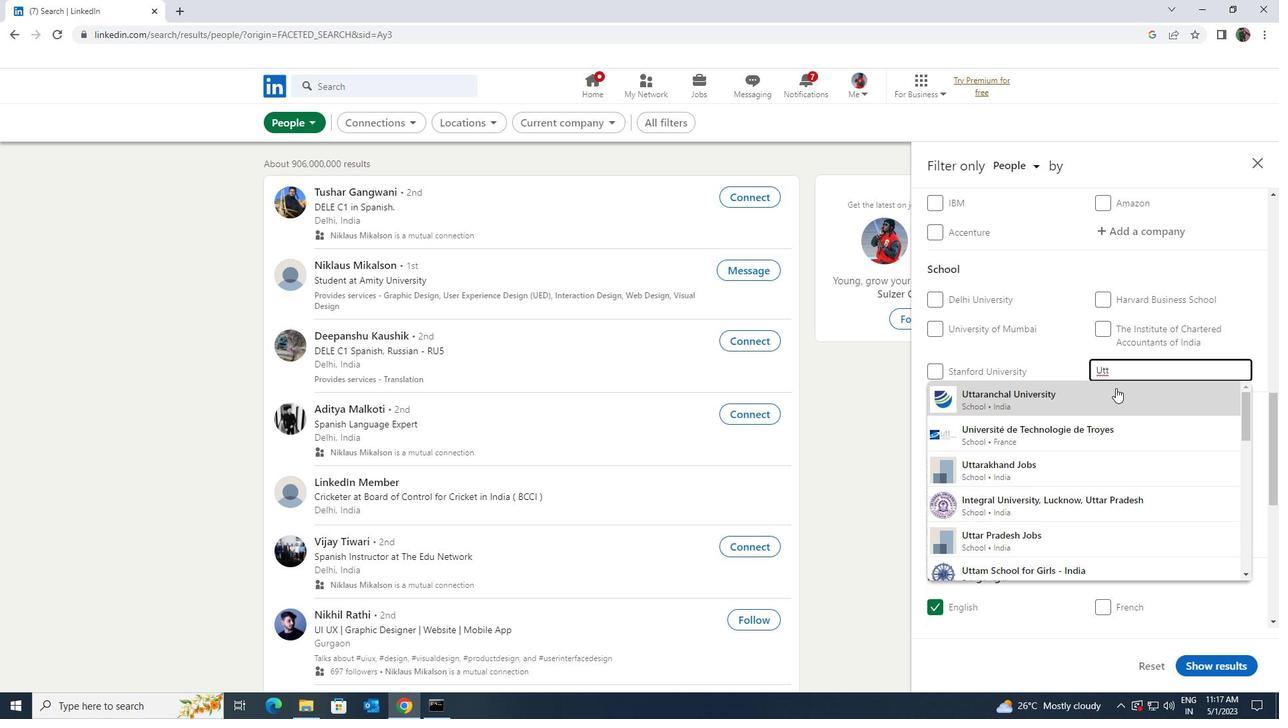 
Action: Mouse scrolled (1116, 387) with delta (0, 0)
Screenshot: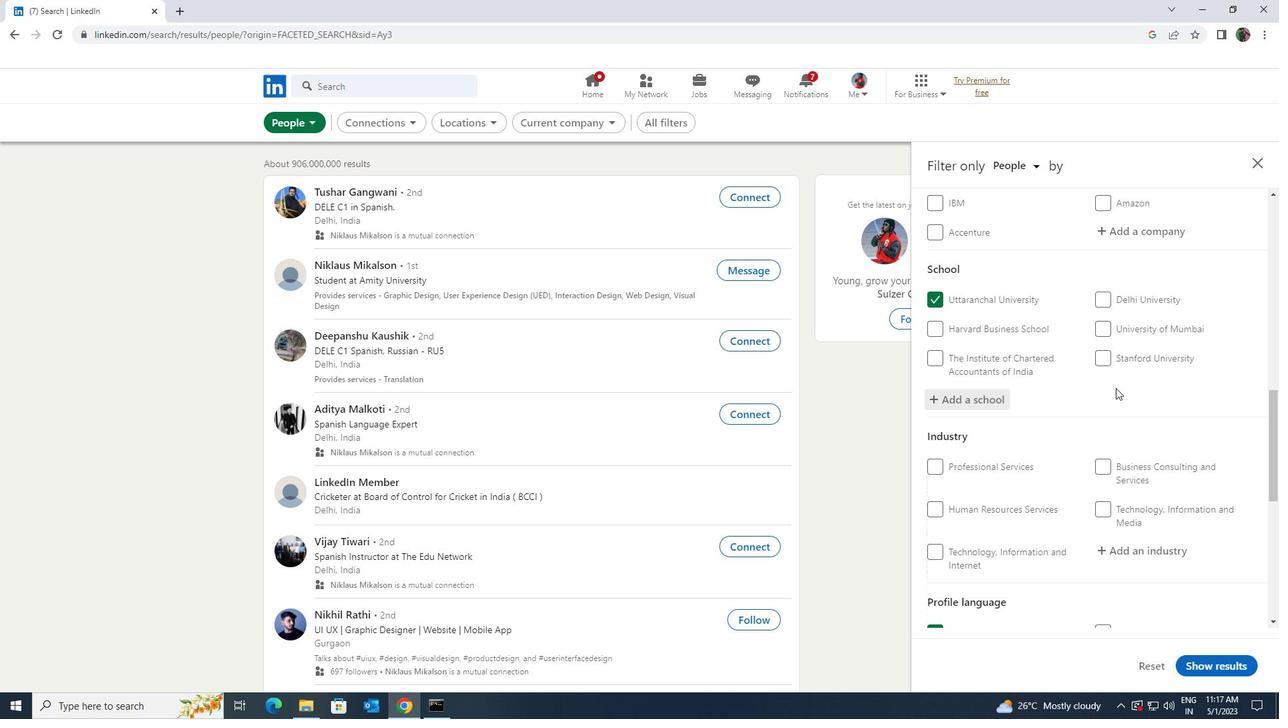 
Action: Mouse scrolled (1116, 387) with delta (0, 0)
Screenshot: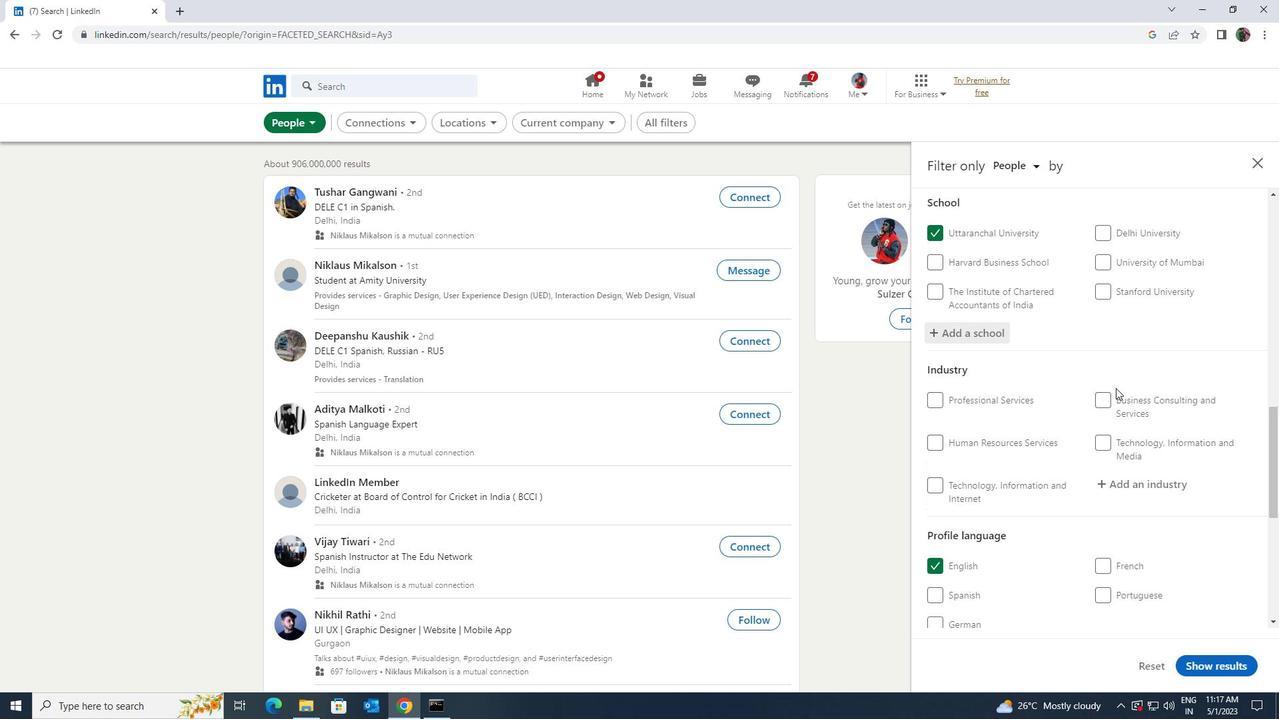 
Action: Mouse scrolled (1116, 387) with delta (0, 0)
Screenshot: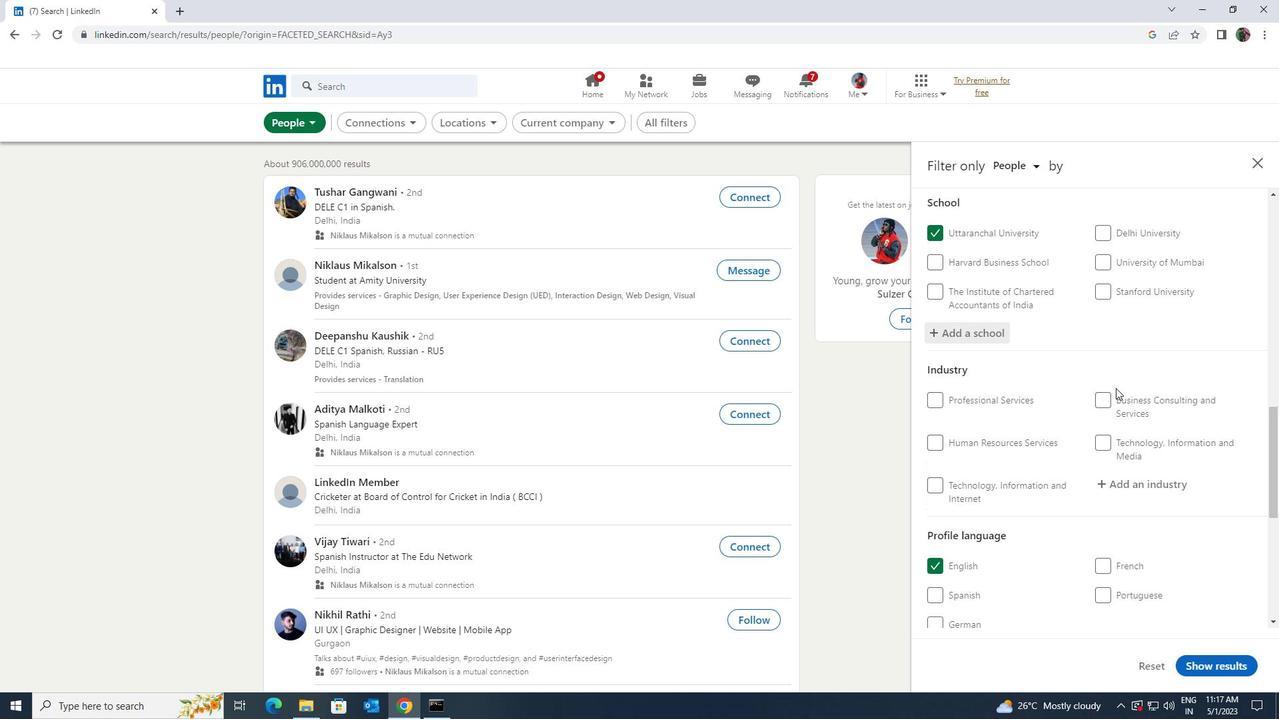 
Action: Mouse moved to (1116, 349)
Screenshot: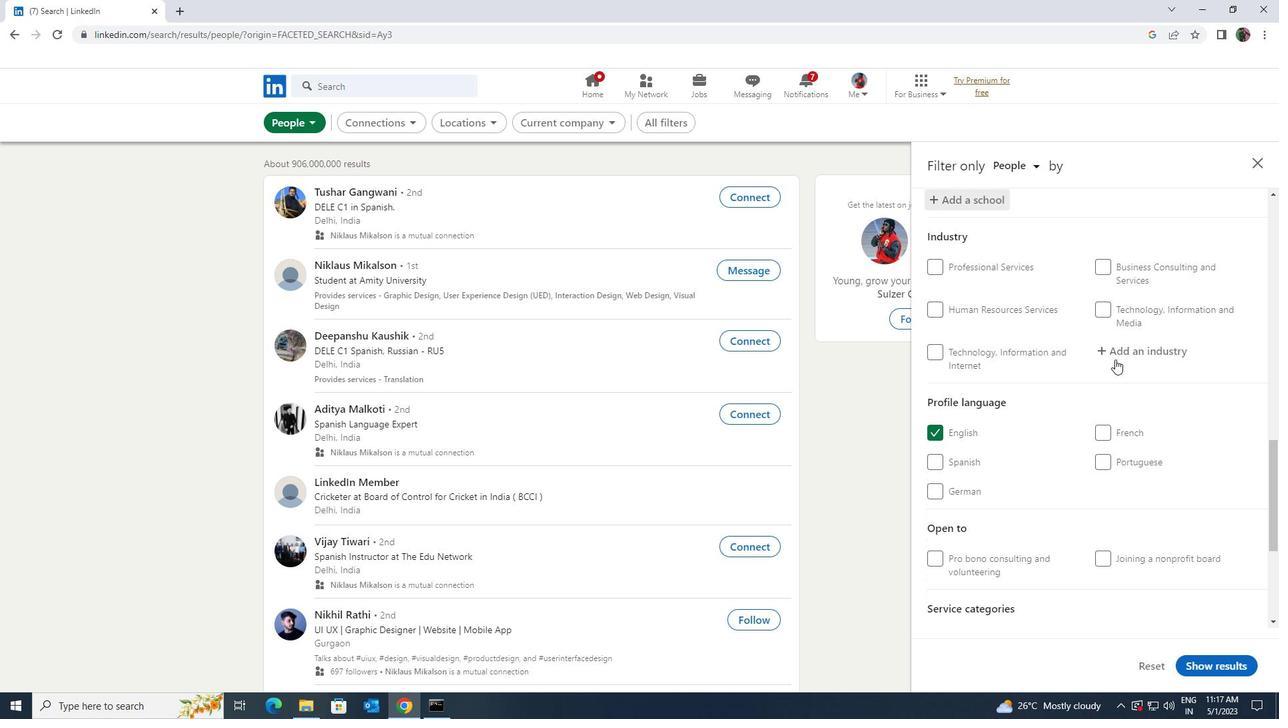 
Action: Mouse pressed left at (1116, 349)
Screenshot: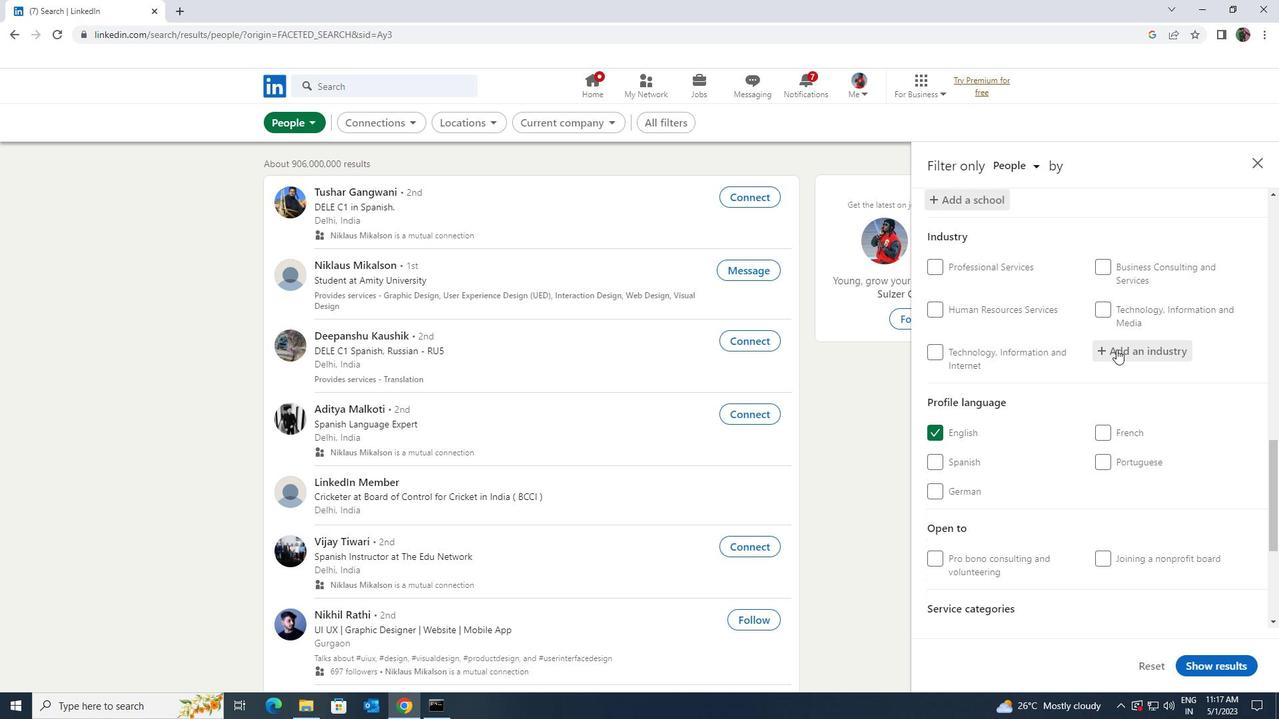 
Action: Key pressed <Key.shift>RENEW
Screenshot: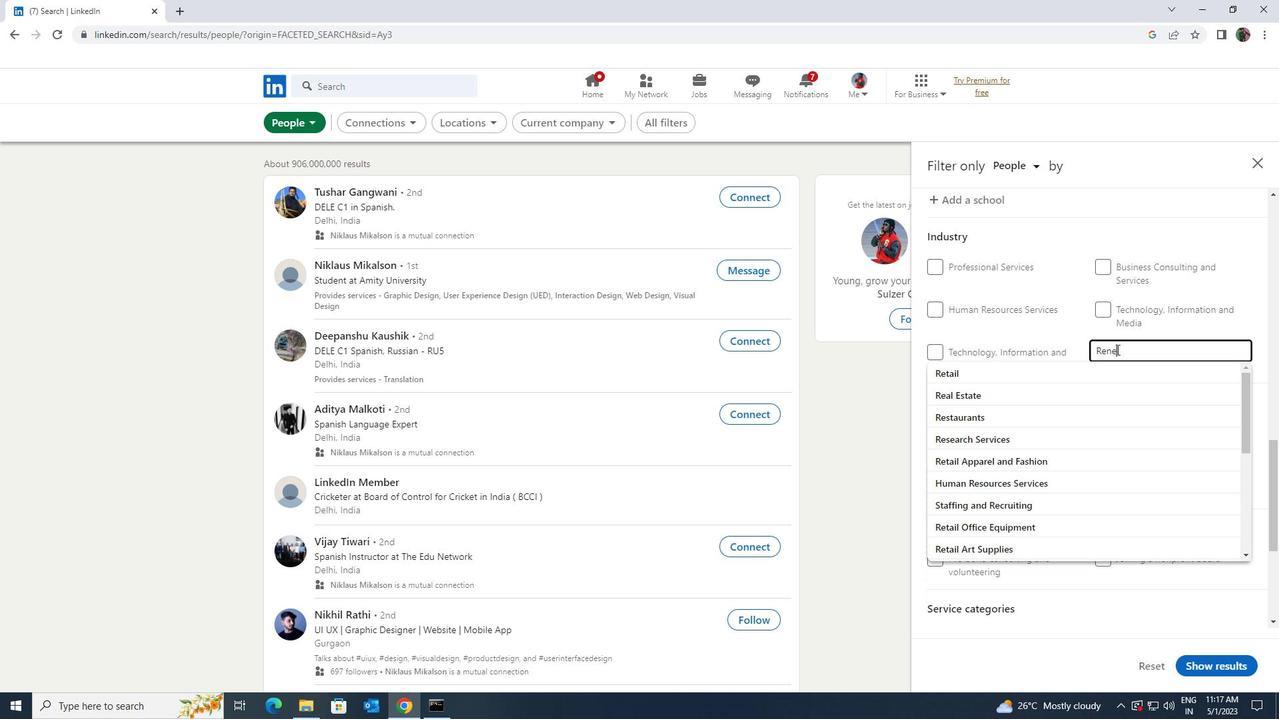 
Action: Mouse moved to (1116, 350)
Screenshot: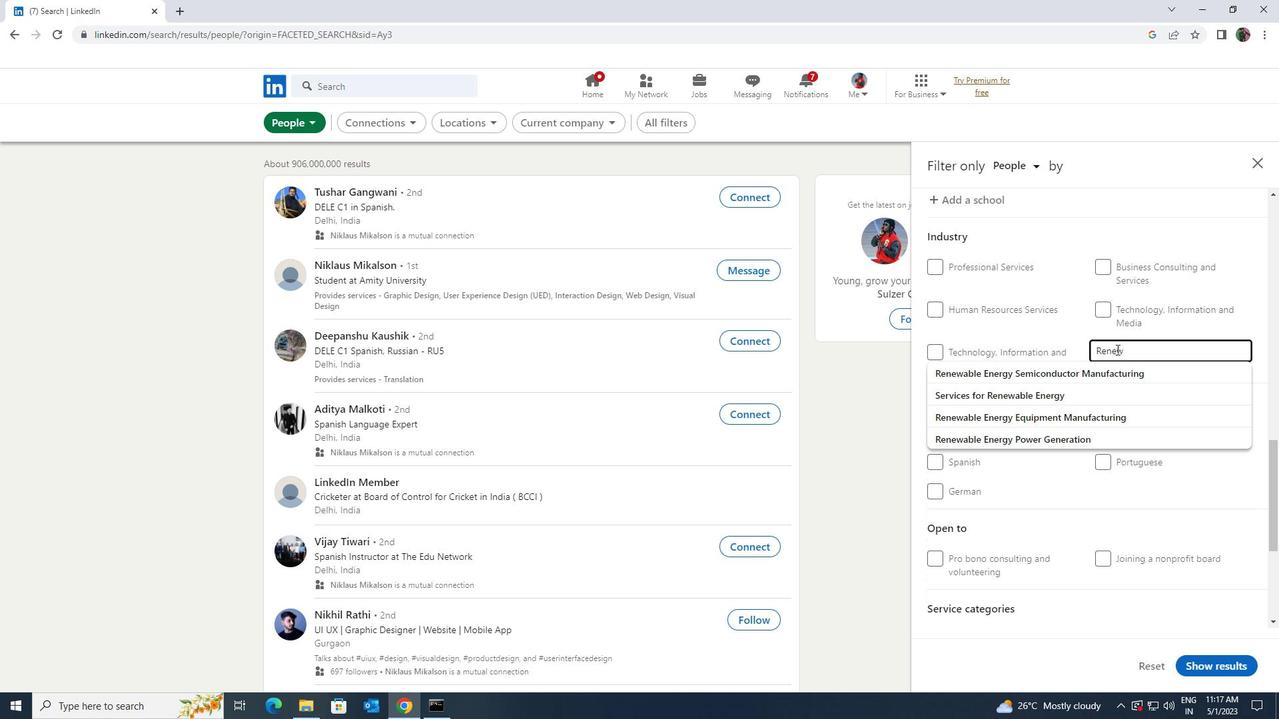 
Action: Key pressed ABLE<Key.space>POWER
Screenshot: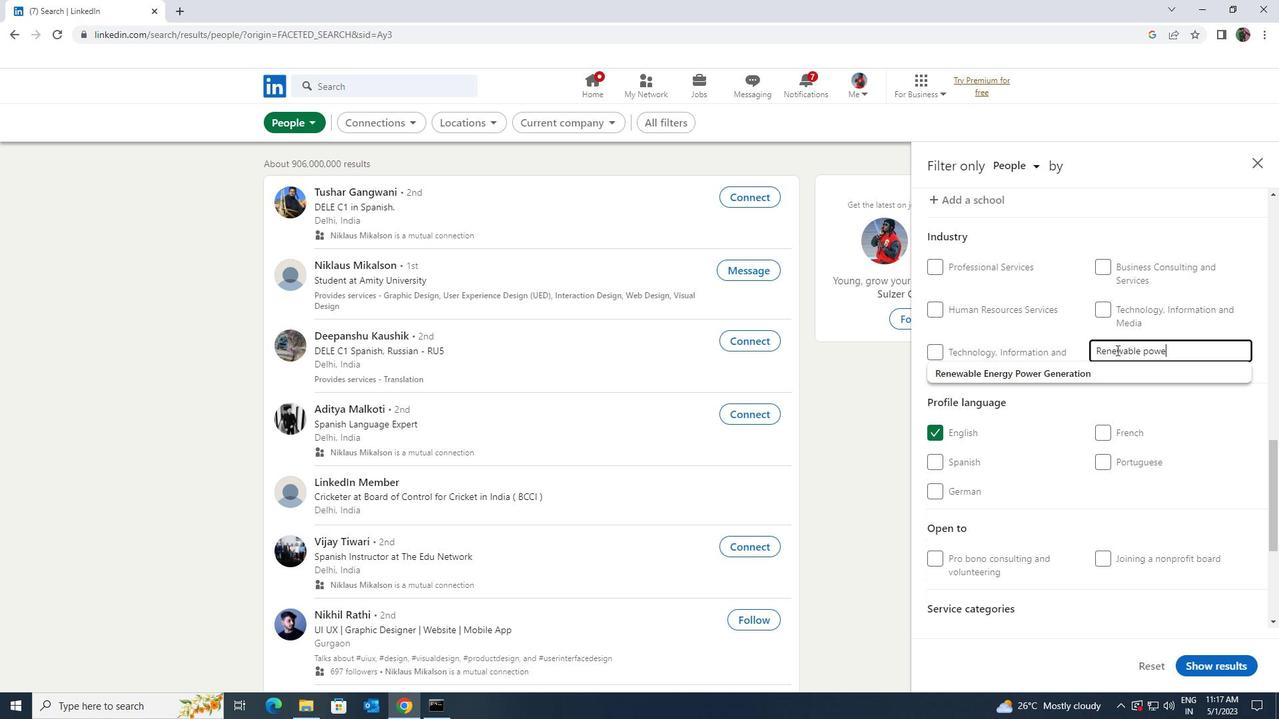 
Action: Mouse moved to (1116, 373)
Screenshot: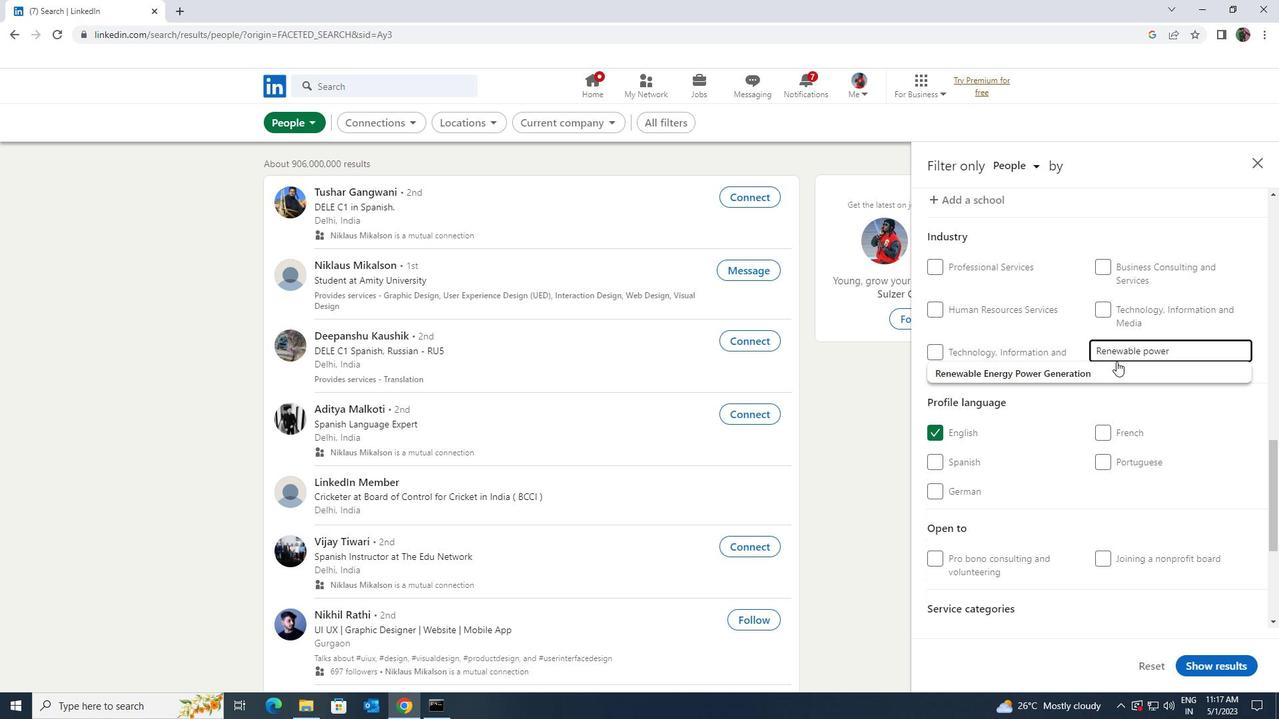 
Action: Mouse pressed left at (1116, 373)
Screenshot: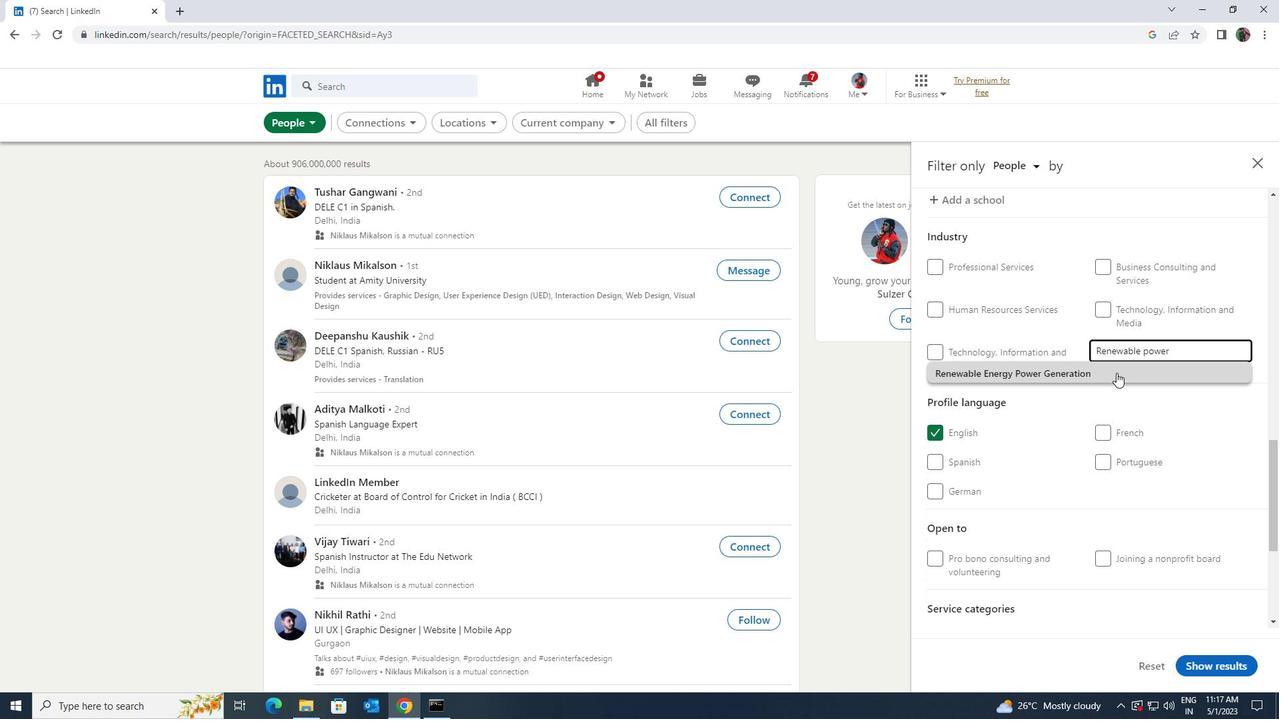 
Action: Mouse scrolled (1116, 372) with delta (0, 0)
Screenshot: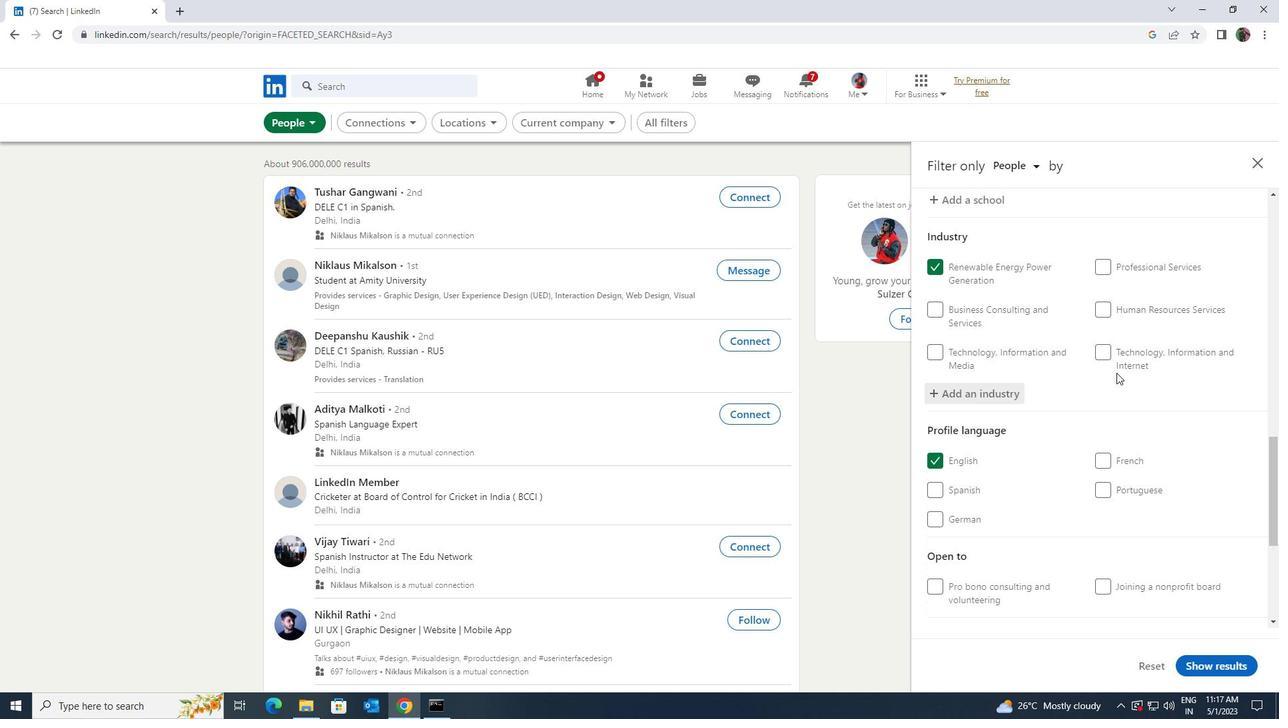 
Action: Mouse scrolled (1116, 372) with delta (0, 0)
Screenshot: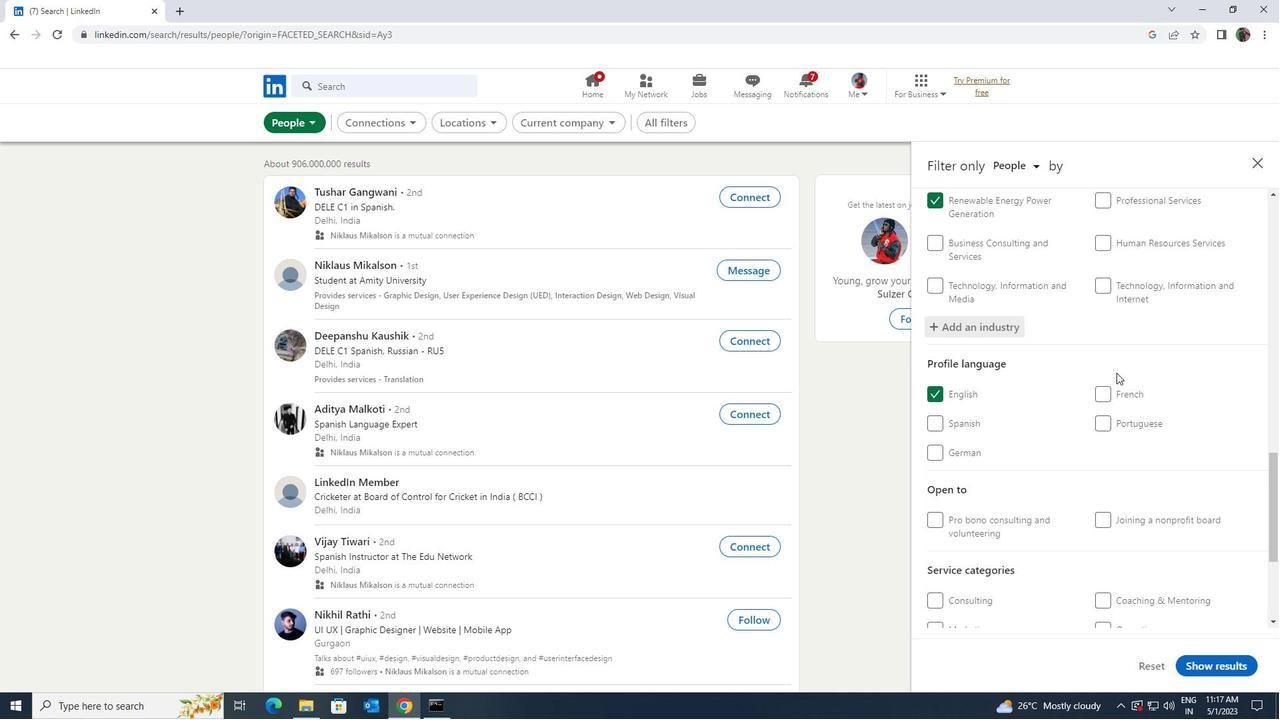 
Action: Mouse scrolled (1116, 372) with delta (0, 0)
Screenshot: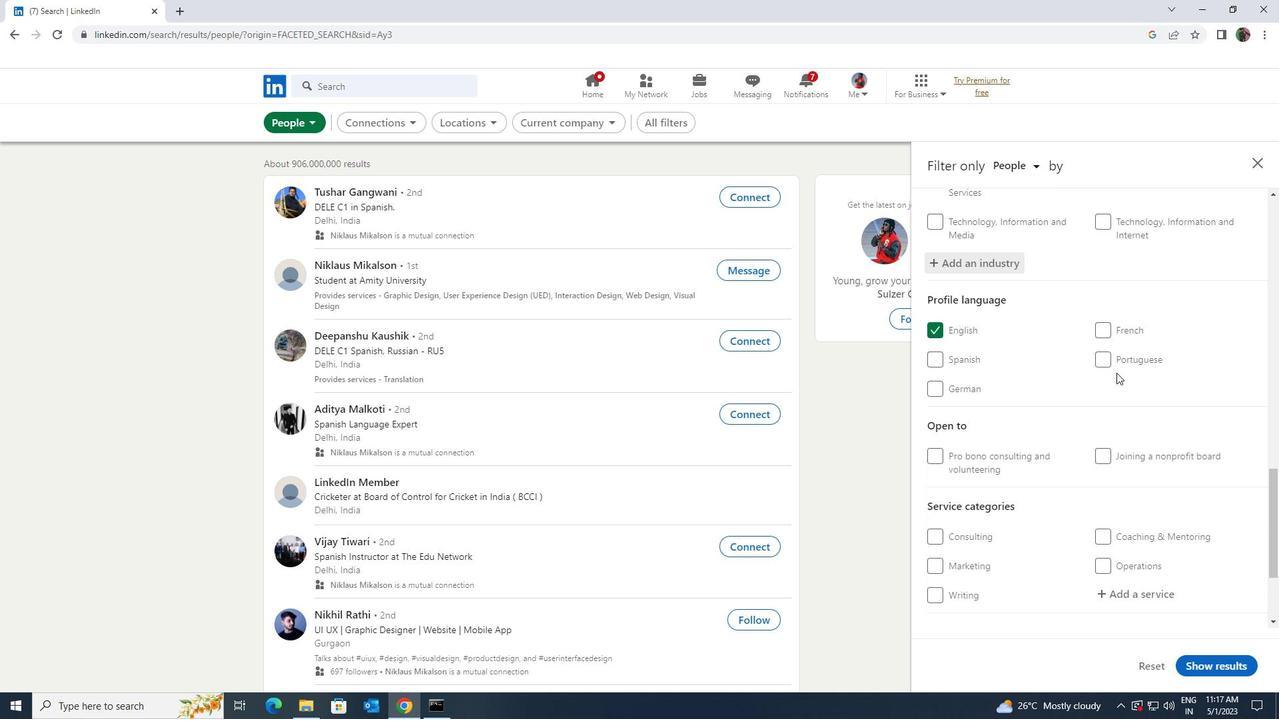 
Action: Mouse scrolled (1116, 372) with delta (0, 0)
Screenshot: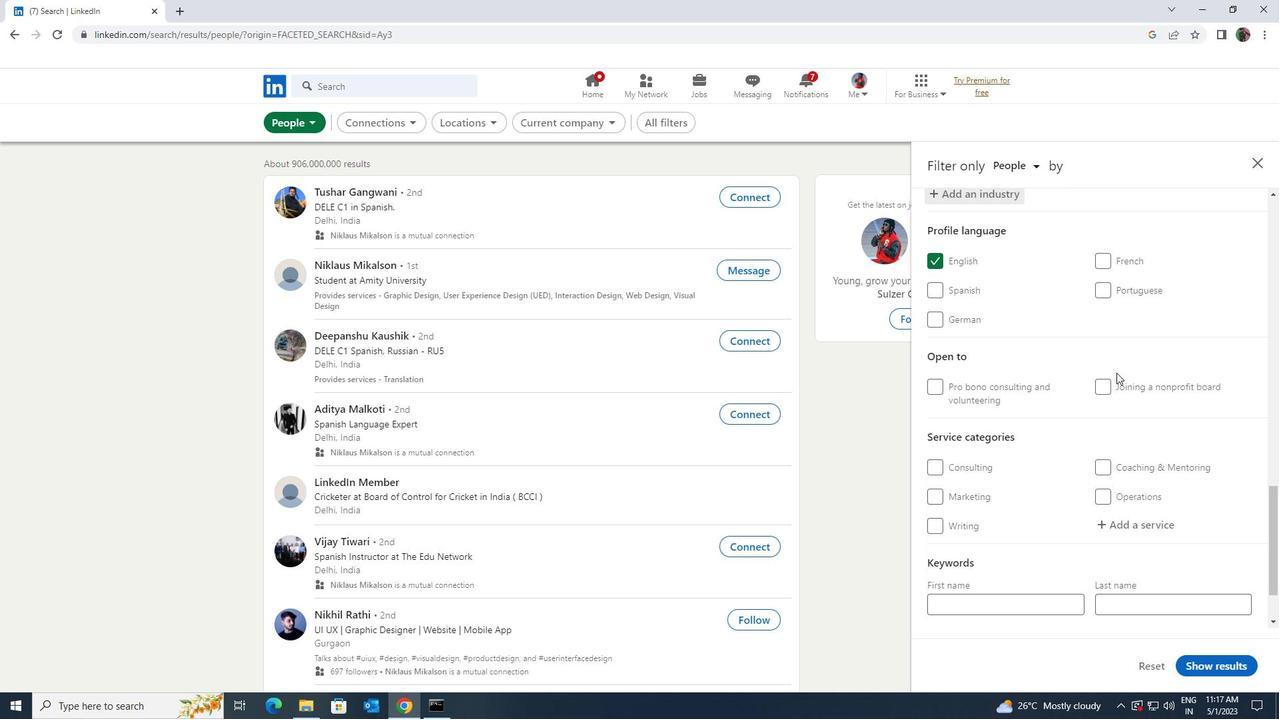 
Action: Mouse scrolled (1116, 372) with delta (0, 0)
Screenshot: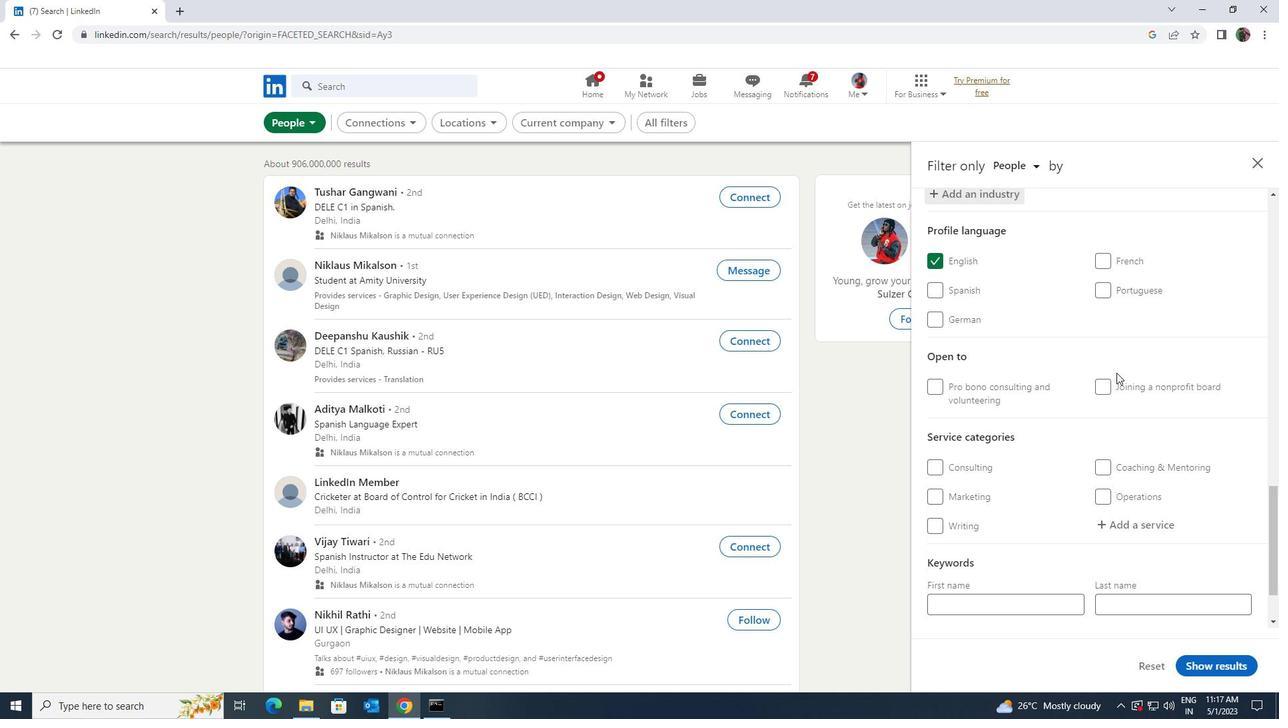 
Action: Mouse moved to (1121, 437)
Screenshot: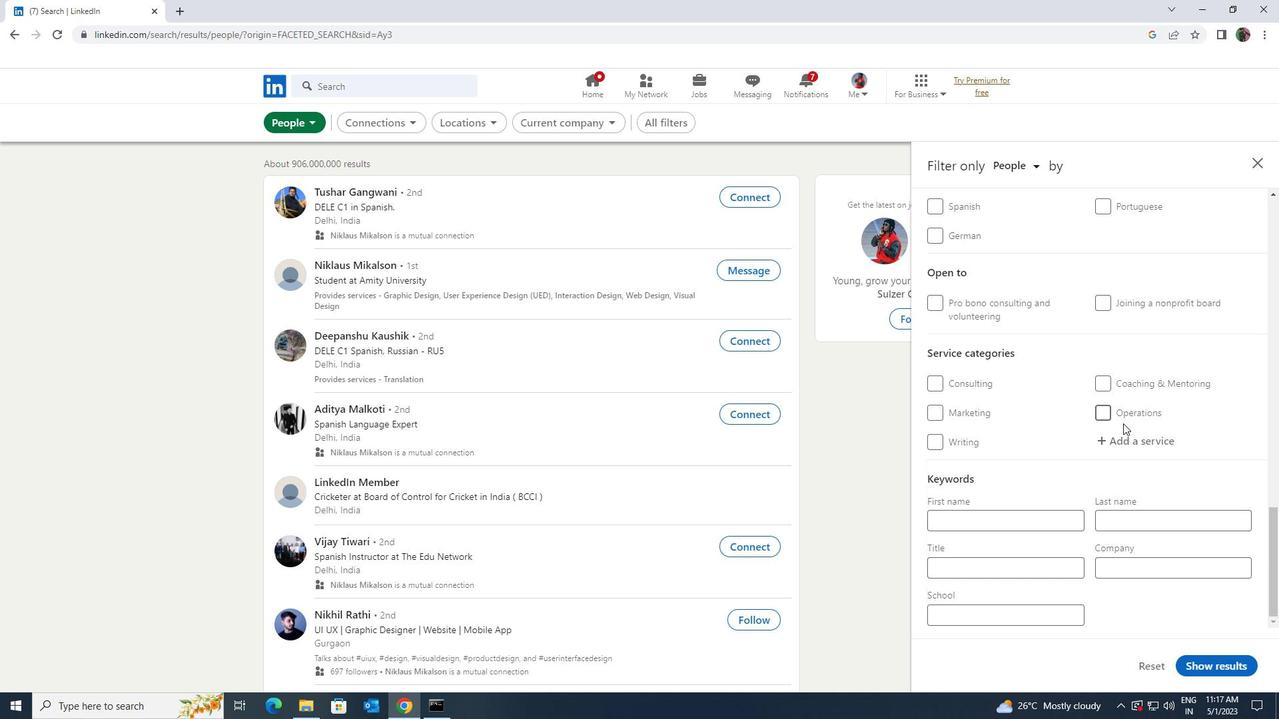 
Action: Mouse pressed left at (1121, 437)
Screenshot: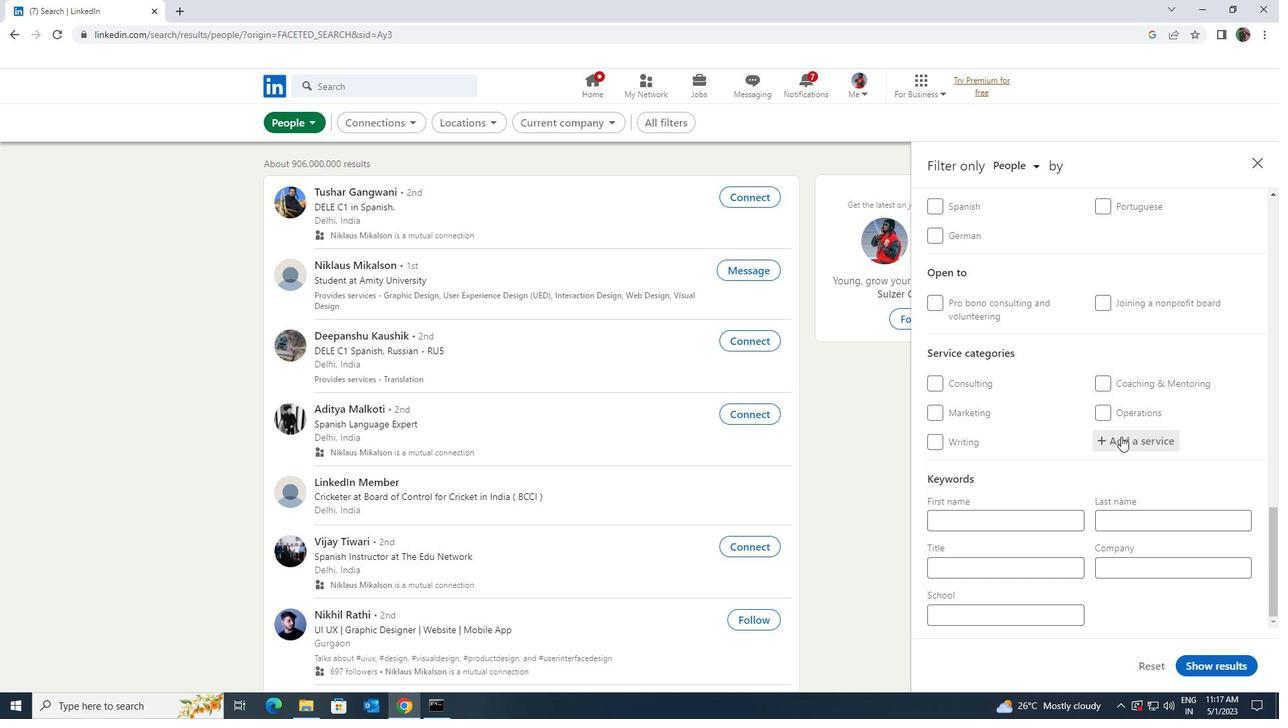 
Action: Key pressed <Key.shift><Key.shift><Key.shift>SUPPORT<Key.space><Key.shift>TECHN
Screenshot: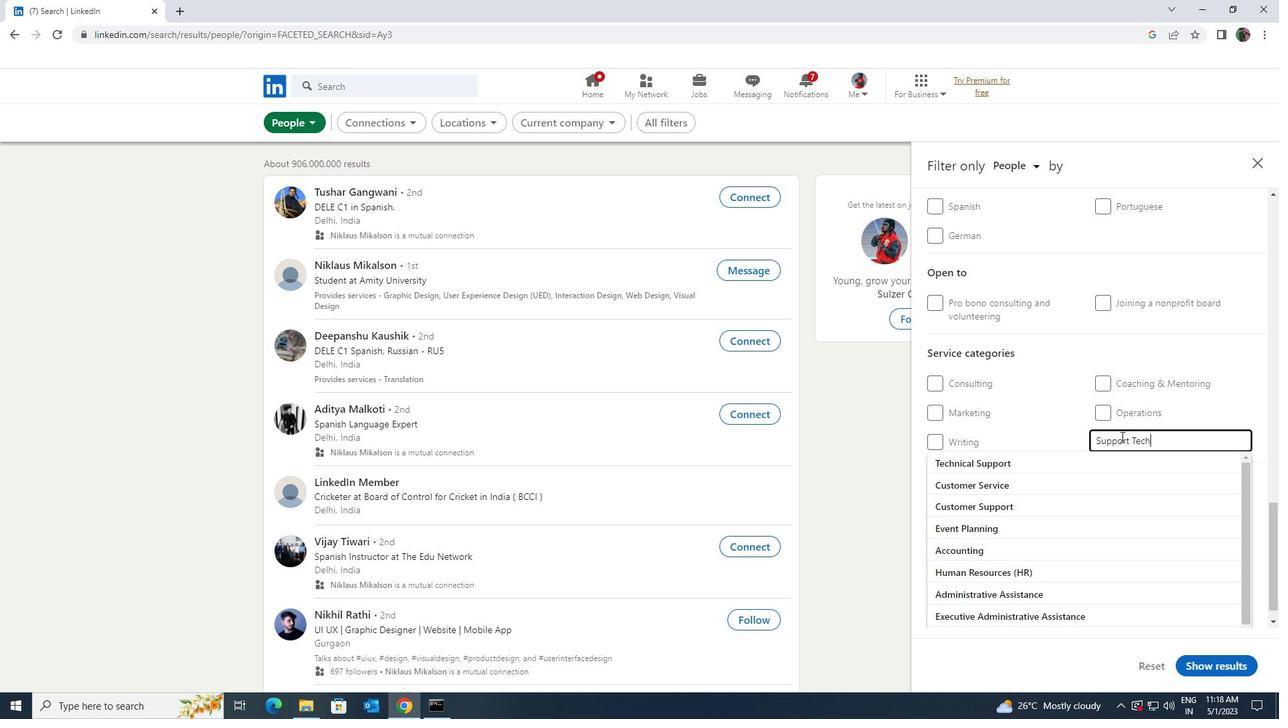 
Action: Mouse moved to (1117, 451)
Screenshot: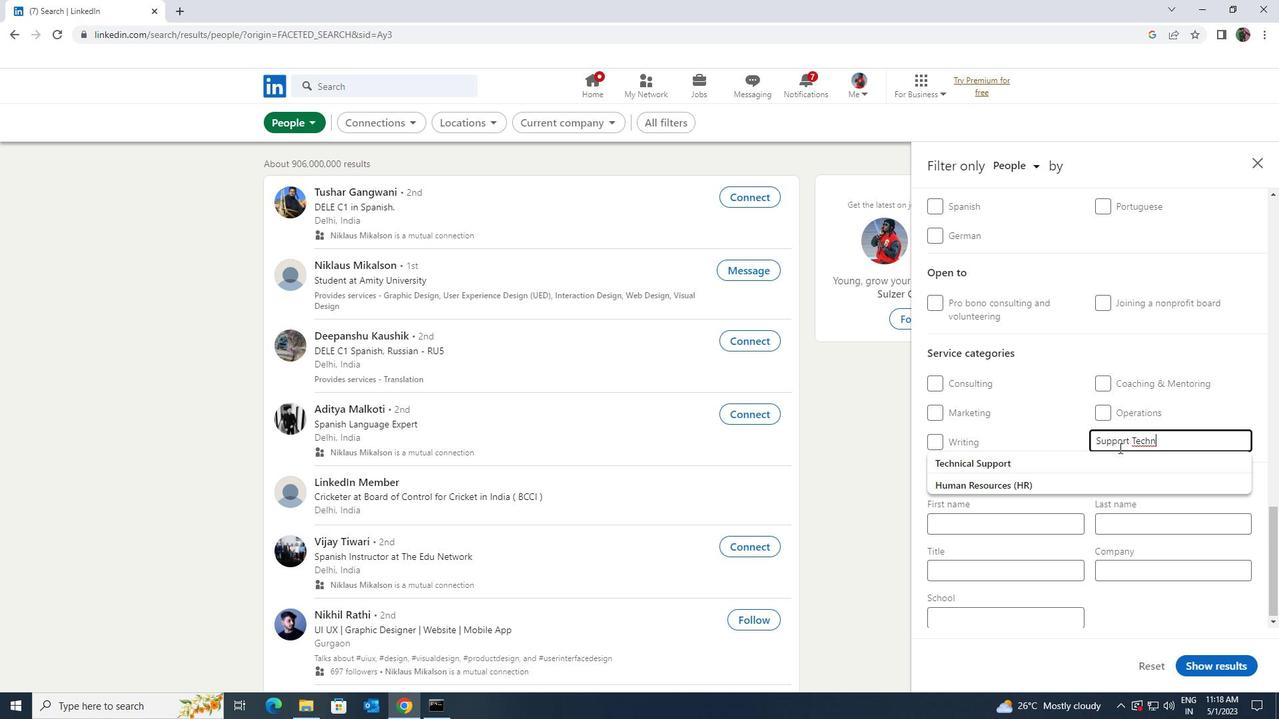 
Action: Key pressed ICAL<Key.space><Key.shift>WRITING
Screenshot: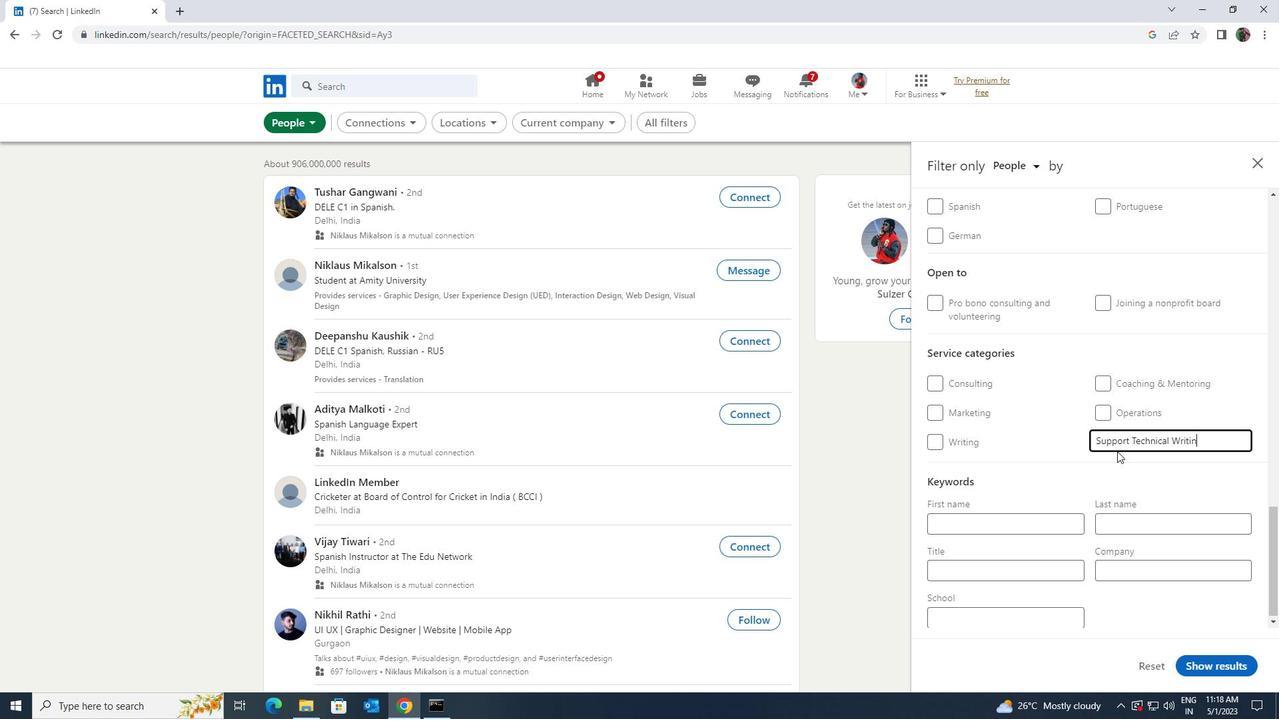
Action: Mouse moved to (988, 570)
Screenshot: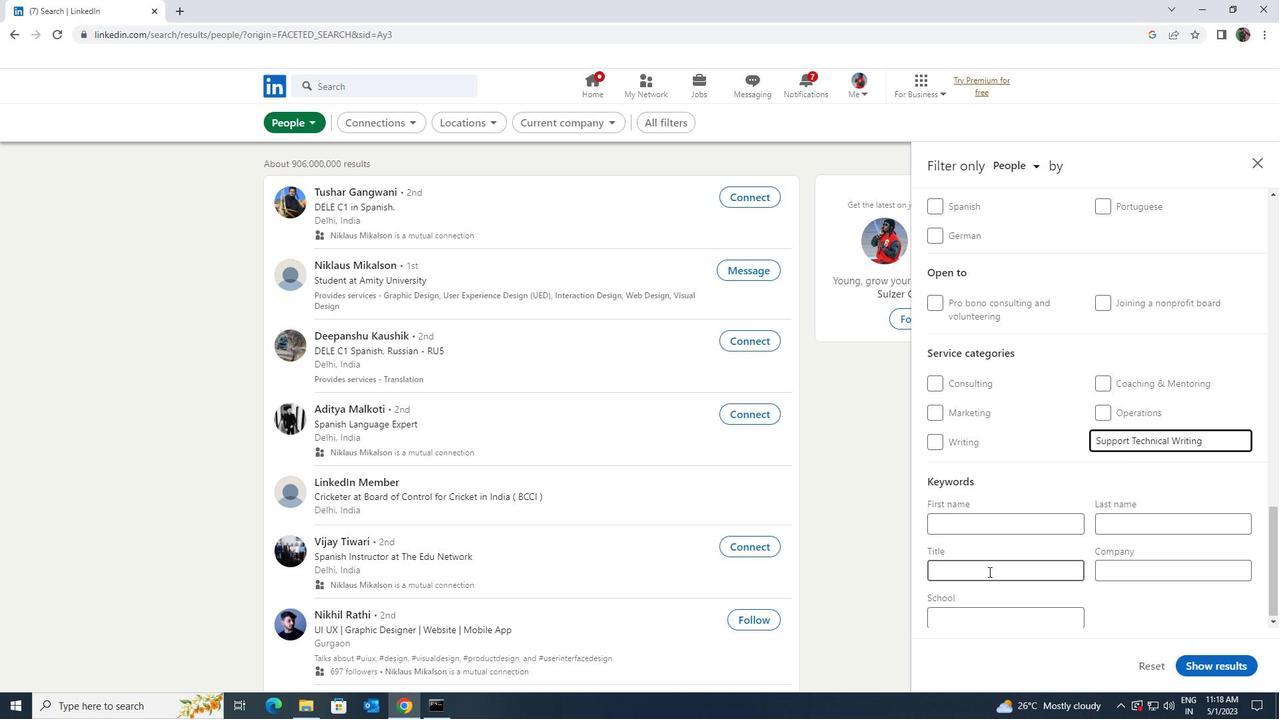 
Action: Mouse pressed left at (988, 570)
Screenshot: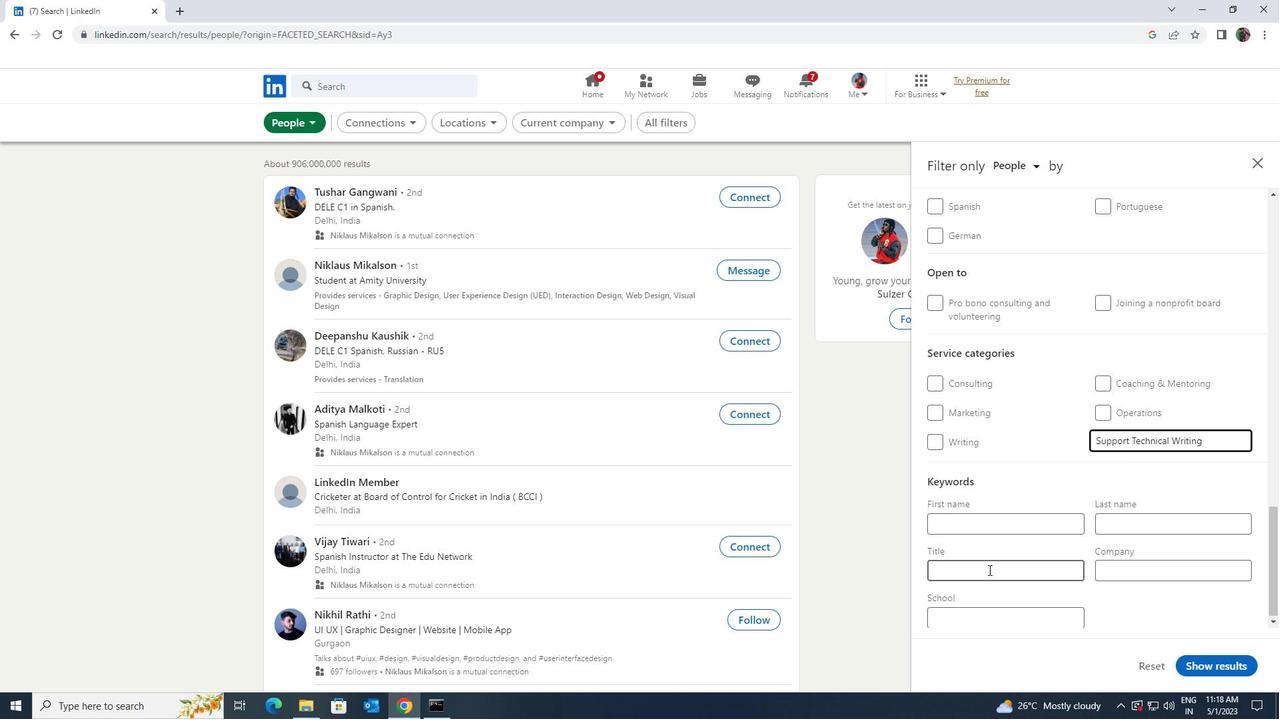 
Action: Mouse moved to (990, 569)
Screenshot: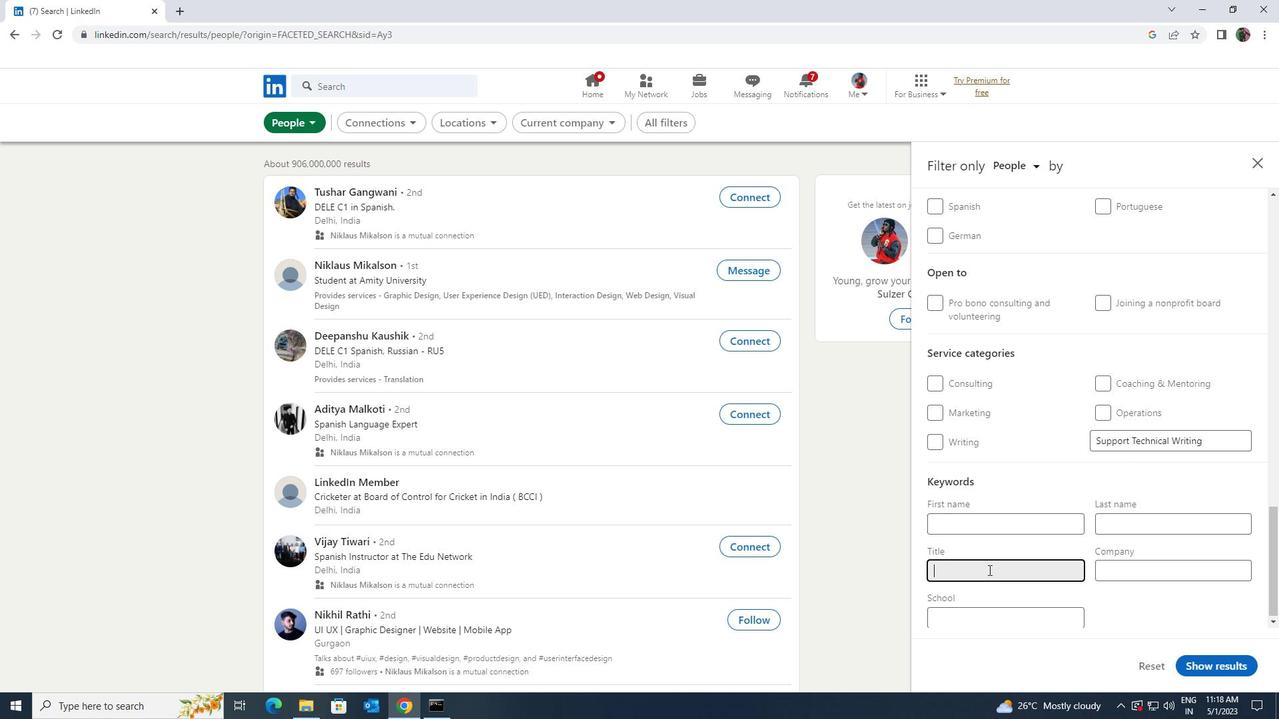 
Action: Key pressed <Key.shift>RESEARCHER
Screenshot: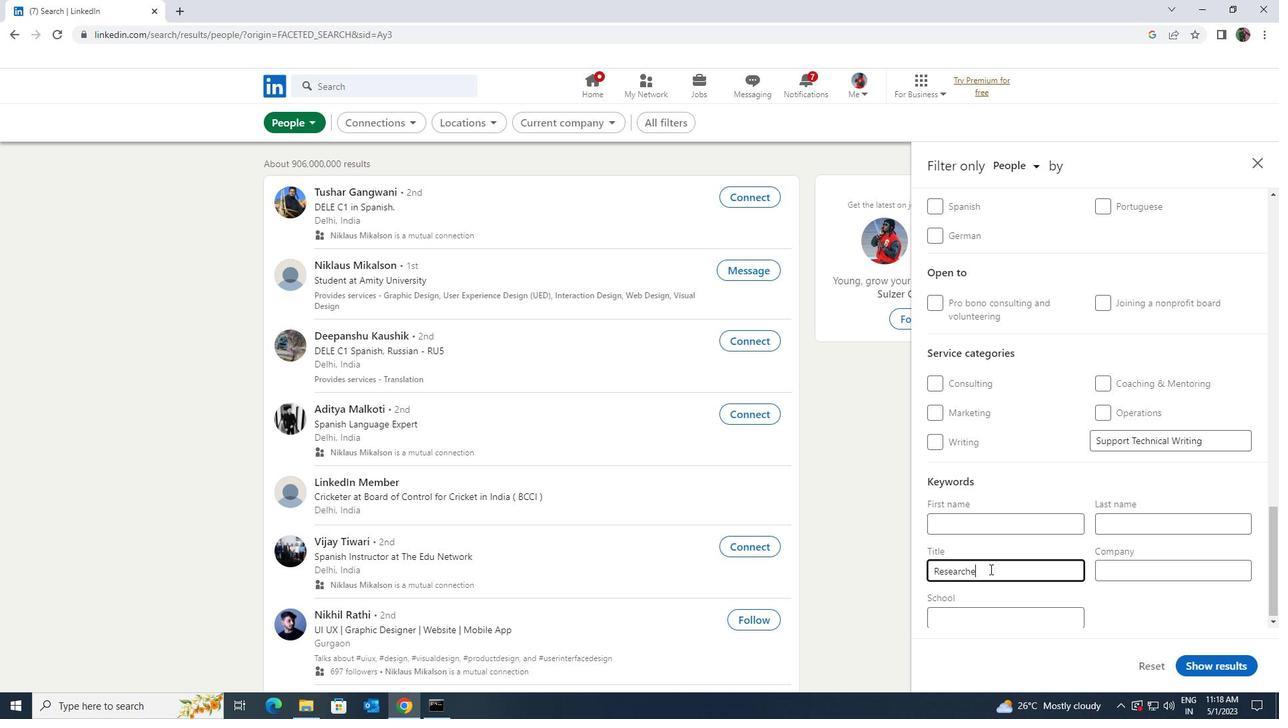 
Action: Mouse moved to (1191, 662)
Screenshot: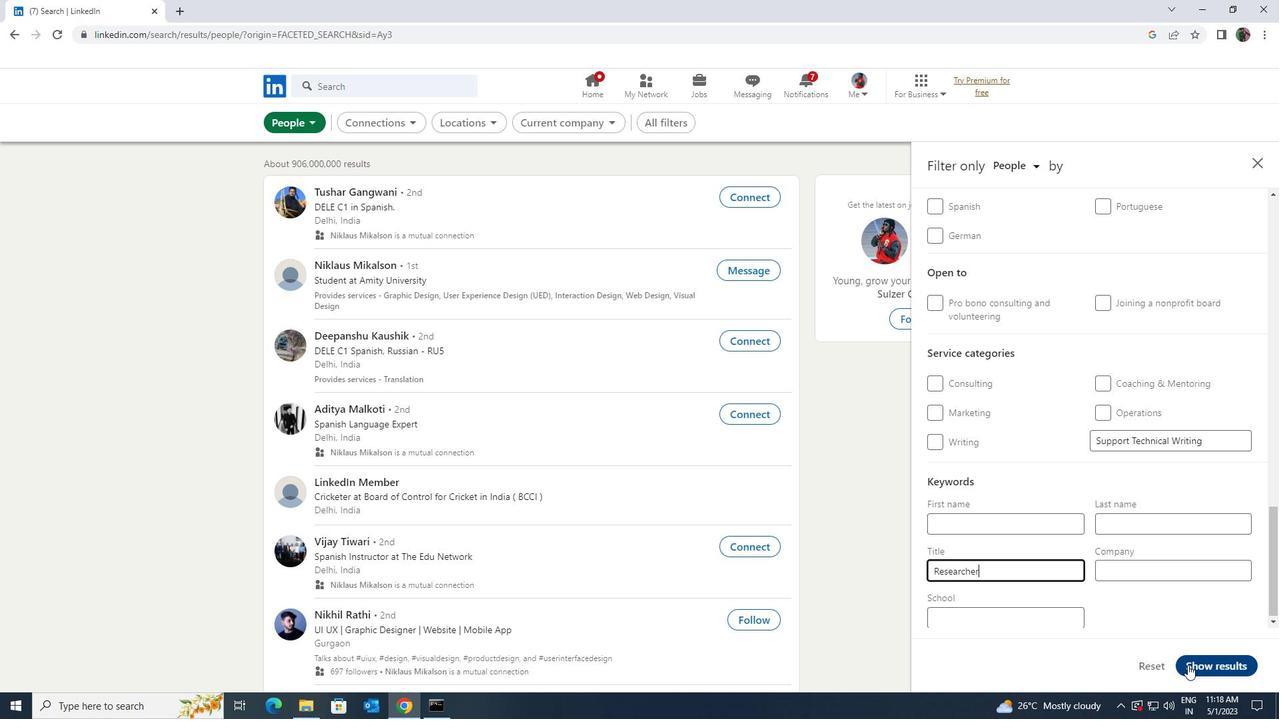 
Action: Mouse pressed left at (1191, 662)
Screenshot: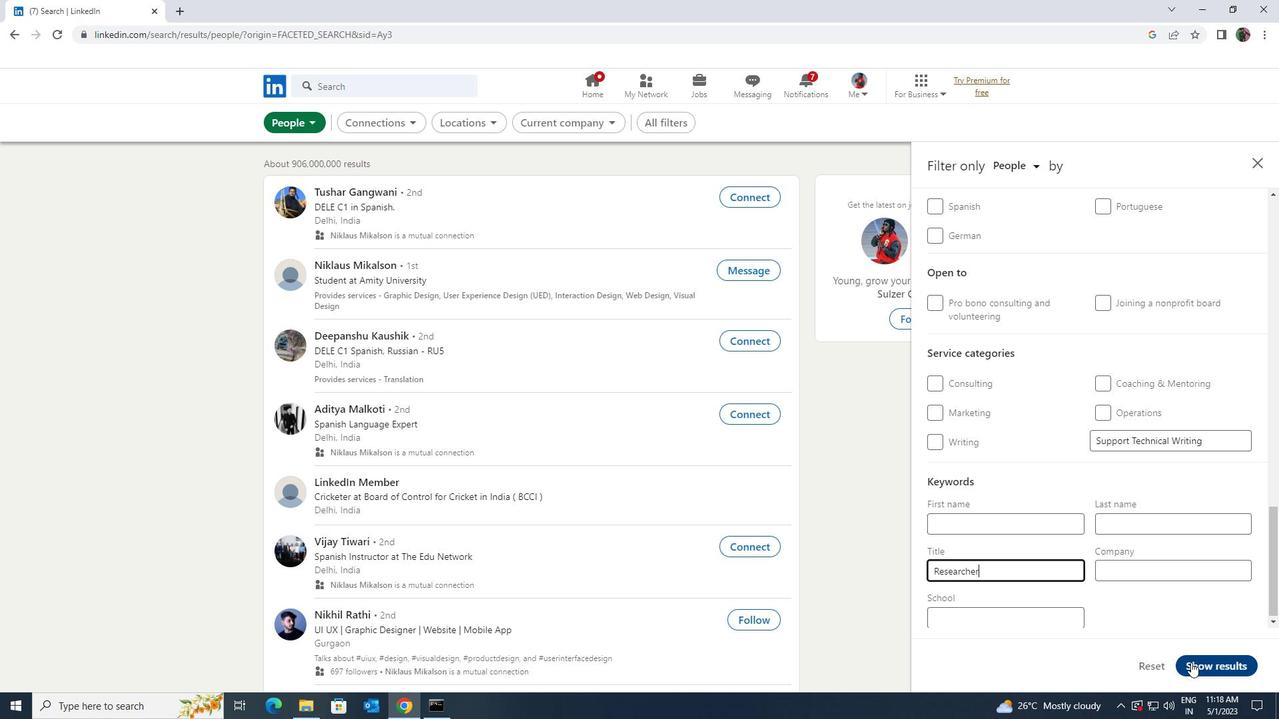 
